 Task: Find connections with filter location Rijeka with filter topic #machinelearningwith filter profile language German with filter current company Hero MotoCorp with filter school NIT Jalandhar with filter industry Wholesale Motor Vehicles and Parts with filter service category Headshot Photography with filter keywords title Manager
Action: Mouse moved to (571, 74)
Screenshot: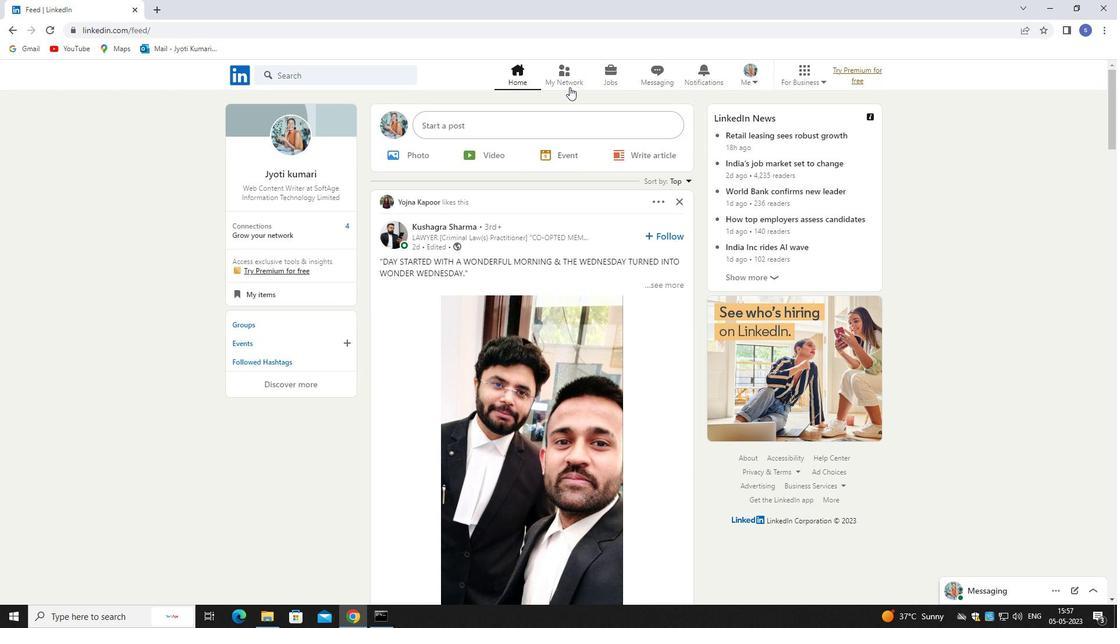 
Action: Mouse pressed left at (571, 74)
Screenshot: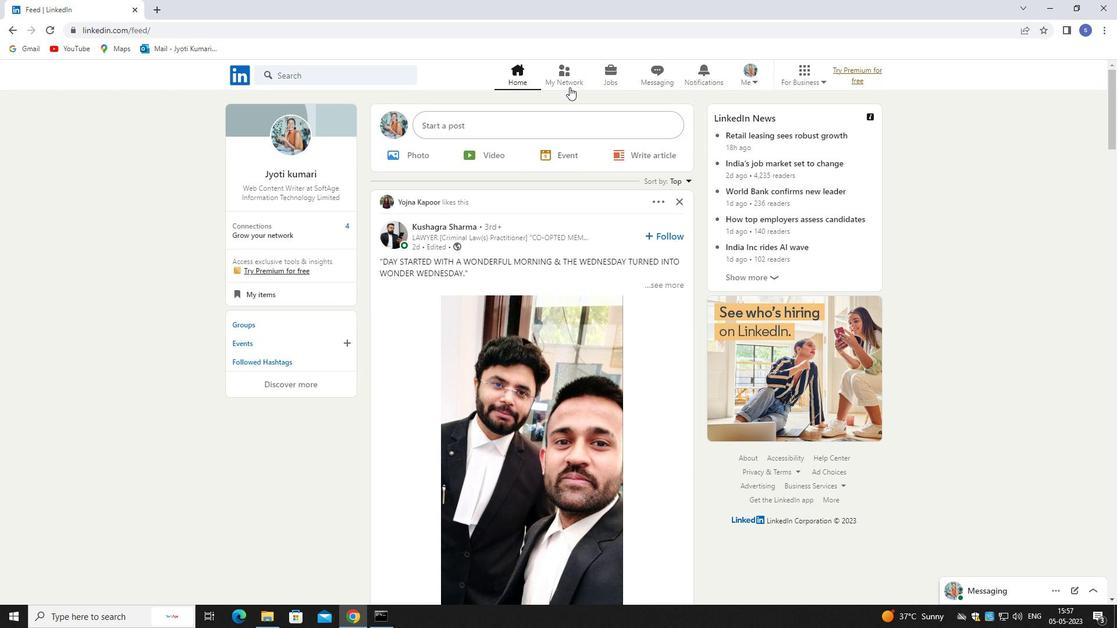 
Action: Mouse pressed left at (571, 74)
Screenshot: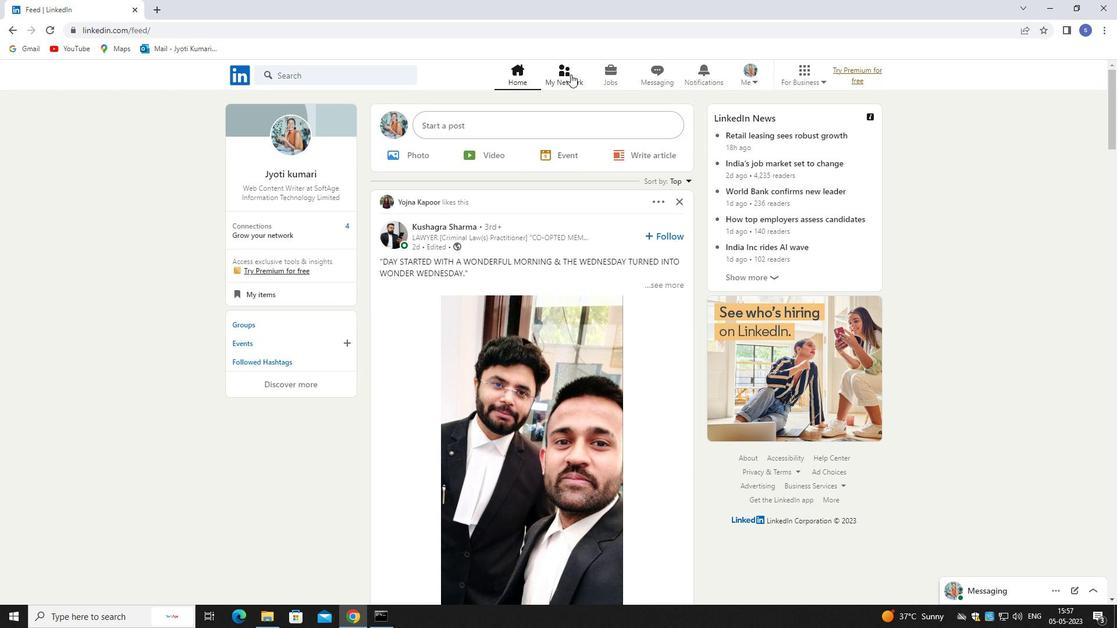 
Action: Mouse moved to (316, 147)
Screenshot: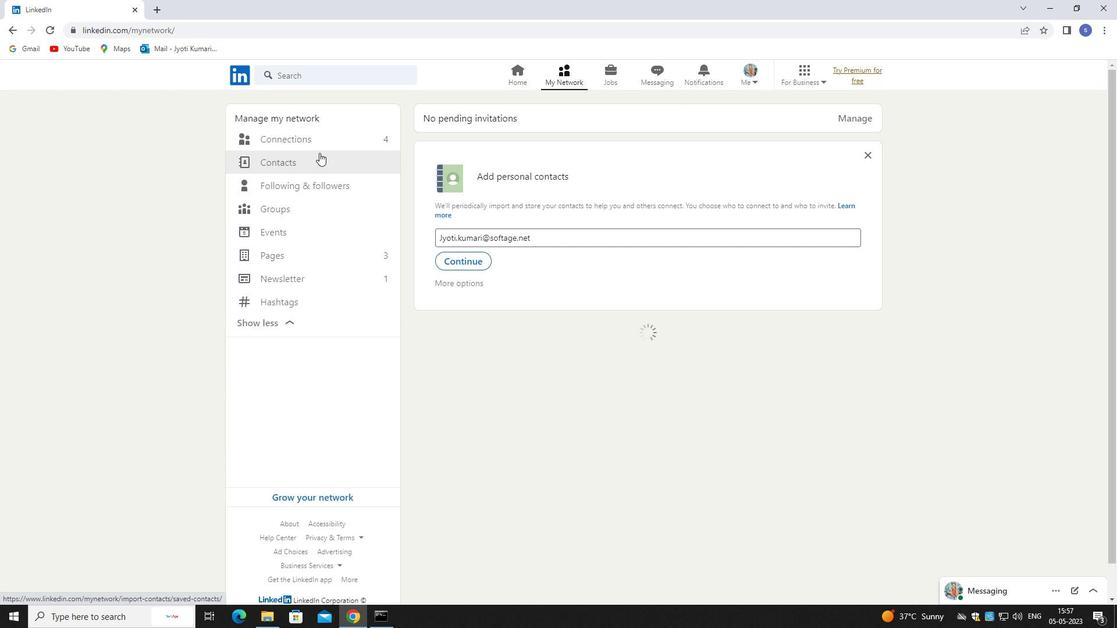 
Action: Mouse pressed left at (316, 147)
Screenshot: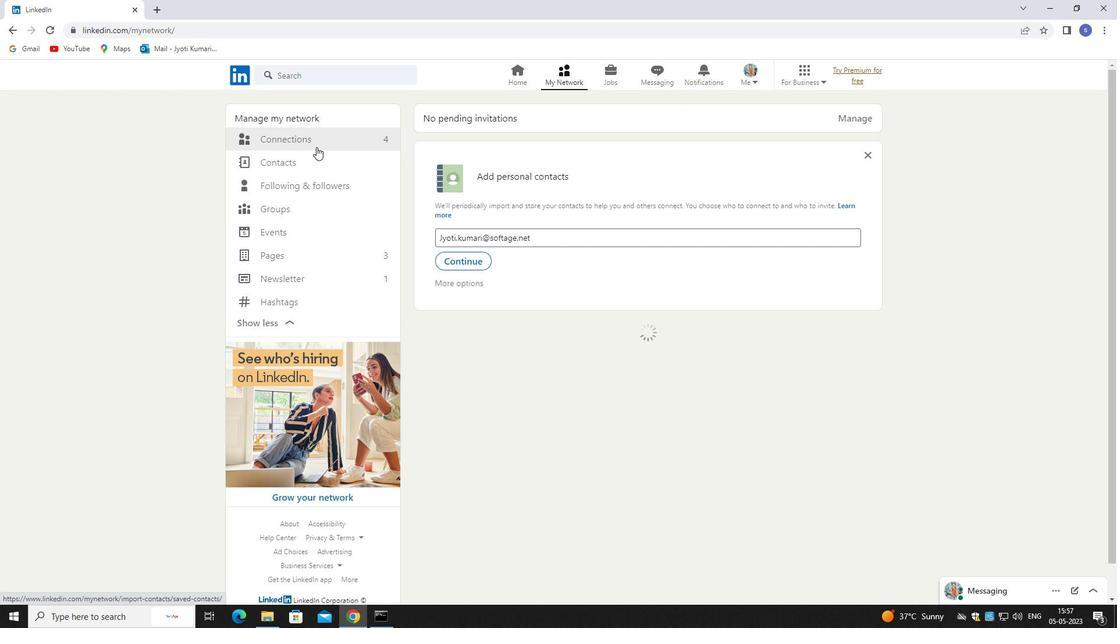 
Action: Mouse pressed left at (316, 147)
Screenshot: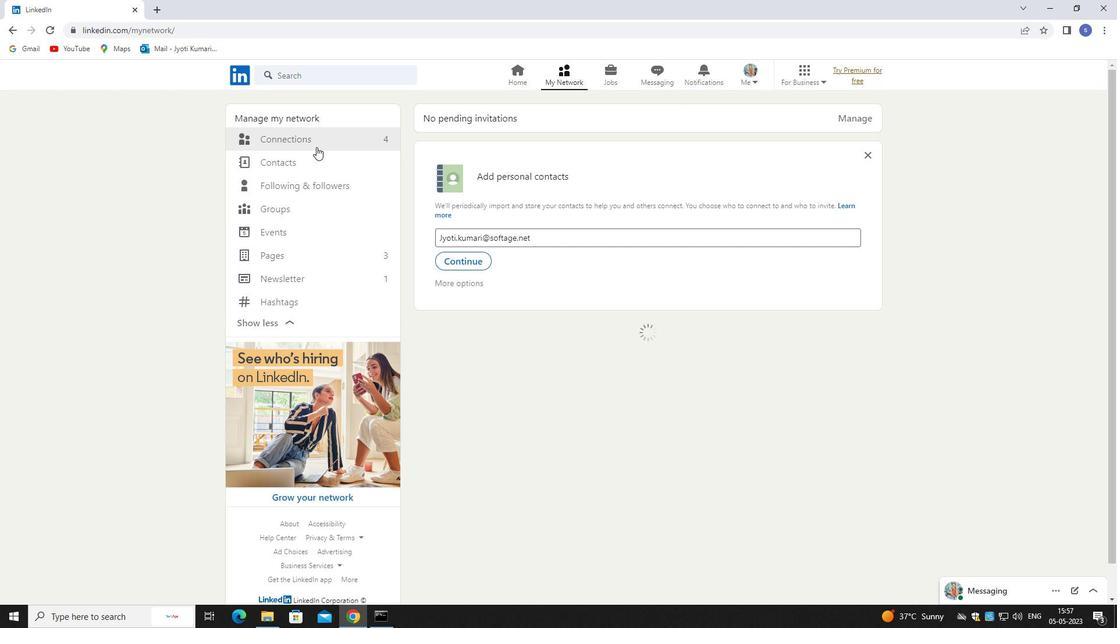 
Action: Mouse moved to (324, 140)
Screenshot: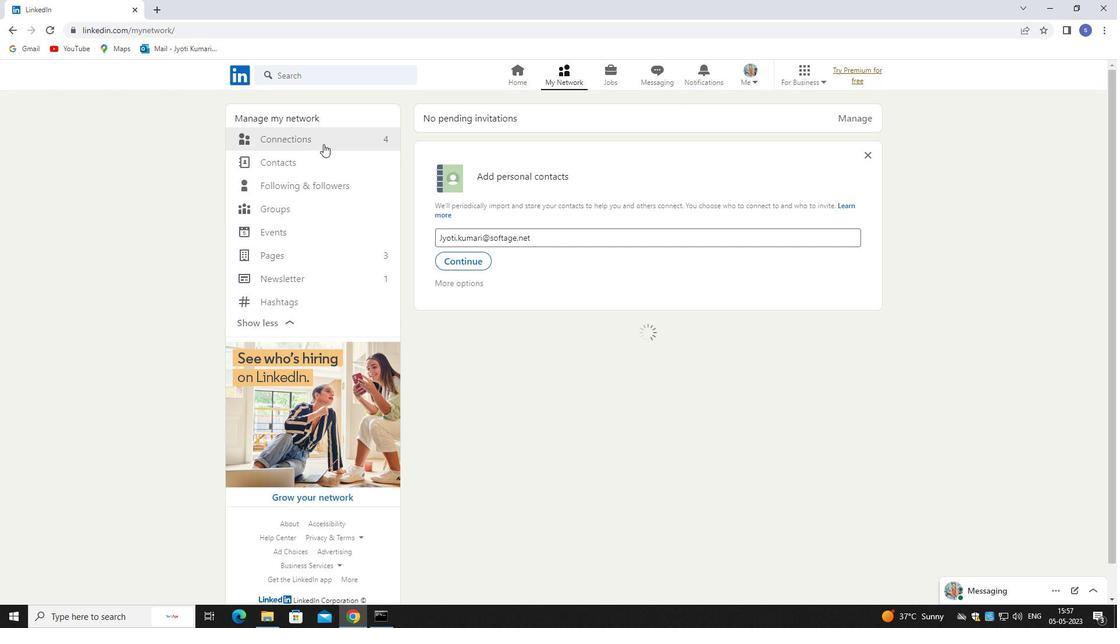 
Action: Mouse pressed left at (324, 140)
Screenshot: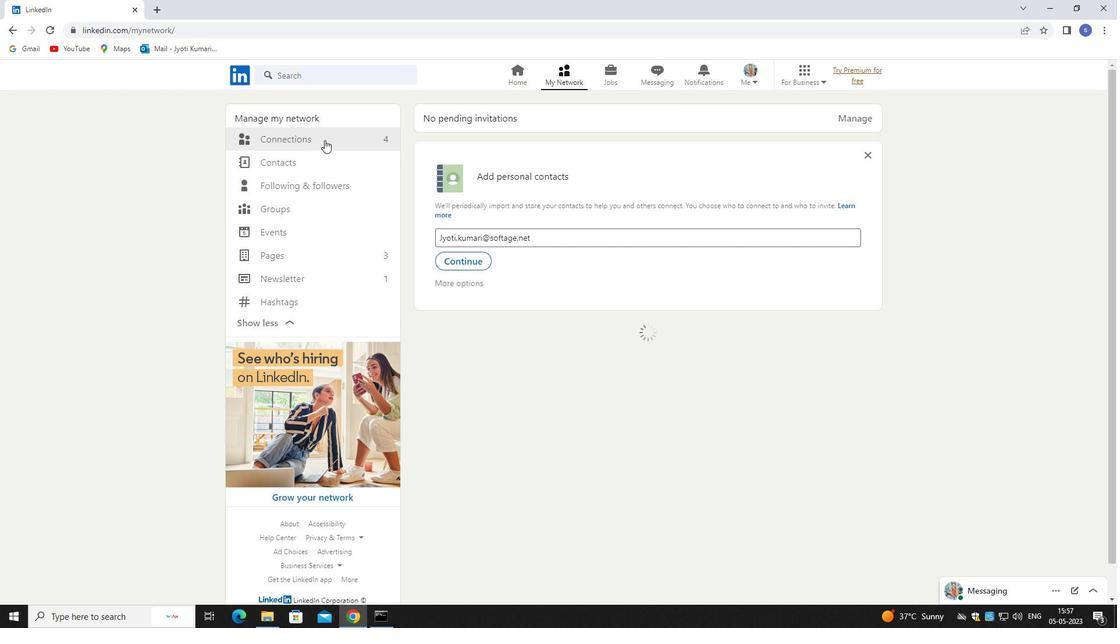 
Action: Mouse pressed left at (324, 140)
Screenshot: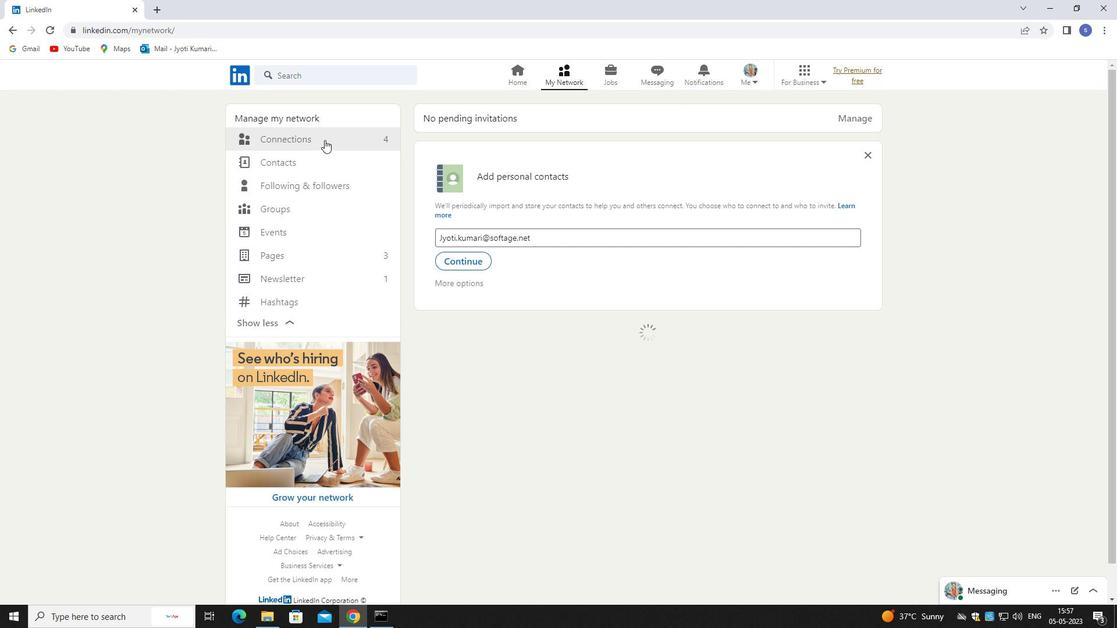 
Action: Mouse moved to (653, 142)
Screenshot: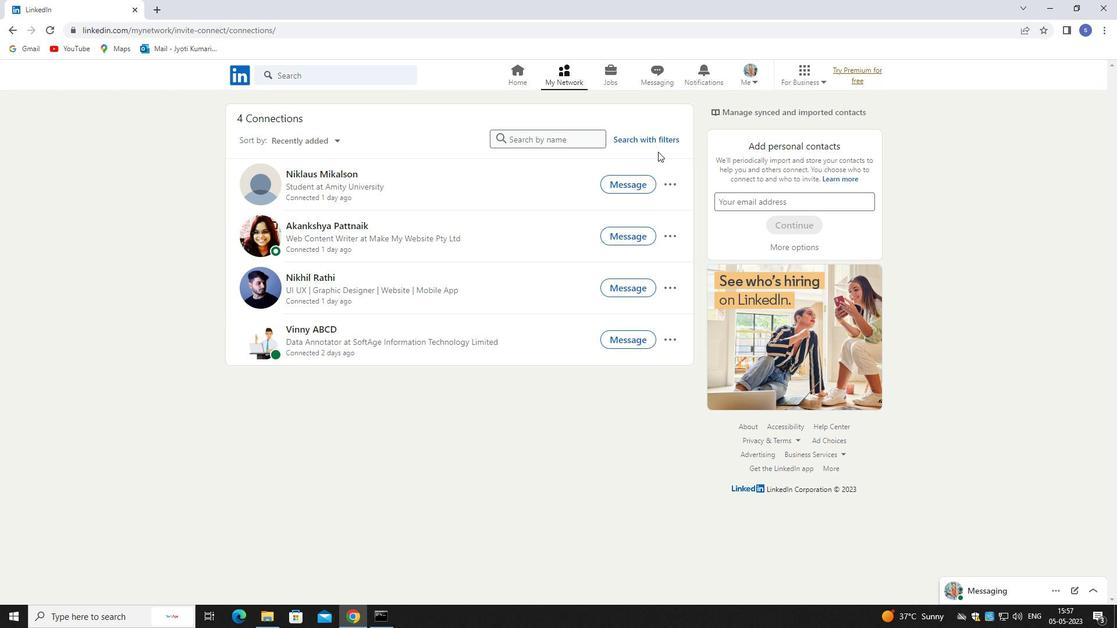 
Action: Mouse pressed left at (653, 142)
Screenshot: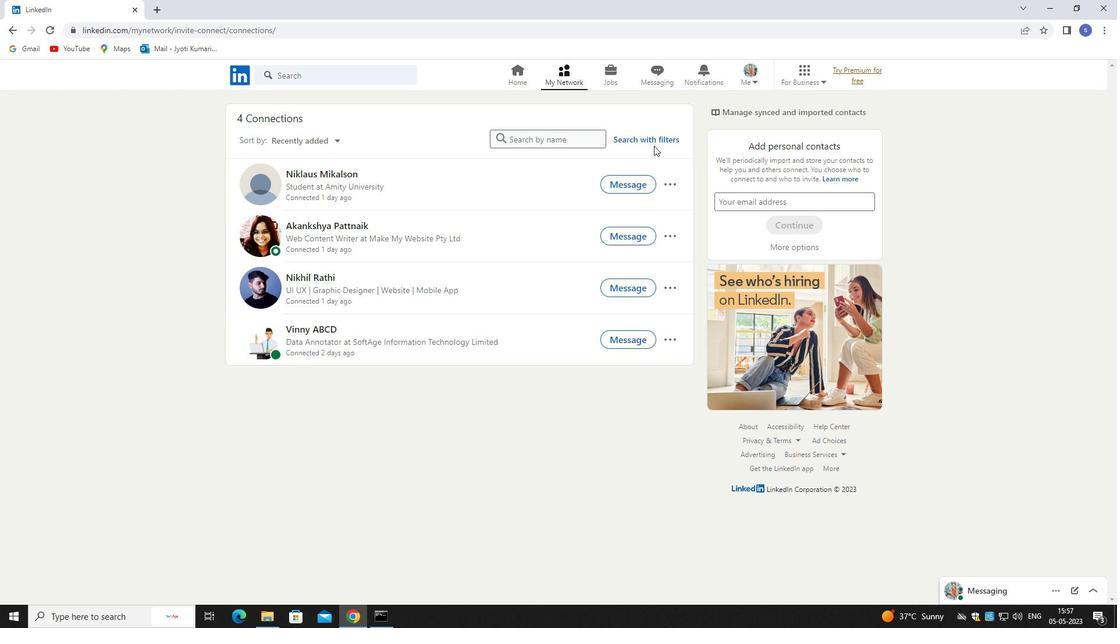 
Action: Mouse moved to (587, 105)
Screenshot: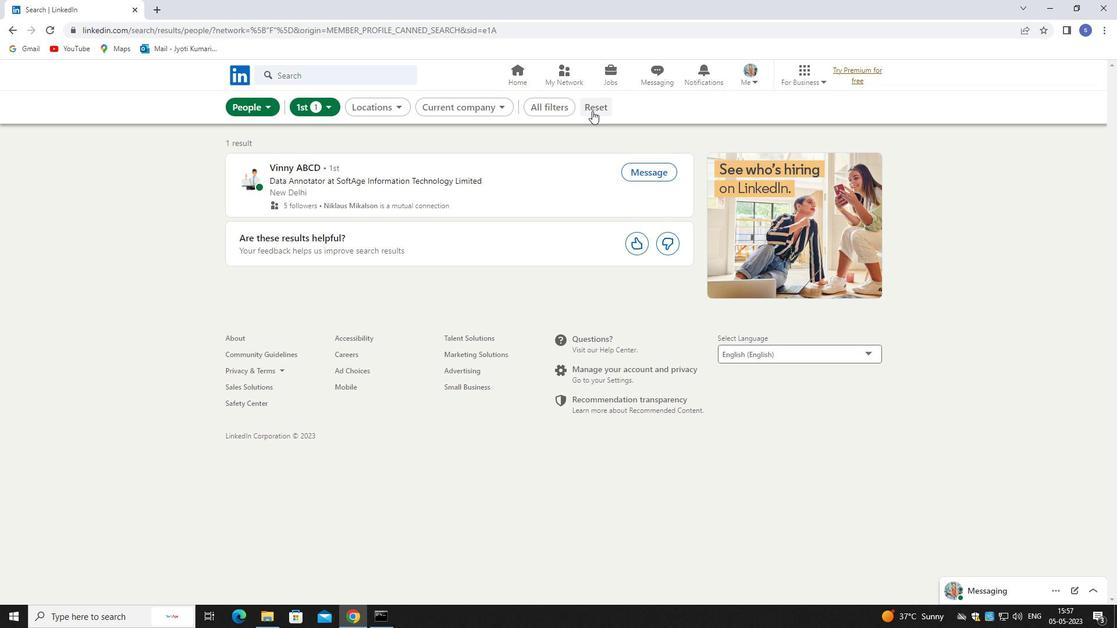 
Action: Mouse pressed left at (587, 105)
Screenshot: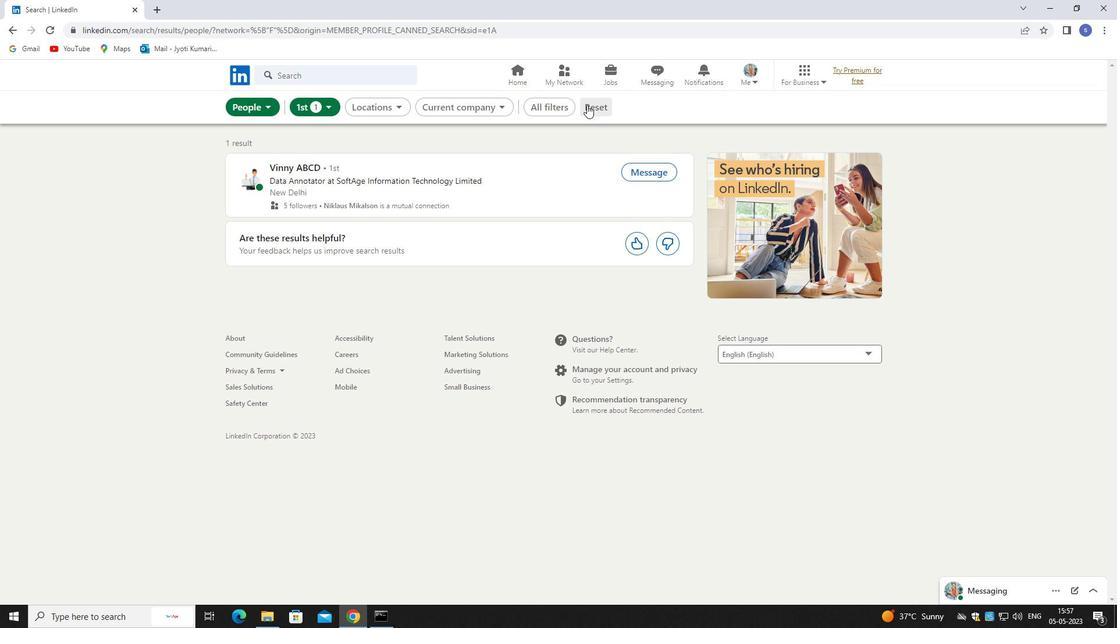 
Action: Mouse moved to (565, 104)
Screenshot: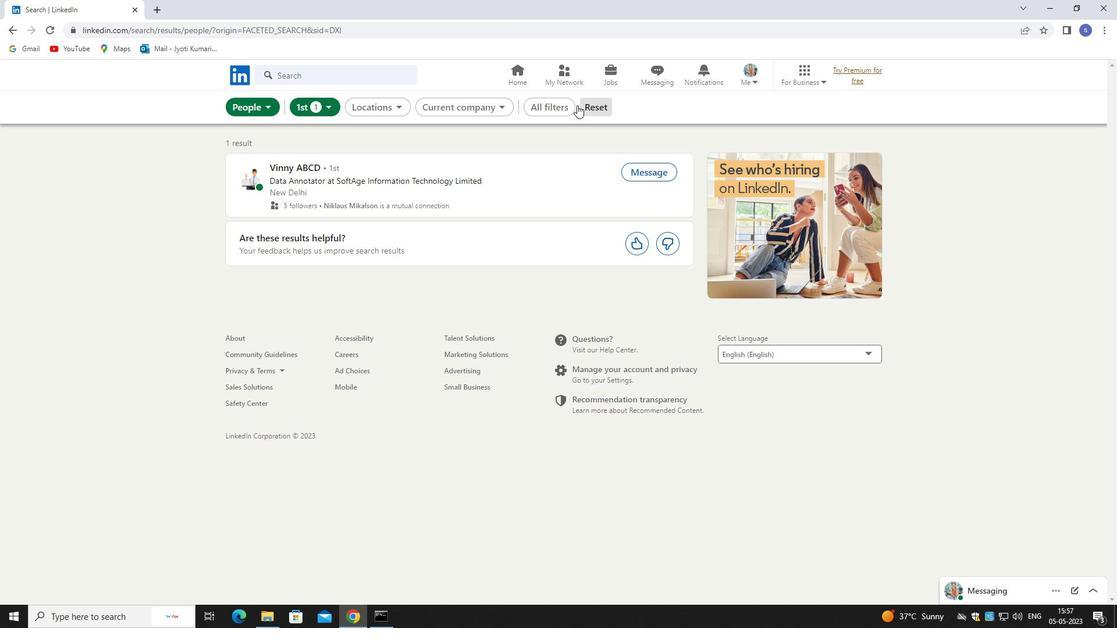 
Action: Mouse pressed left at (565, 104)
Screenshot: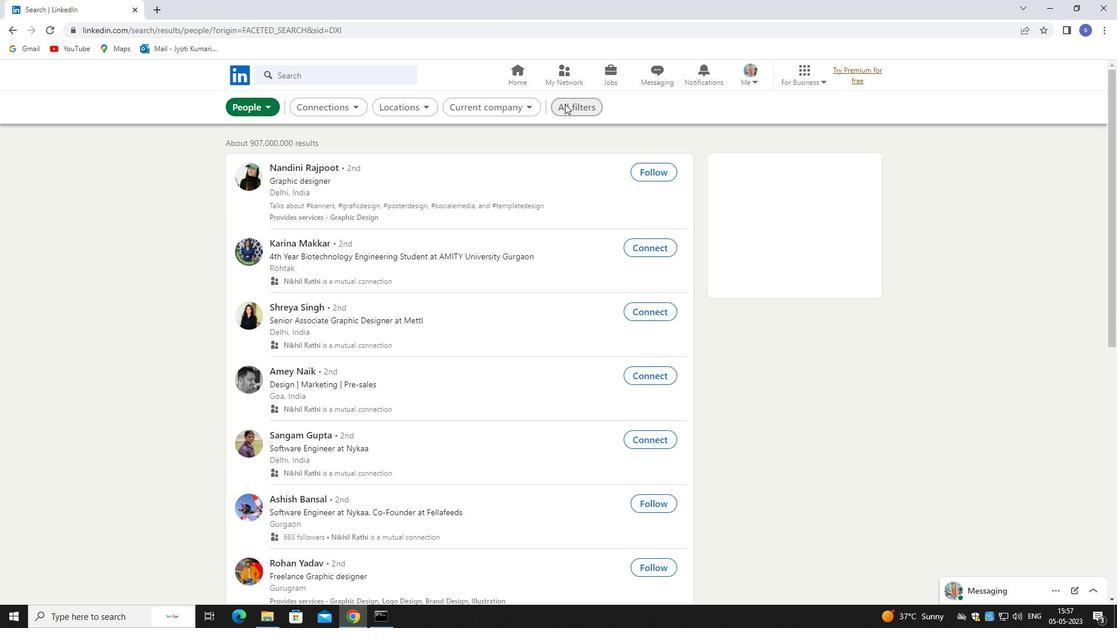 
Action: Mouse moved to (1018, 455)
Screenshot: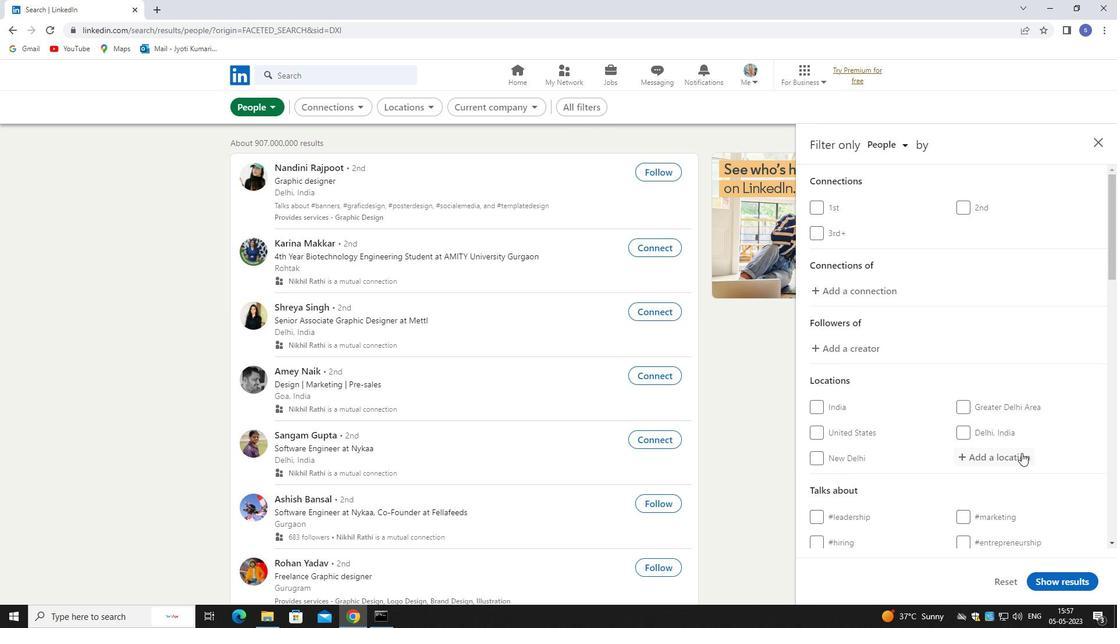 
Action: Mouse pressed left at (1018, 455)
Screenshot: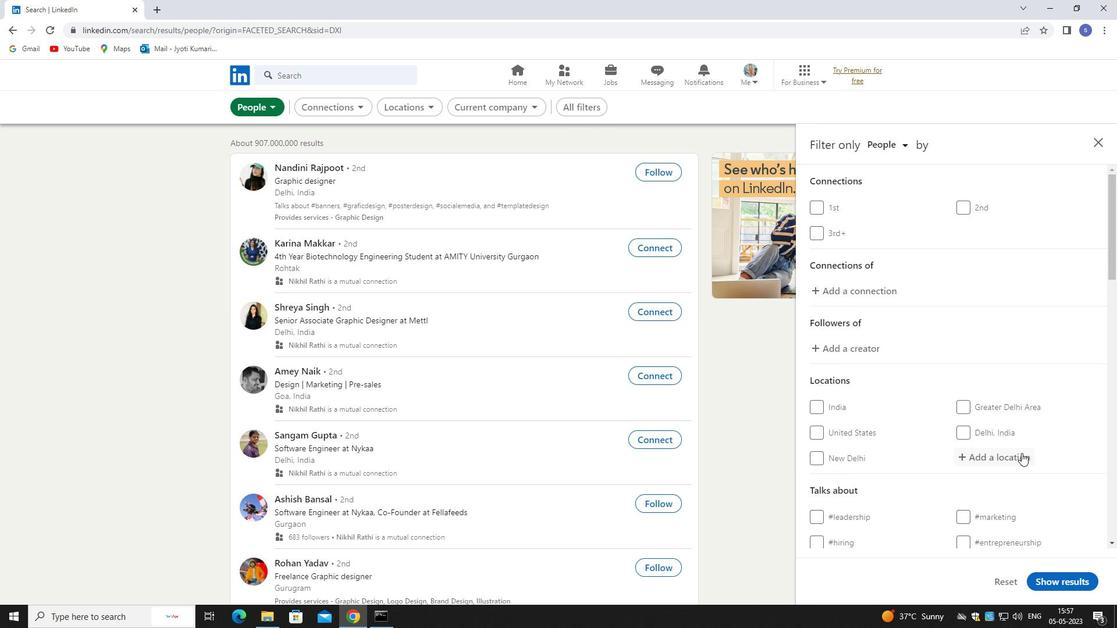 
Action: Mouse moved to (1015, 457)
Screenshot: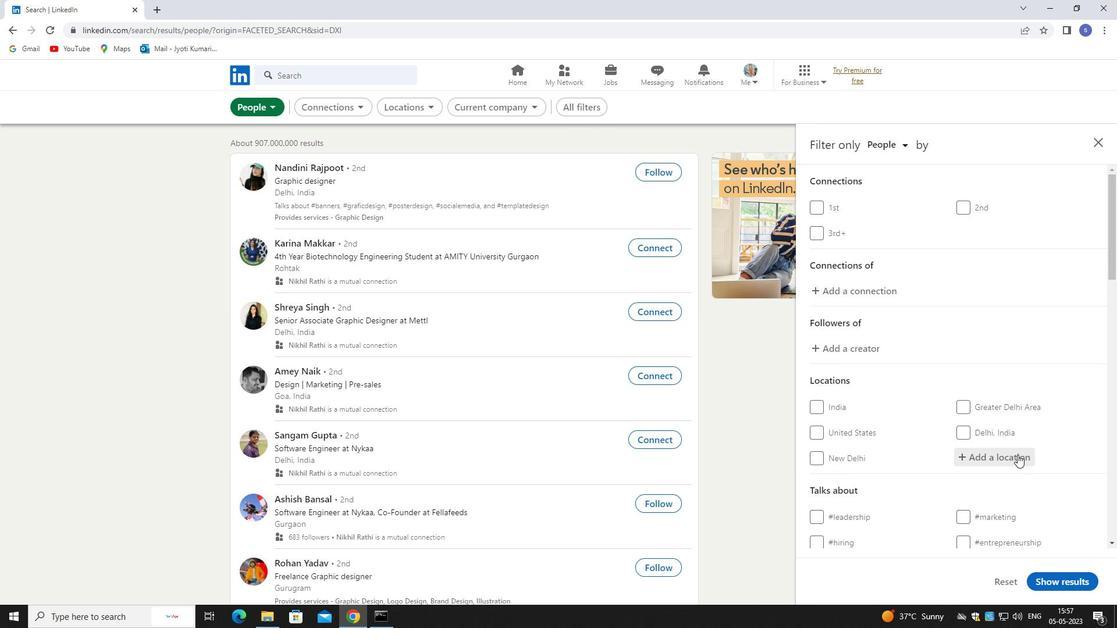 
Action: Key pressed rijeka
Screenshot: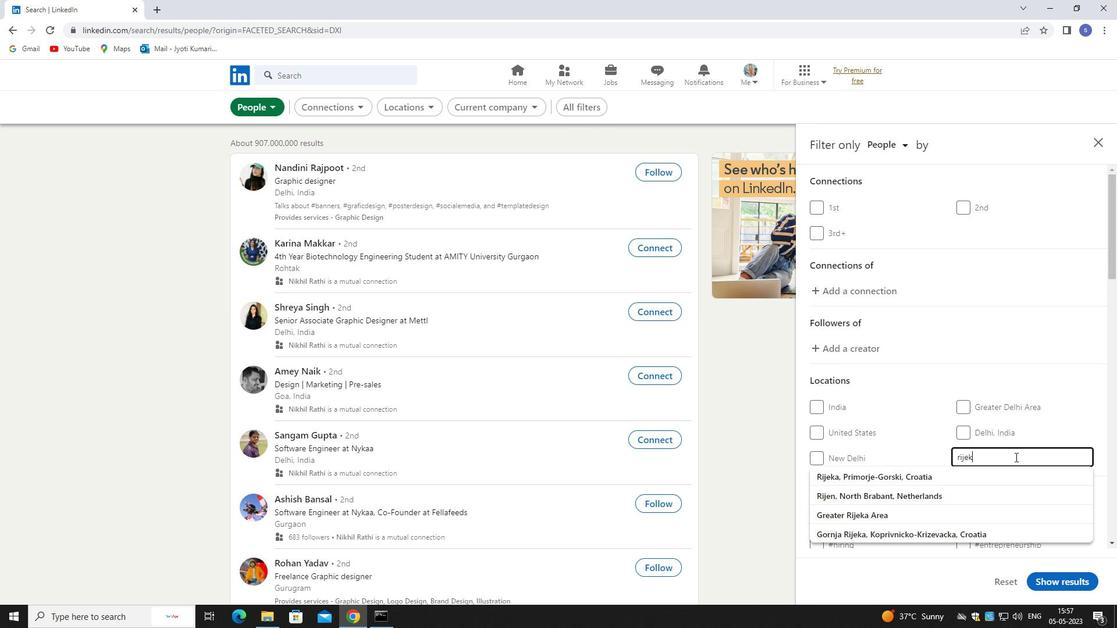 
Action: Mouse moved to (982, 477)
Screenshot: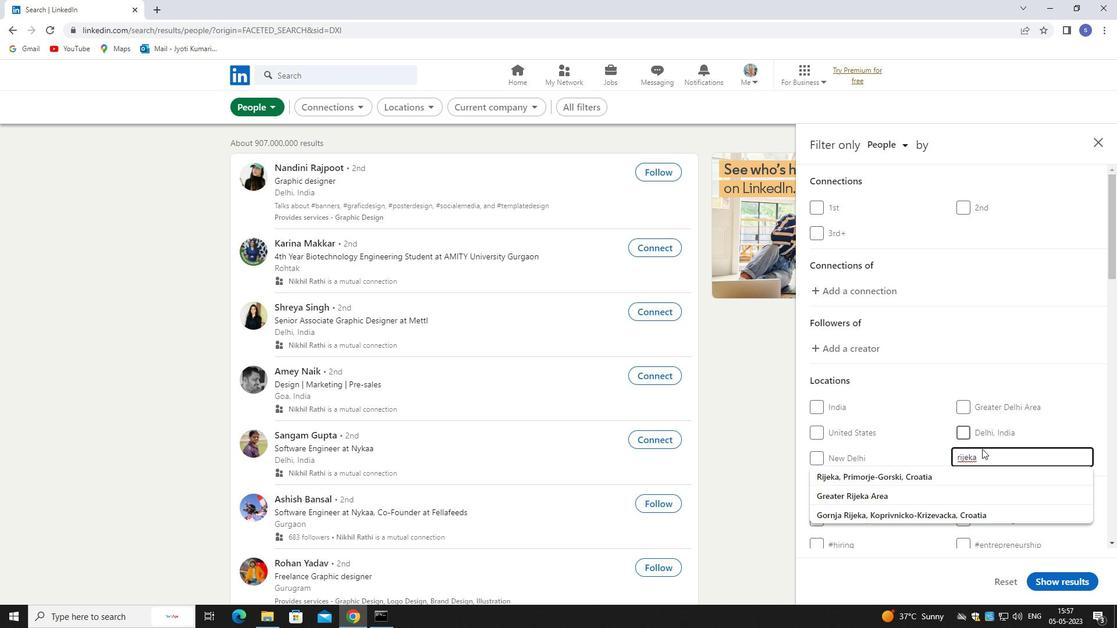 
Action: Mouse pressed left at (982, 477)
Screenshot: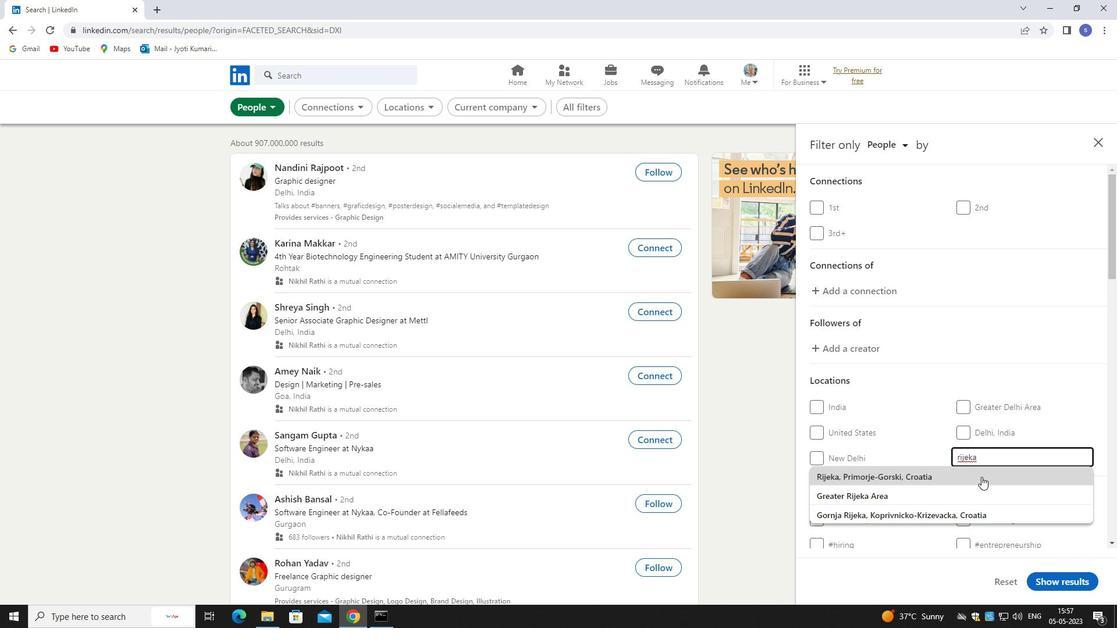
Action: Mouse moved to (980, 477)
Screenshot: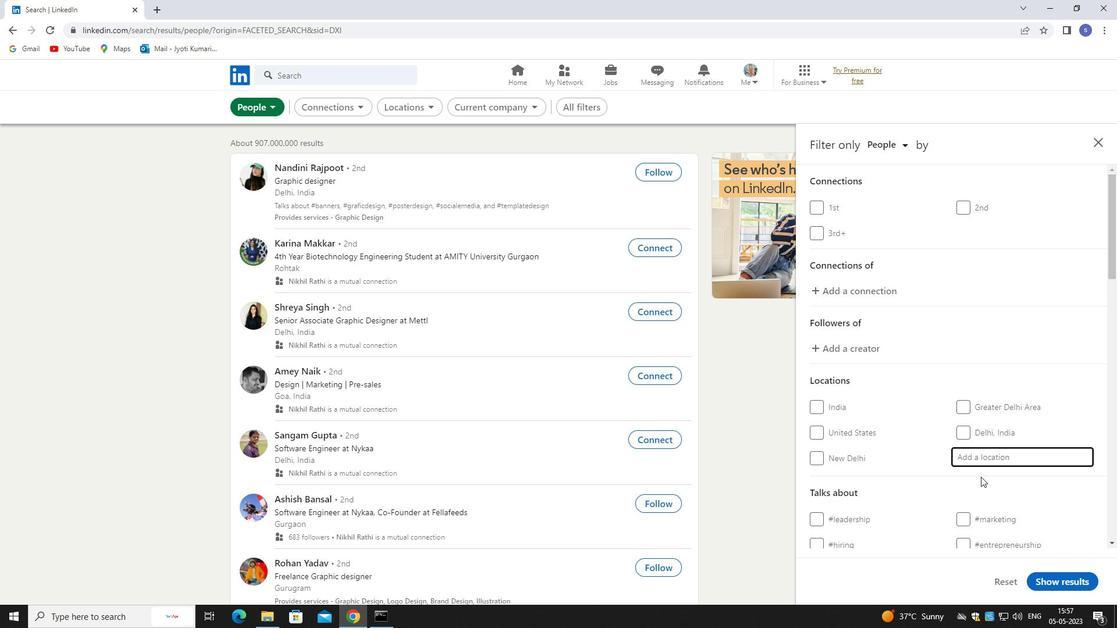 
Action: Mouse scrolled (980, 476) with delta (0, 0)
Screenshot: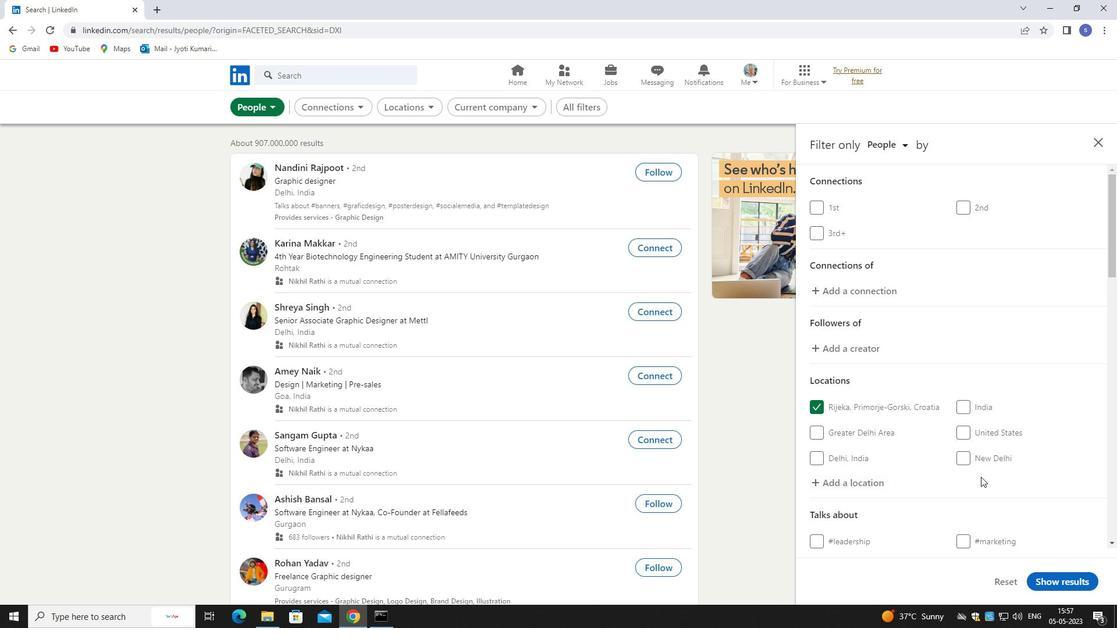 
Action: Mouse scrolled (980, 476) with delta (0, 0)
Screenshot: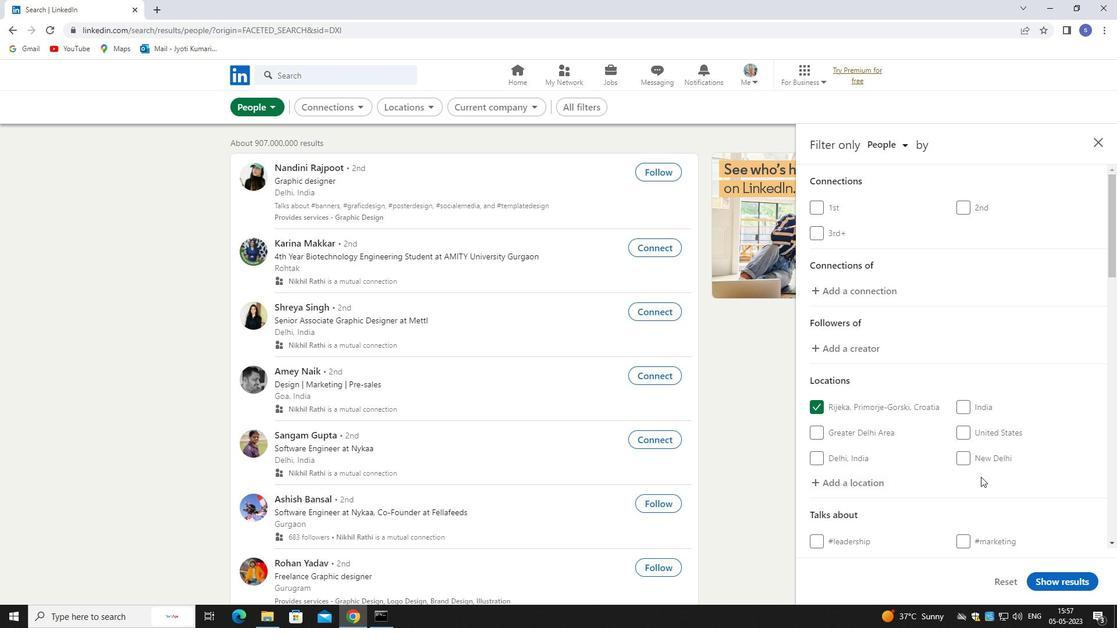 
Action: Mouse scrolled (980, 476) with delta (0, 0)
Screenshot: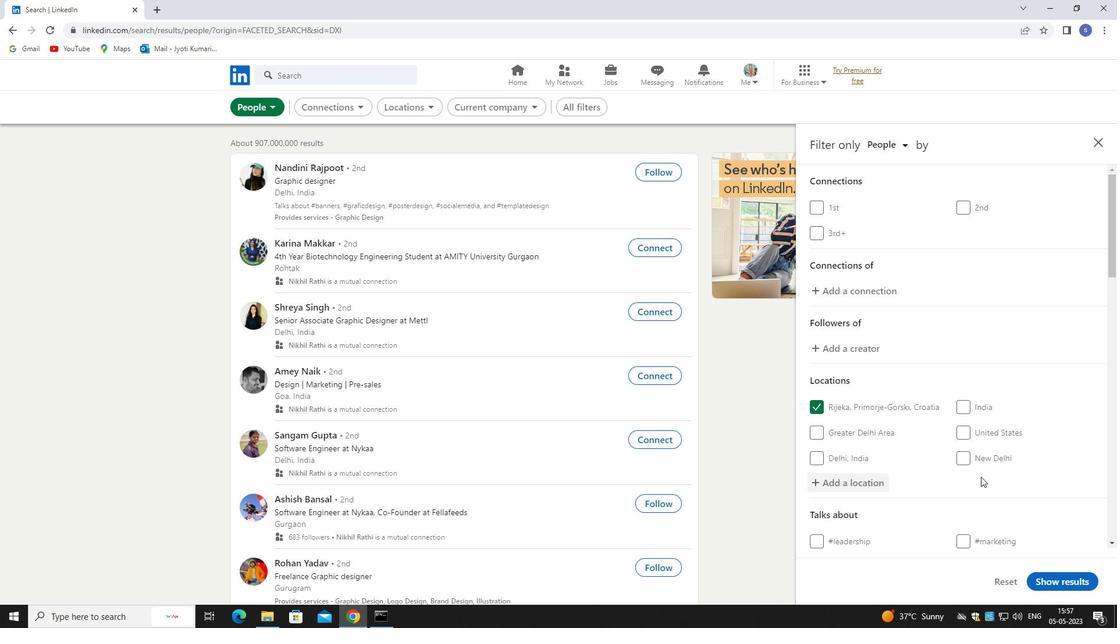 
Action: Mouse scrolled (980, 476) with delta (0, 0)
Screenshot: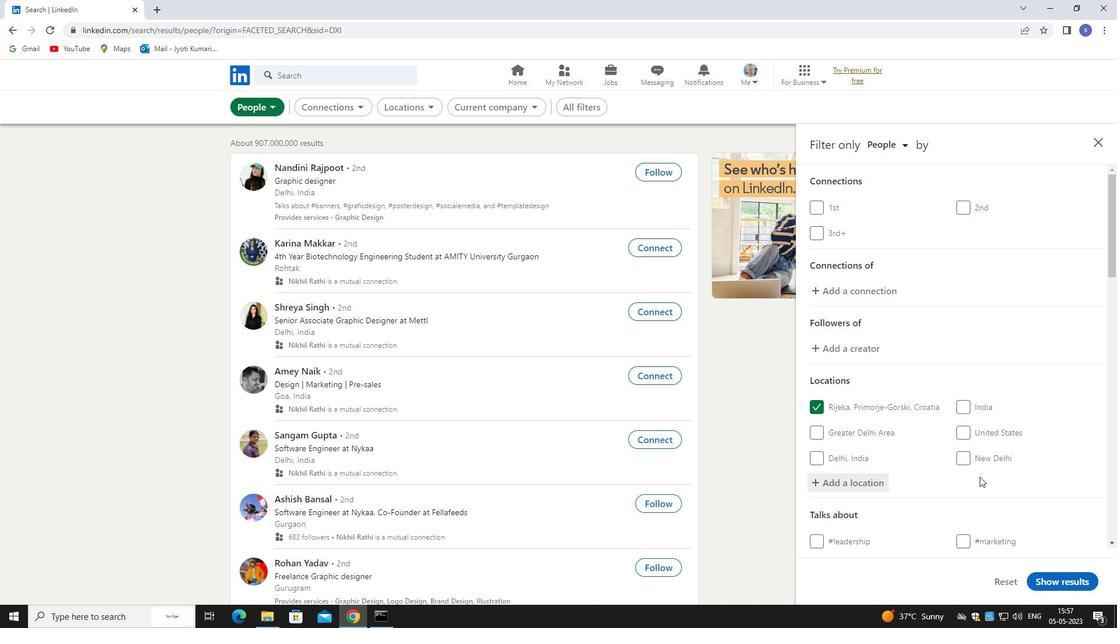 
Action: Mouse moved to (985, 363)
Screenshot: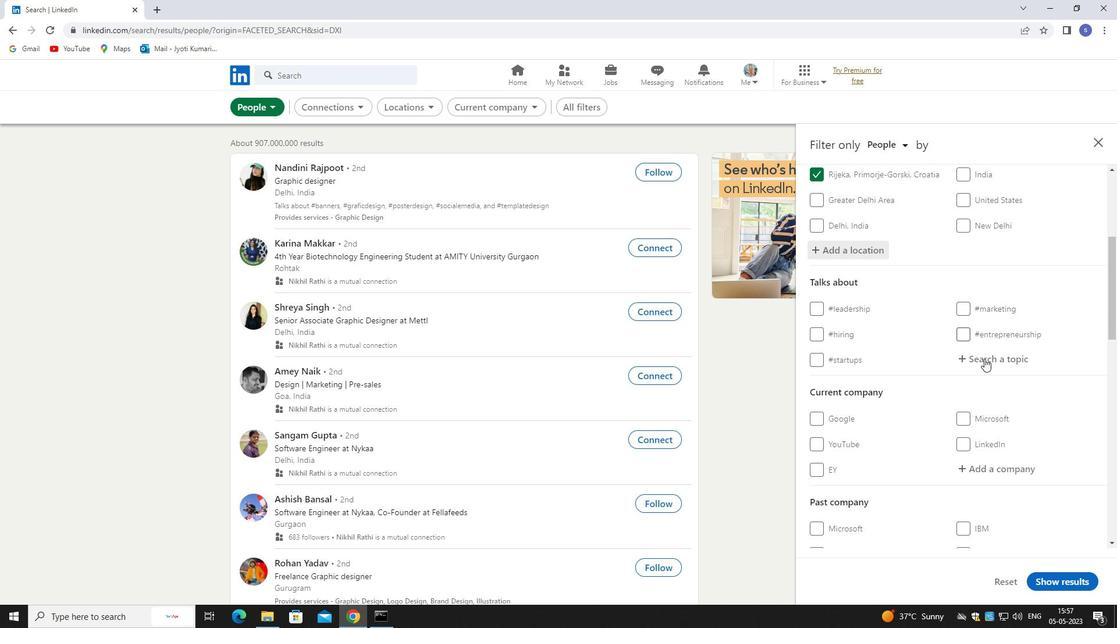 
Action: Mouse pressed left at (985, 363)
Screenshot: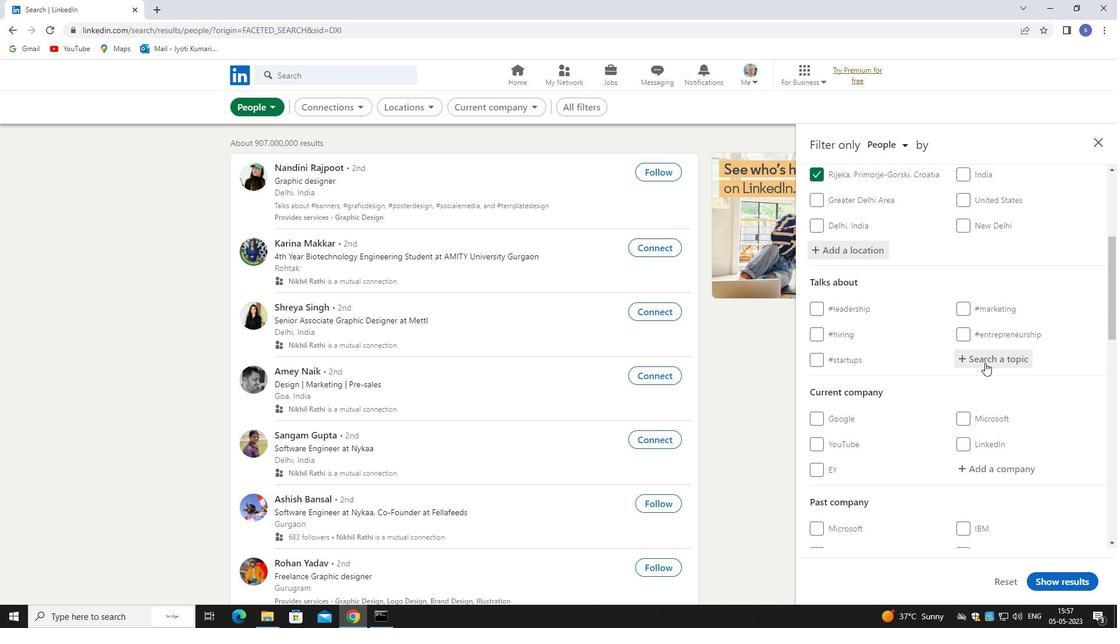 
Action: Mouse moved to (987, 364)
Screenshot: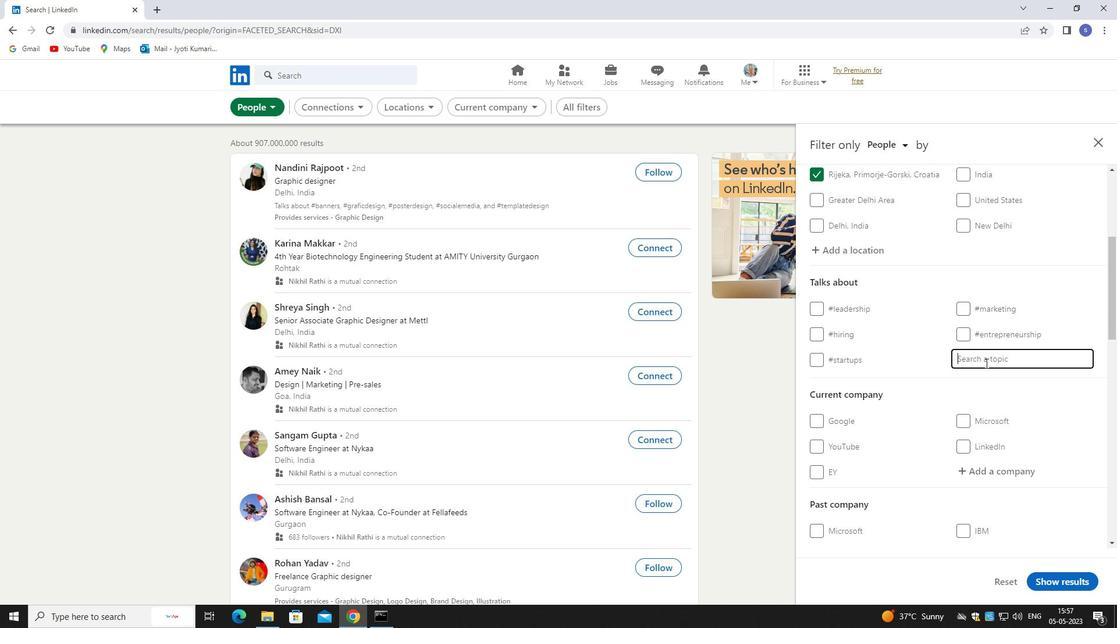 
Action: Key pressed machinelea
Screenshot: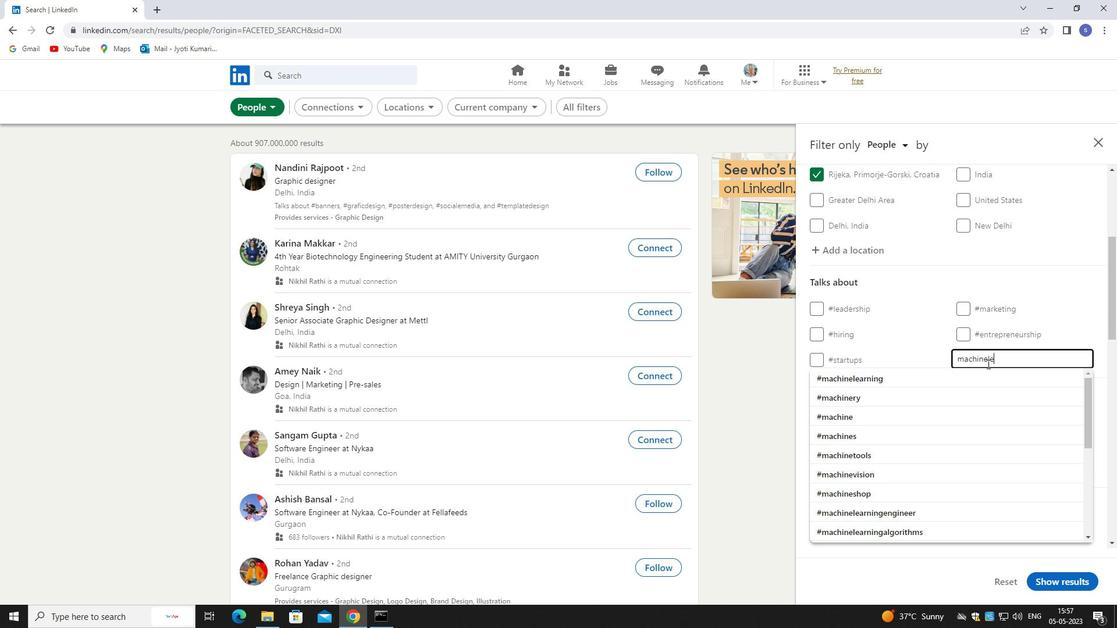 
Action: Mouse moved to (995, 372)
Screenshot: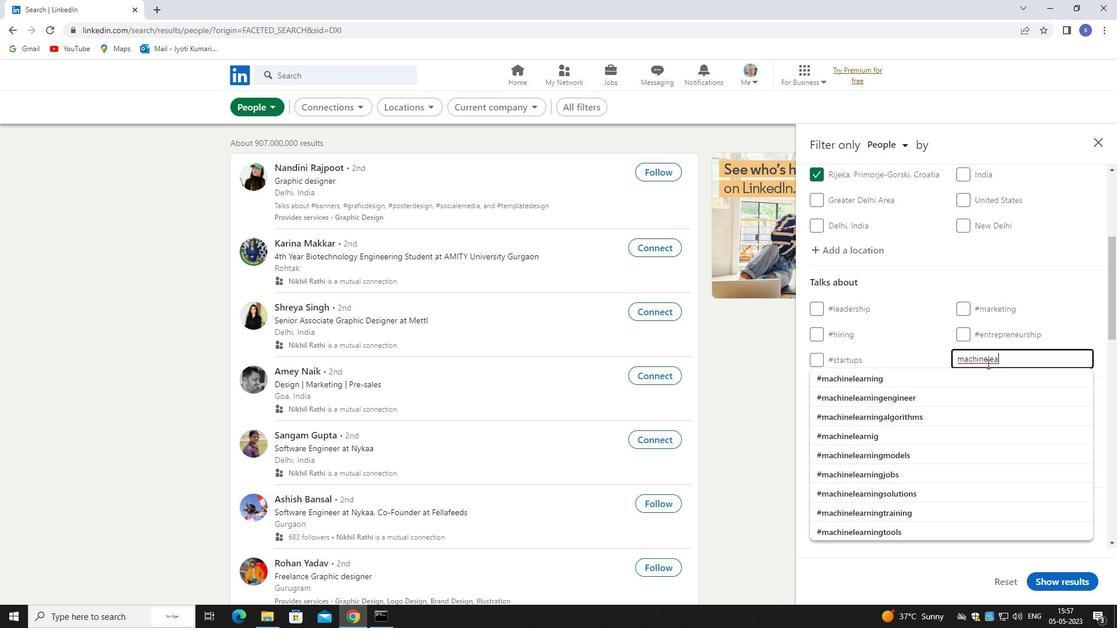 
Action: Mouse pressed left at (995, 372)
Screenshot: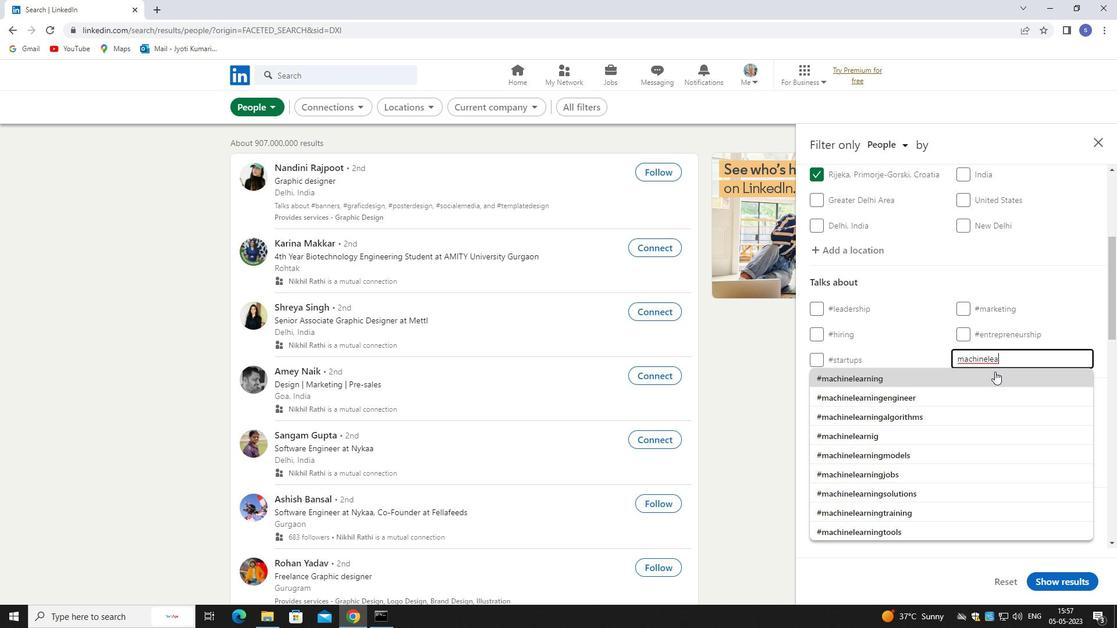
Action: Mouse moved to (997, 373)
Screenshot: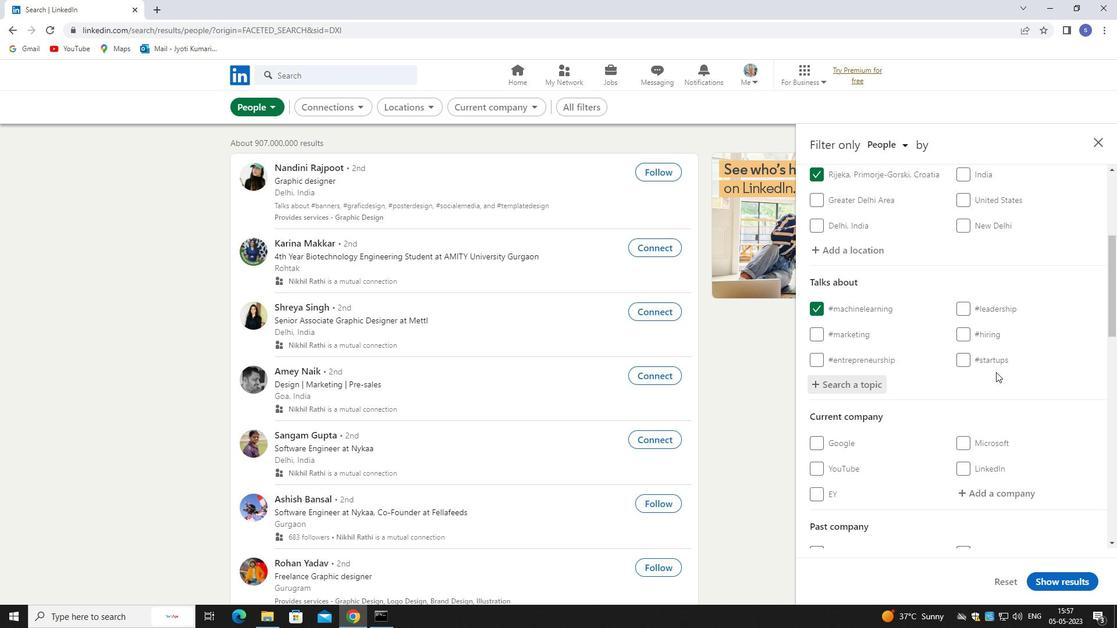 
Action: Mouse scrolled (997, 372) with delta (0, 0)
Screenshot: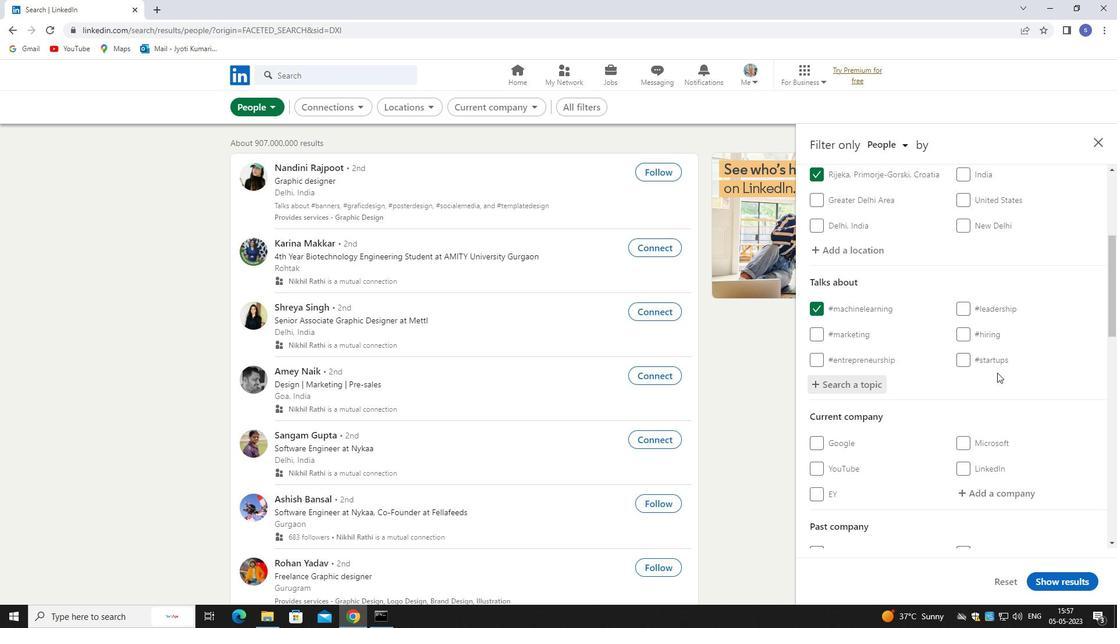 
Action: Mouse moved to (998, 373)
Screenshot: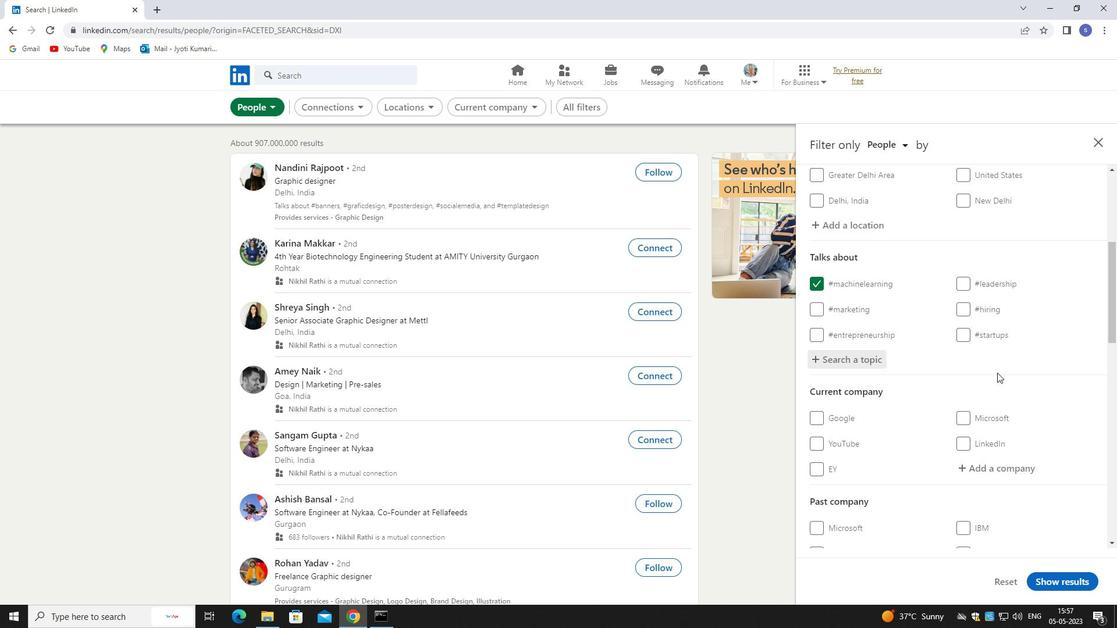 
Action: Mouse scrolled (998, 373) with delta (0, 0)
Screenshot: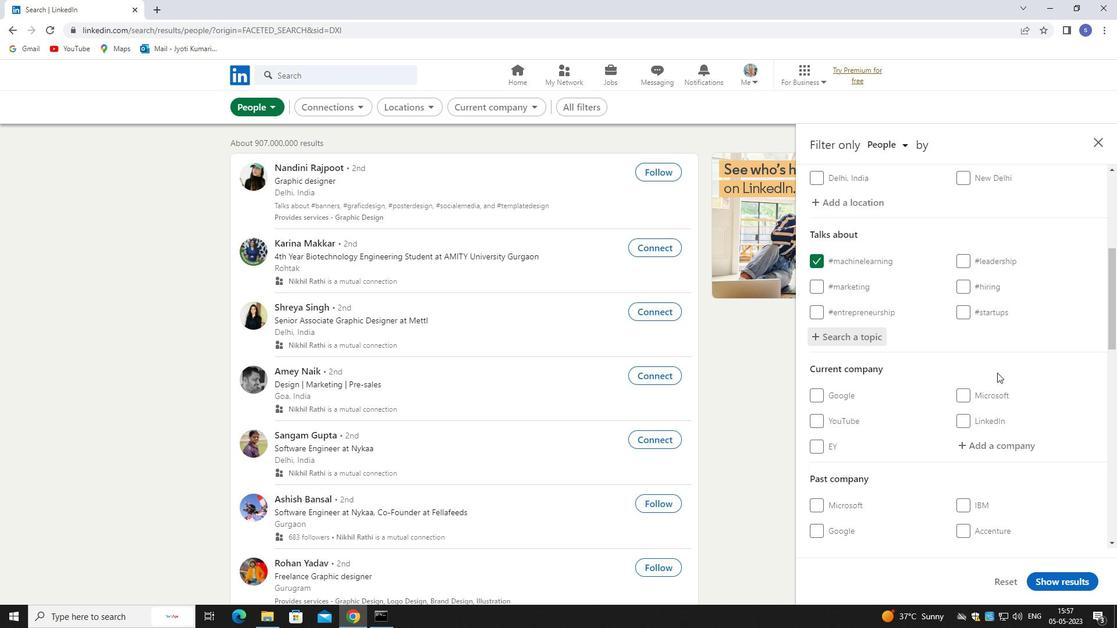 
Action: Mouse scrolled (998, 373) with delta (0, 0)
Screenshot: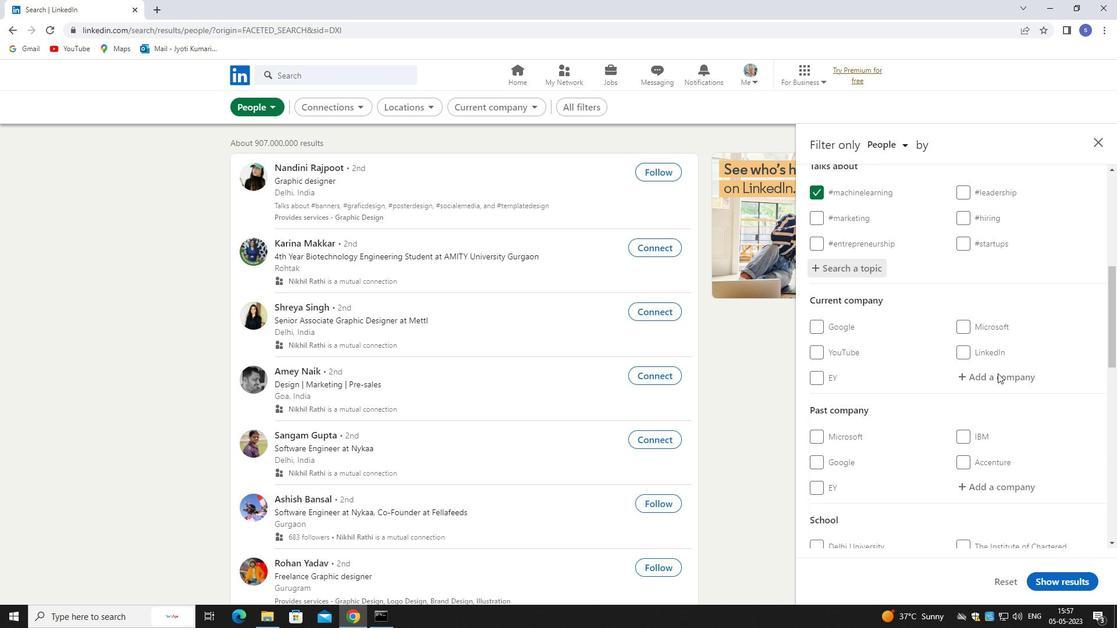 
Action: Mouse scrolled (998, 373) with delta (0, 0)
Screenshot: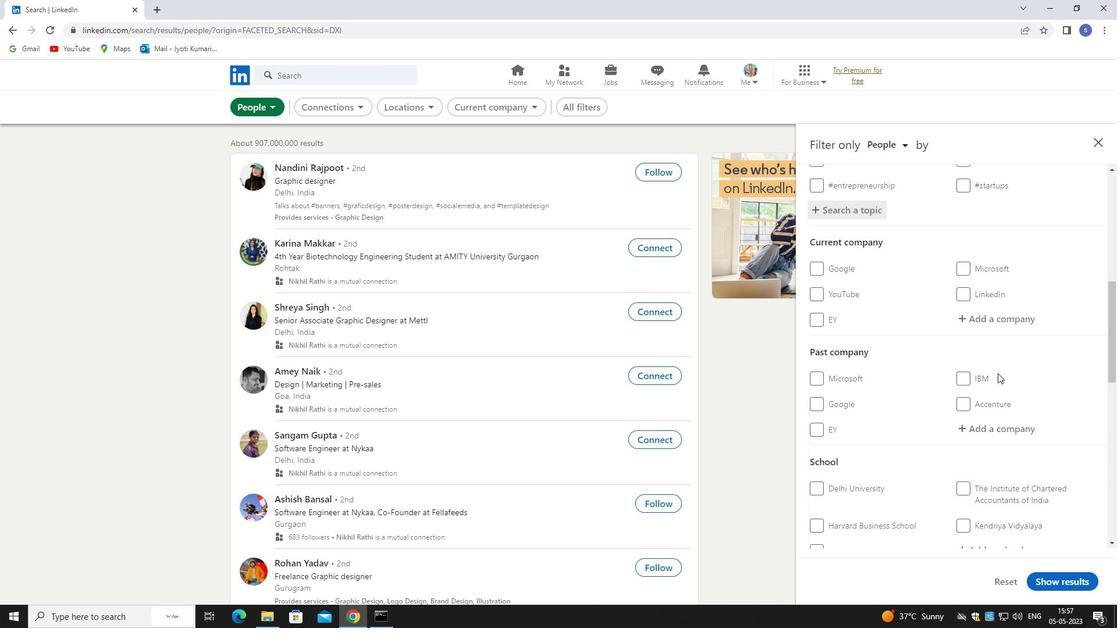 
Action: Mouse pressed left at (998, 373)
Screenshot: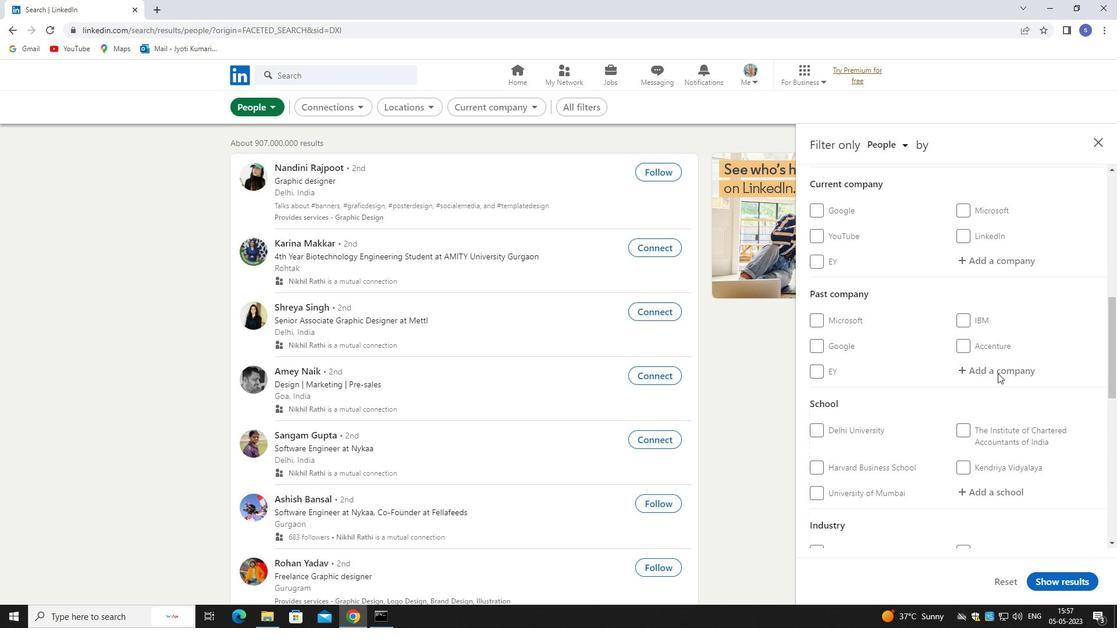 
Action: Mouse moved to (1019, 248)
Screenshot: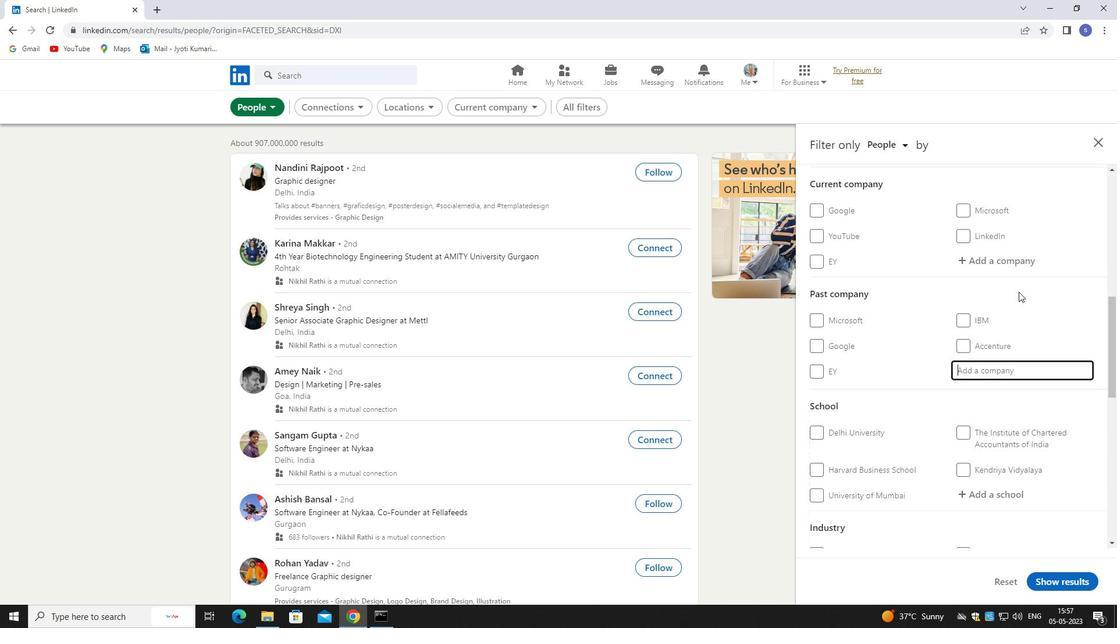 
Action: Mouse pressed left at (1019, 248)
Screenshot: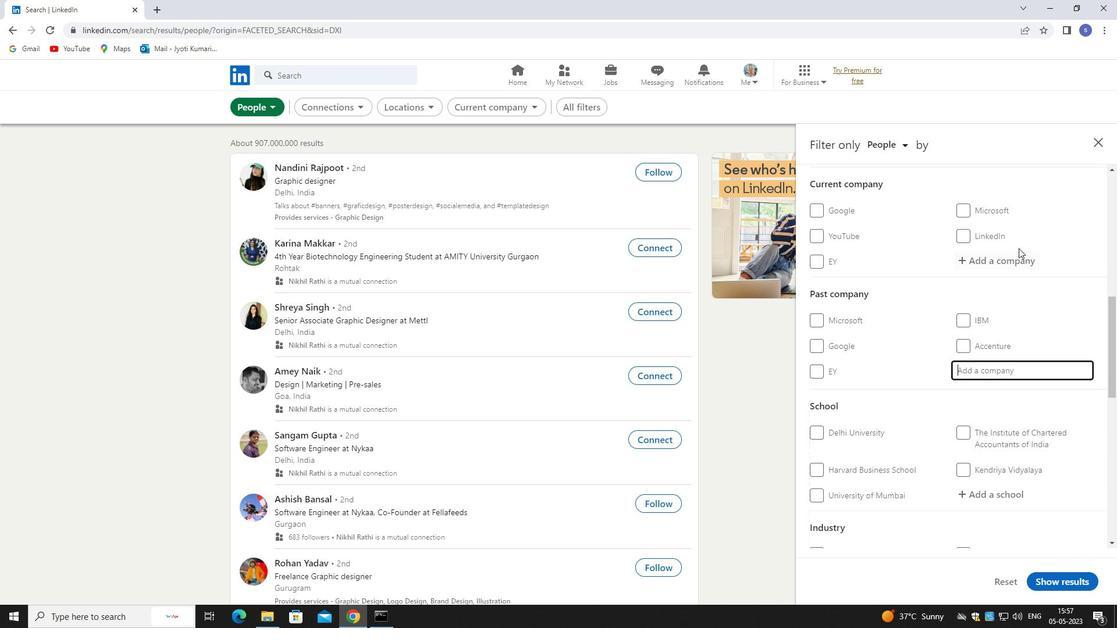 
Action: Mouse moved to (1017, 256)
Screenshot: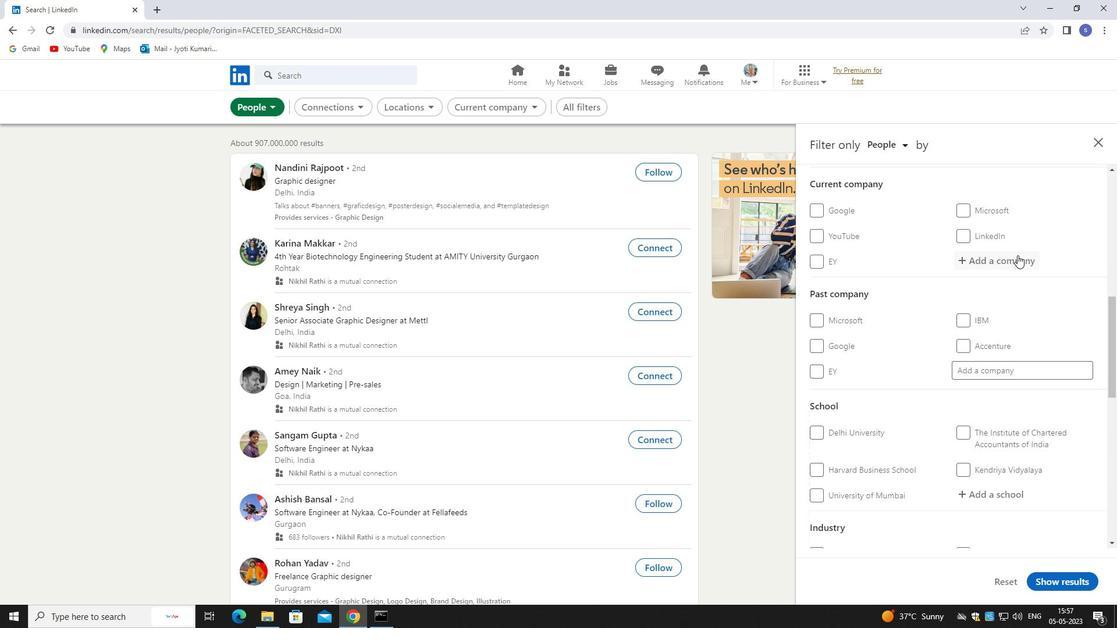 
Action: Mouse pressed left at (1017, 256)
Screenshot: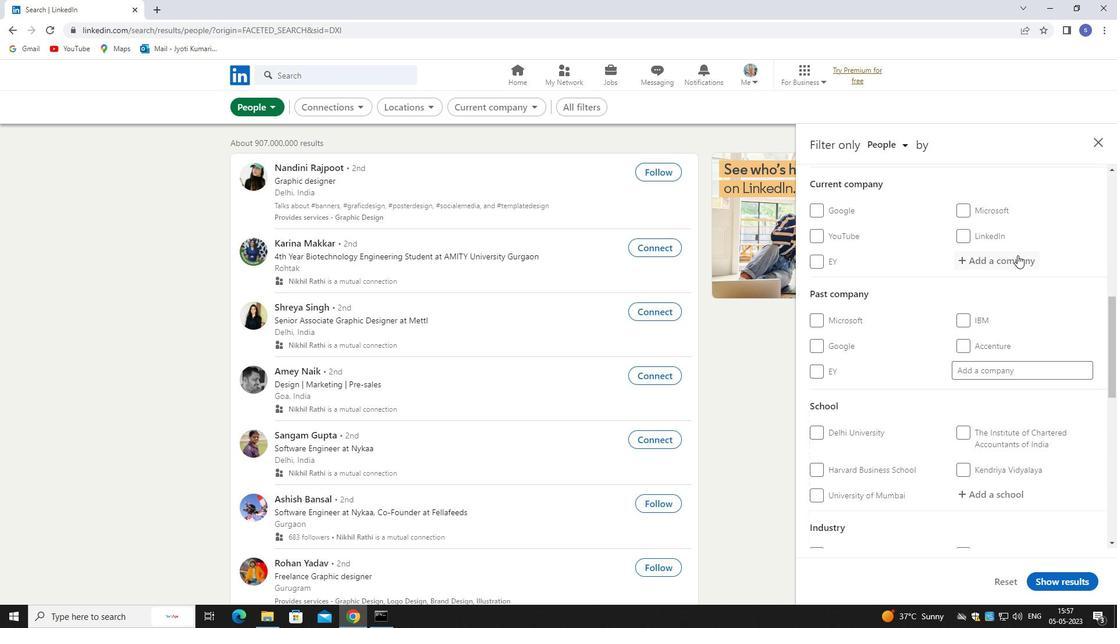 
Action: Key pressed hero
Screenshot: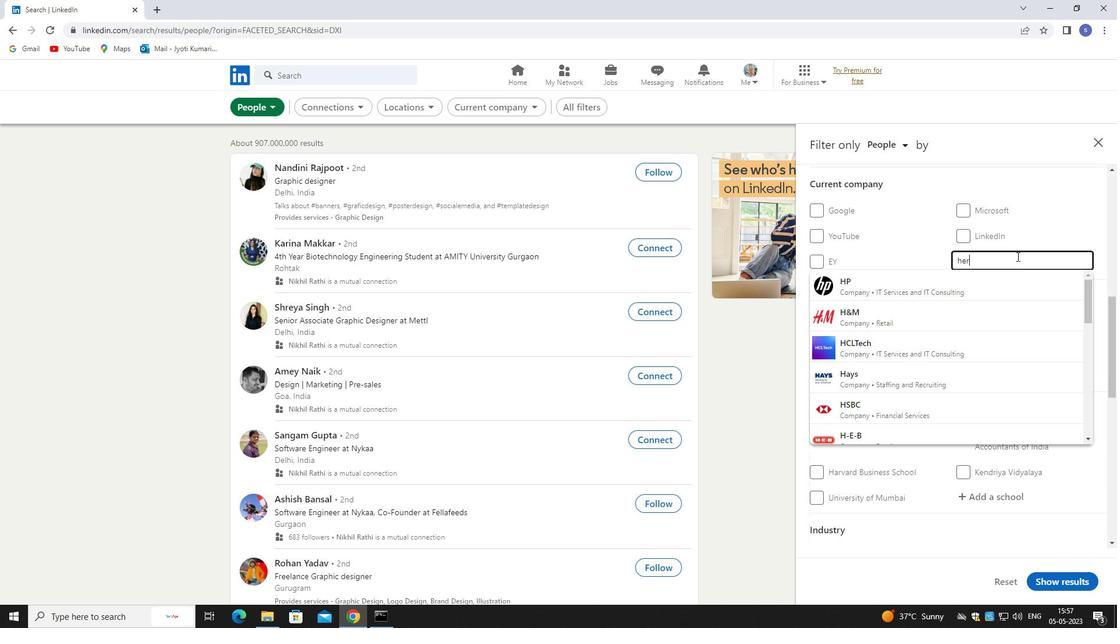 
Action: Mouse moved to (1018, 287)
Screenshot: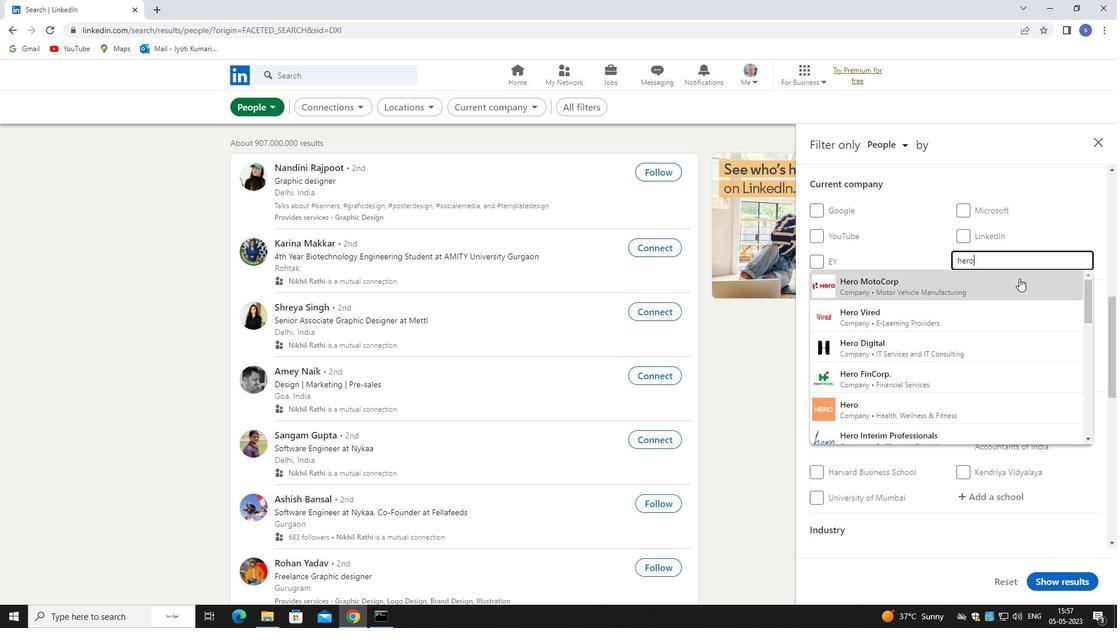 
Action: Mouse pressed left at (1018, 287)
Screenshot: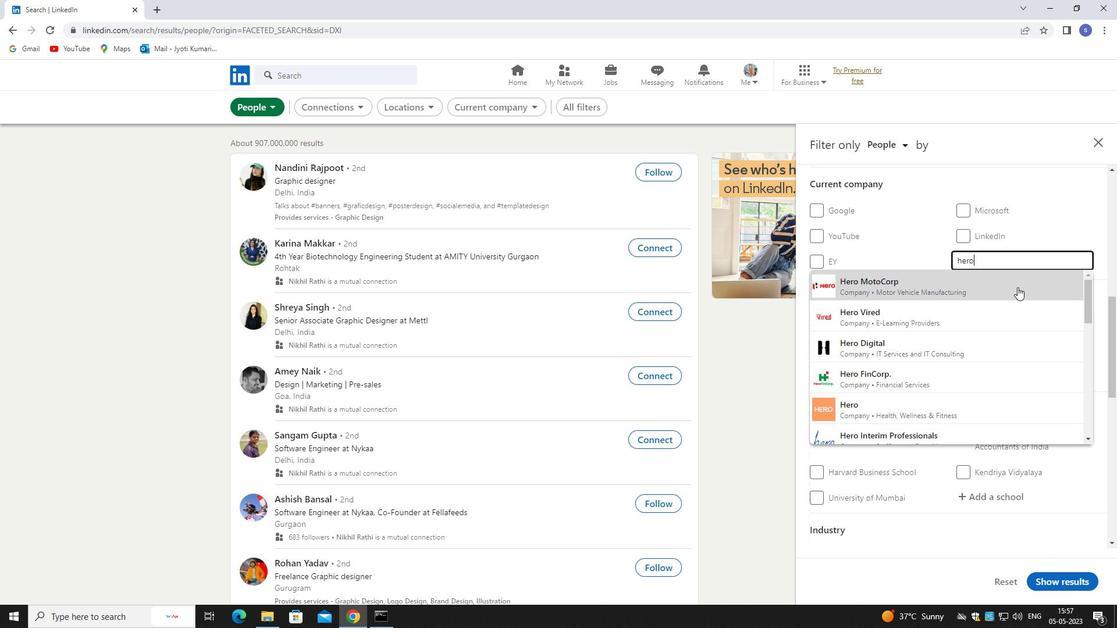 
Action: Mouse moved to (1018, 289)
Screenshot: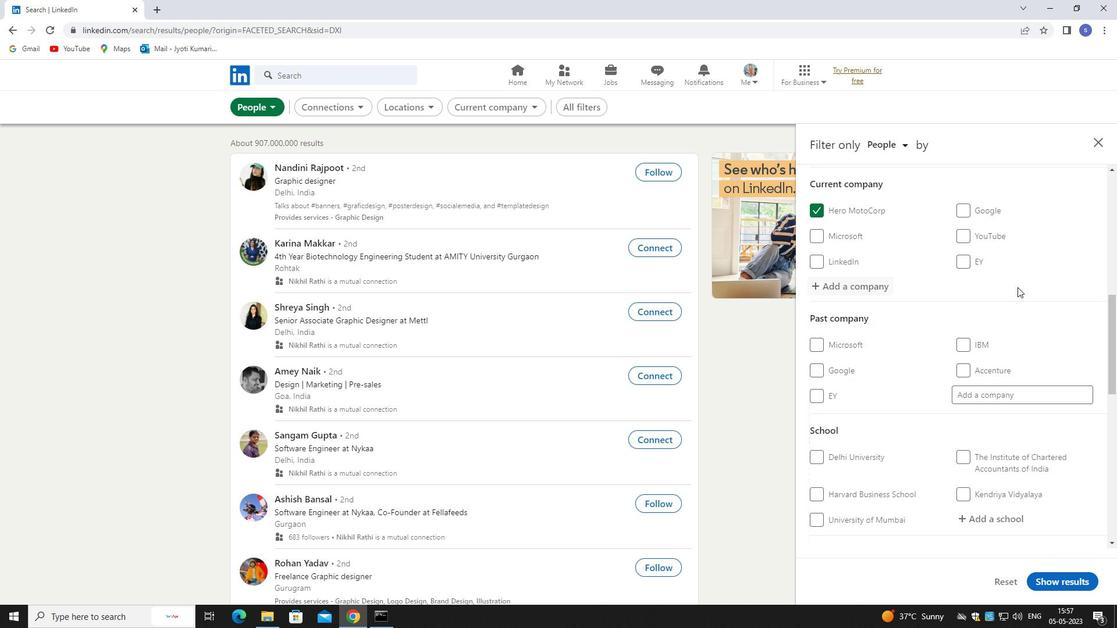
Action: Mouse scrolled (1018, 288) with delta (0, 0)
Screenshot: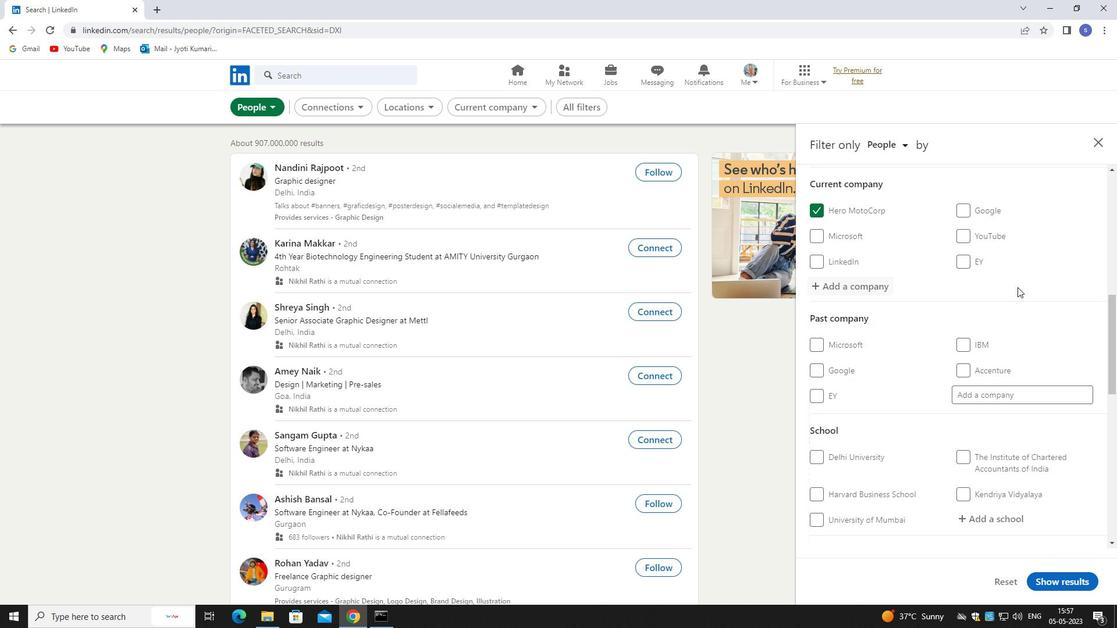 
Action: Mouse moved to (1019, 291)
Screenshot: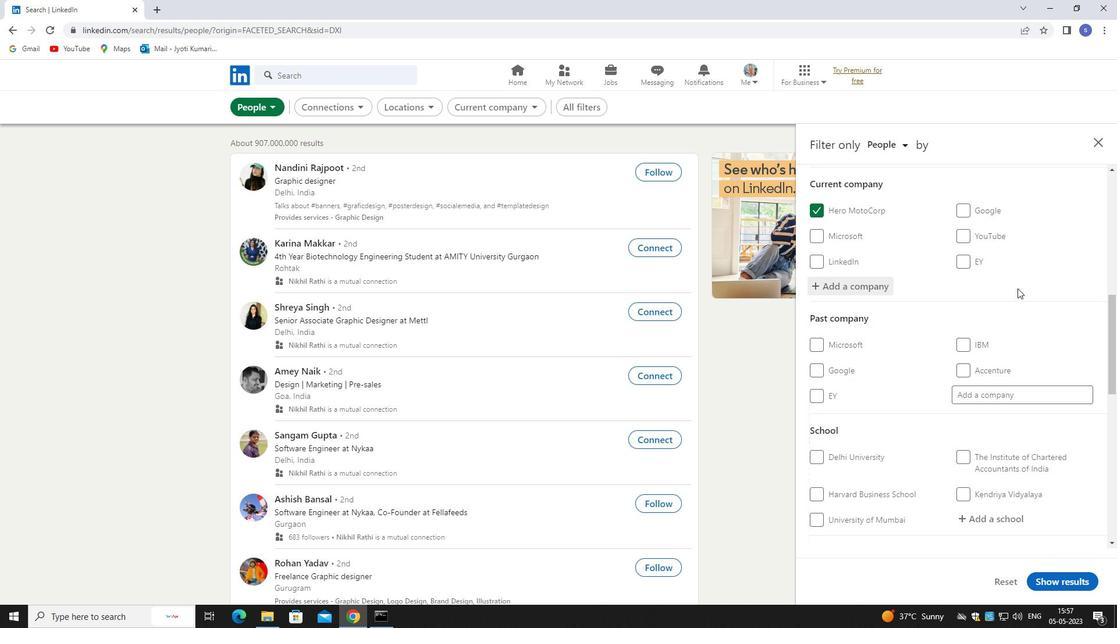 
Action: Mouse scrolled (1019, 290) with delta (0, 0)
Screenshot: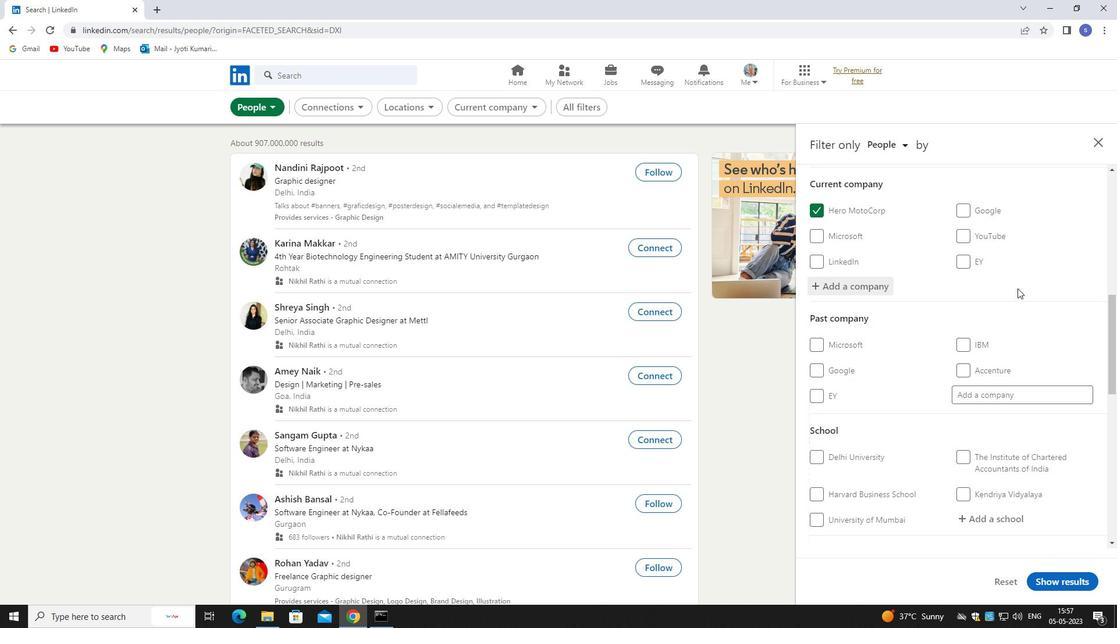 
Action: Mouse moved to (1019, 295)
Screenshot: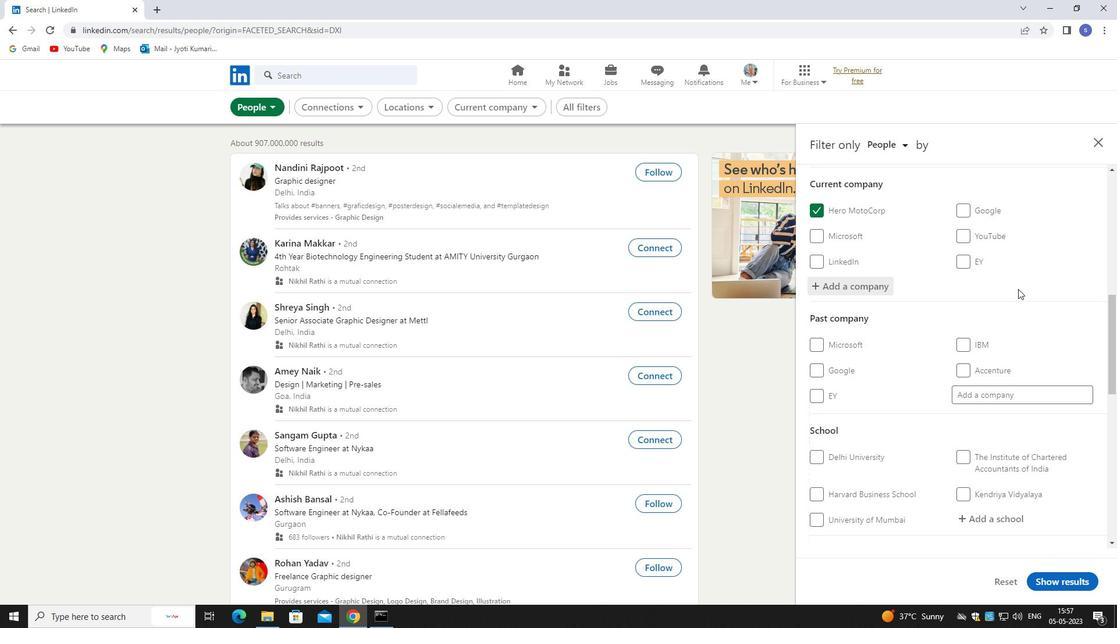 
Action: Mouse scrolled (1019, 295) with delta (0, 0)
Screenshot: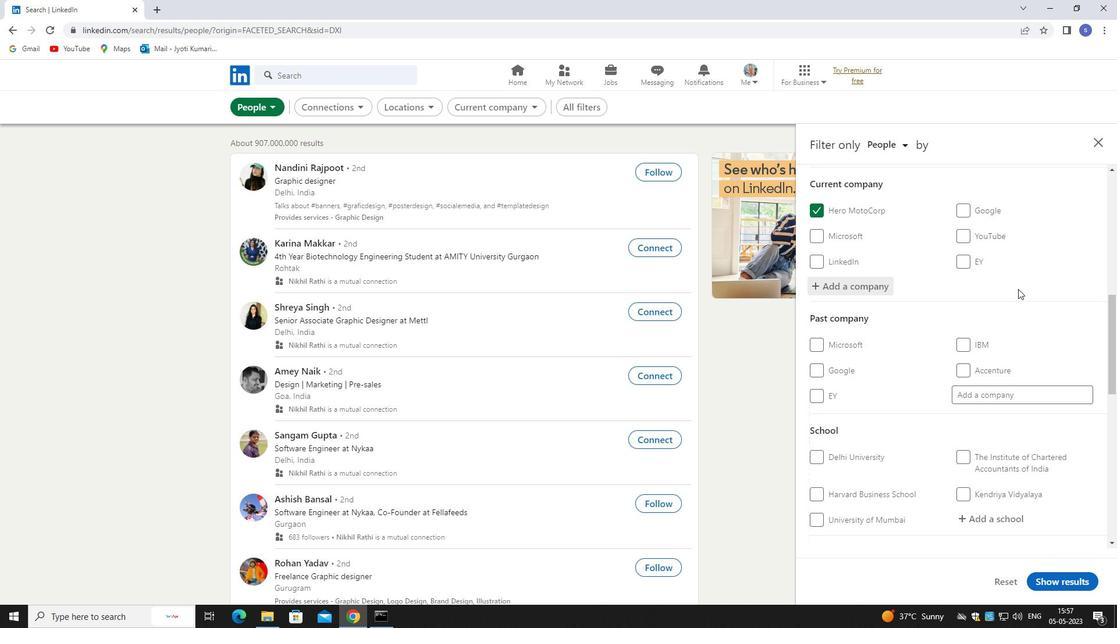
Action: Mouse moved to (1019, 302)
Screenshot: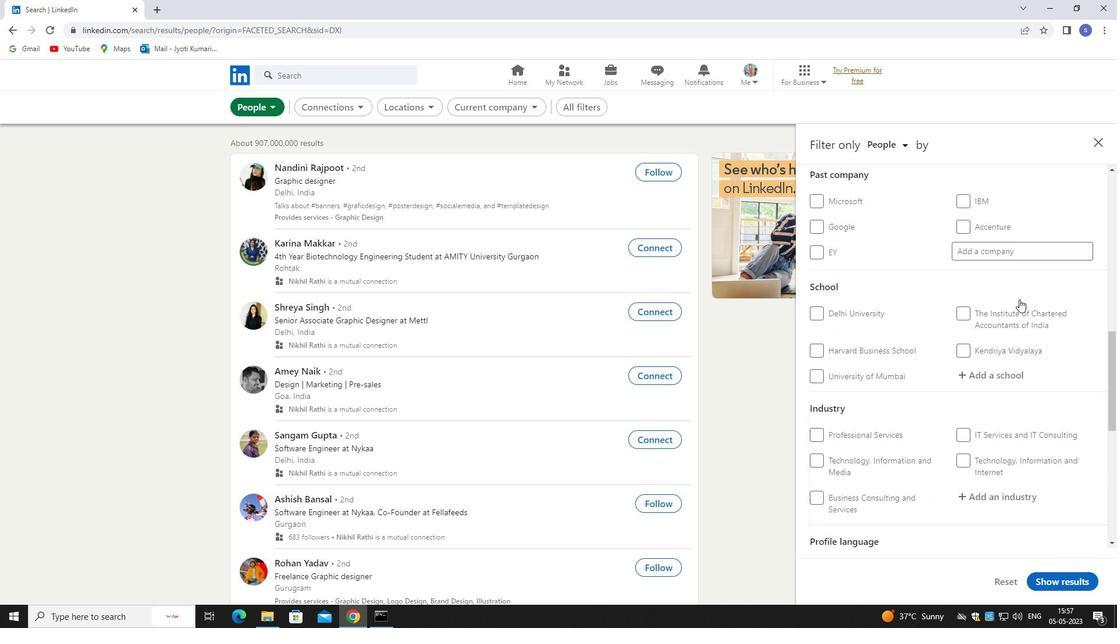 
Action: Mouse scrolled (1019, 301) with delta (0, 0)
Screenshot: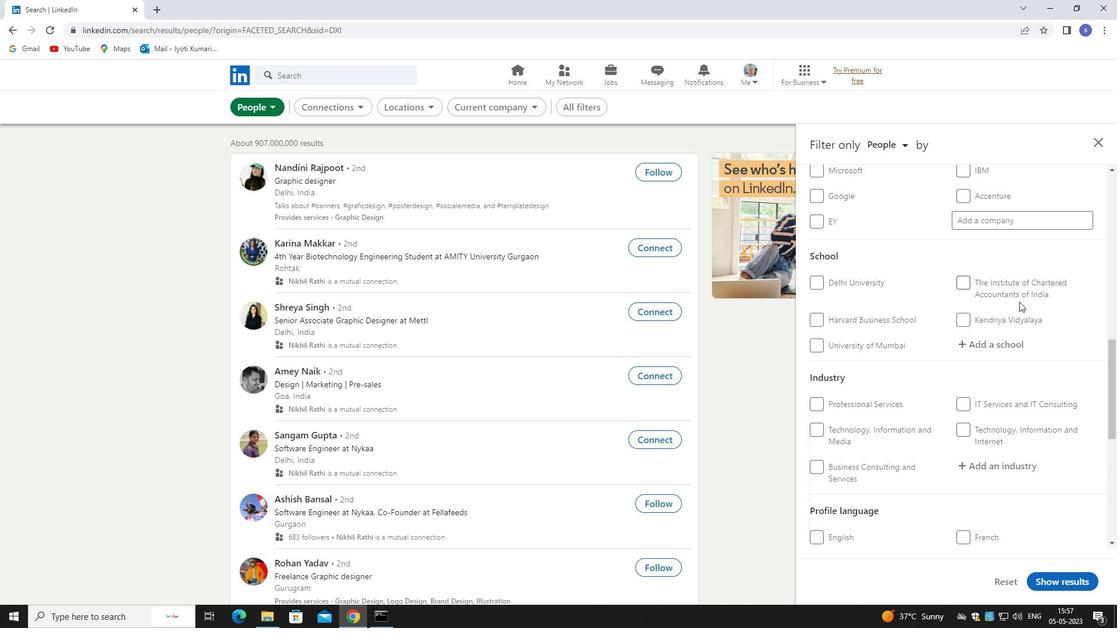 
Action: Mouse moved to (1008, 291)
Screenshot: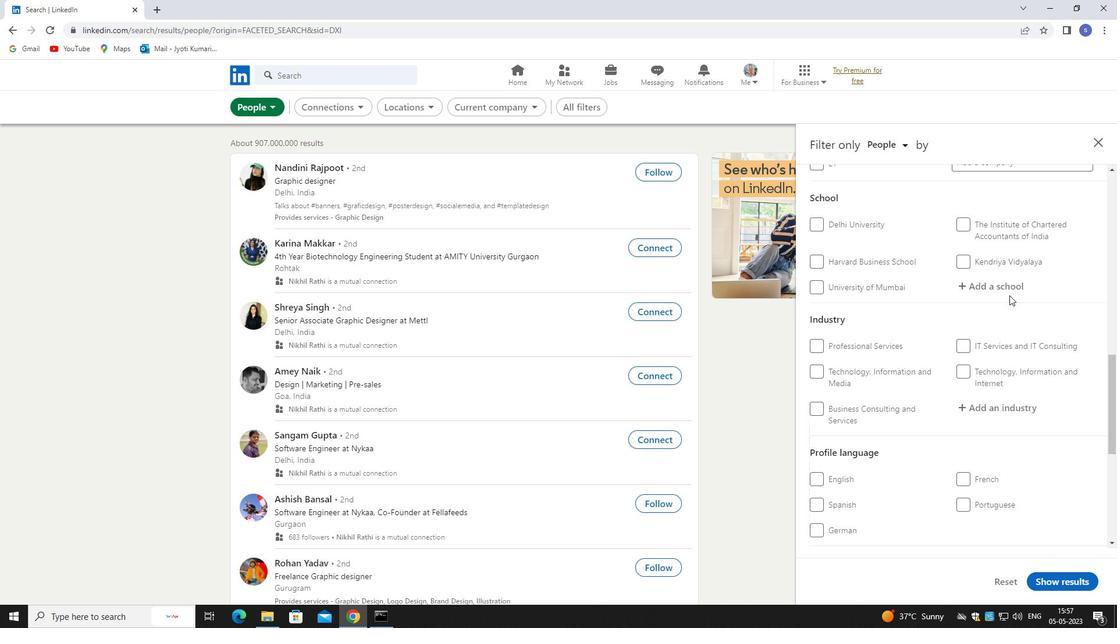 
Action: Mouse pressed left at (1008, 291)
Screenshot: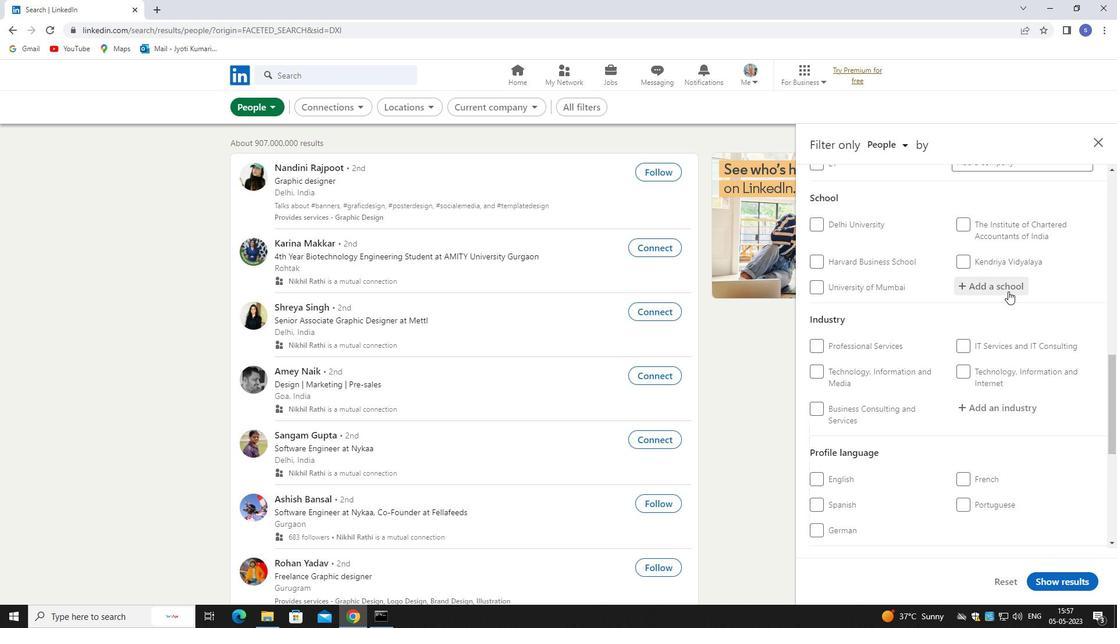 
Action: Mouse moved to (1008, 290)
Screenshot: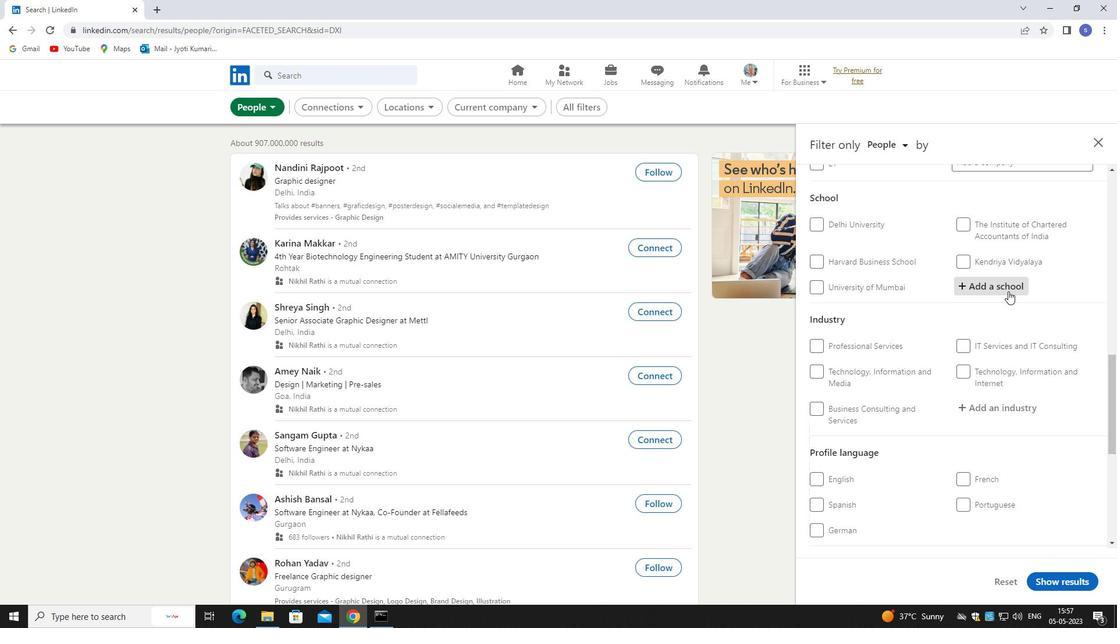
Action: Key pressed nit<Key.space>jala
Screenshot: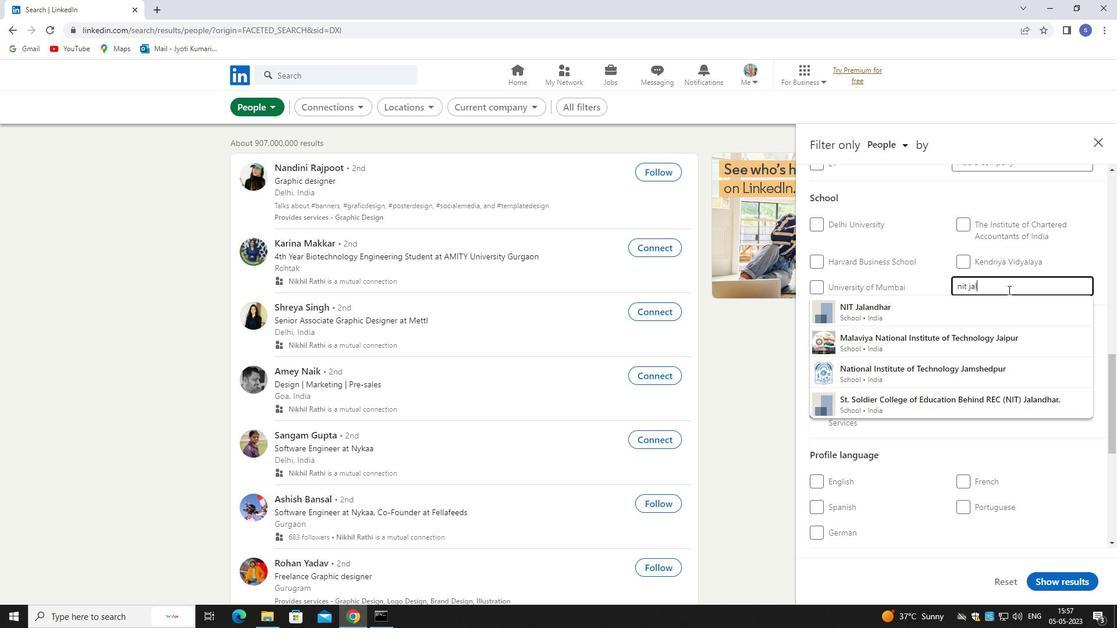 
Action: Mouse moved to (1000, 317)
Screenshot: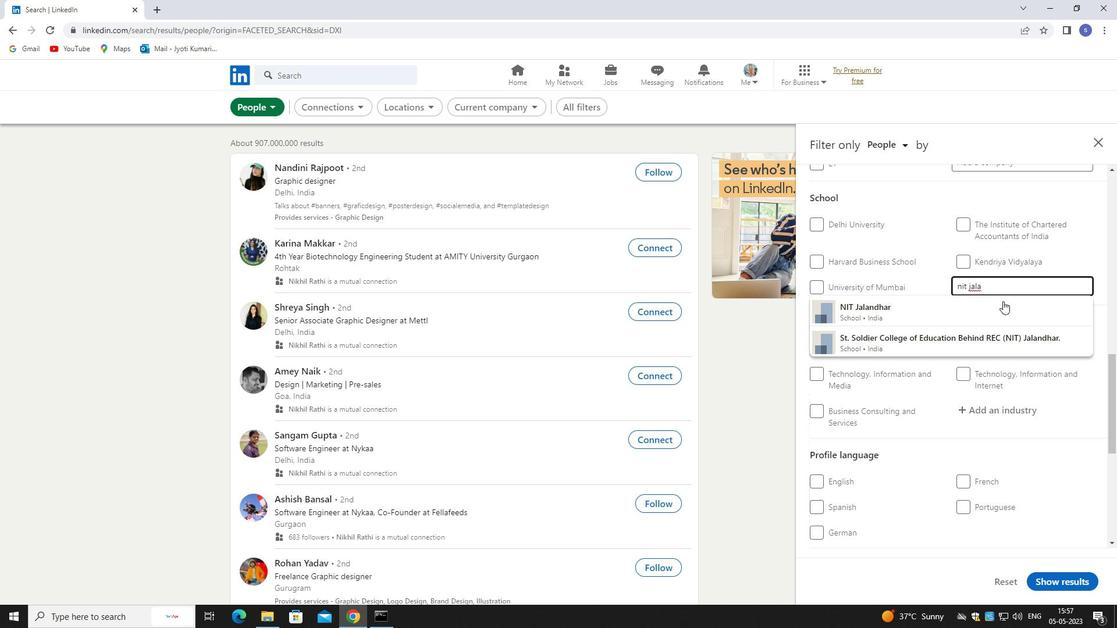
Action: Mouse pressed left at (1000, 317)
Screenshot: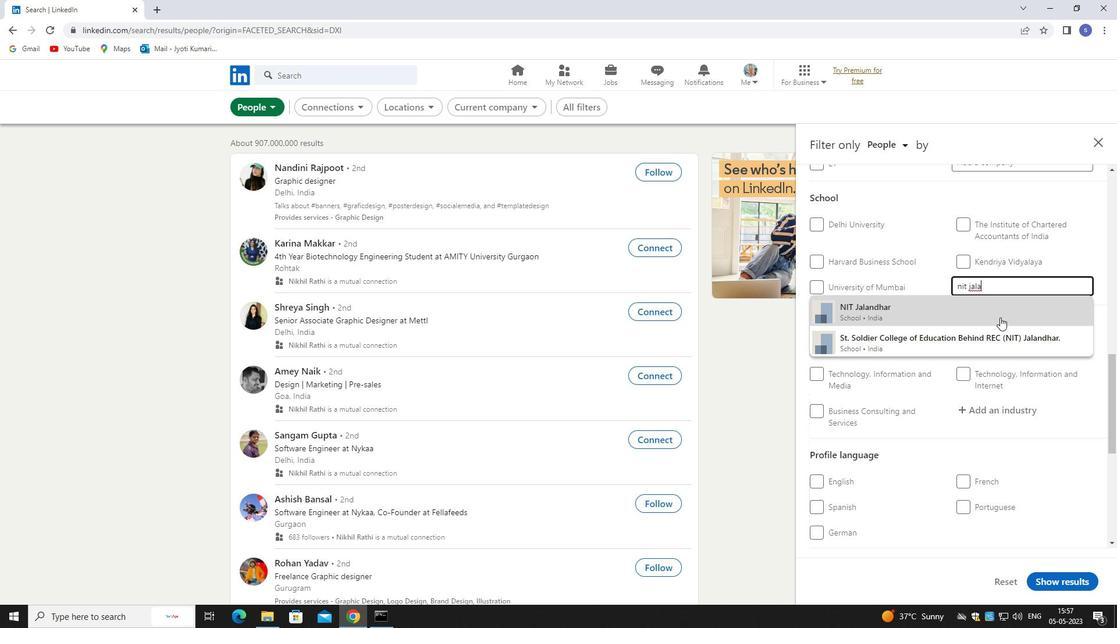 
Action: Mouse moved to (1000, 321)
Screenshot: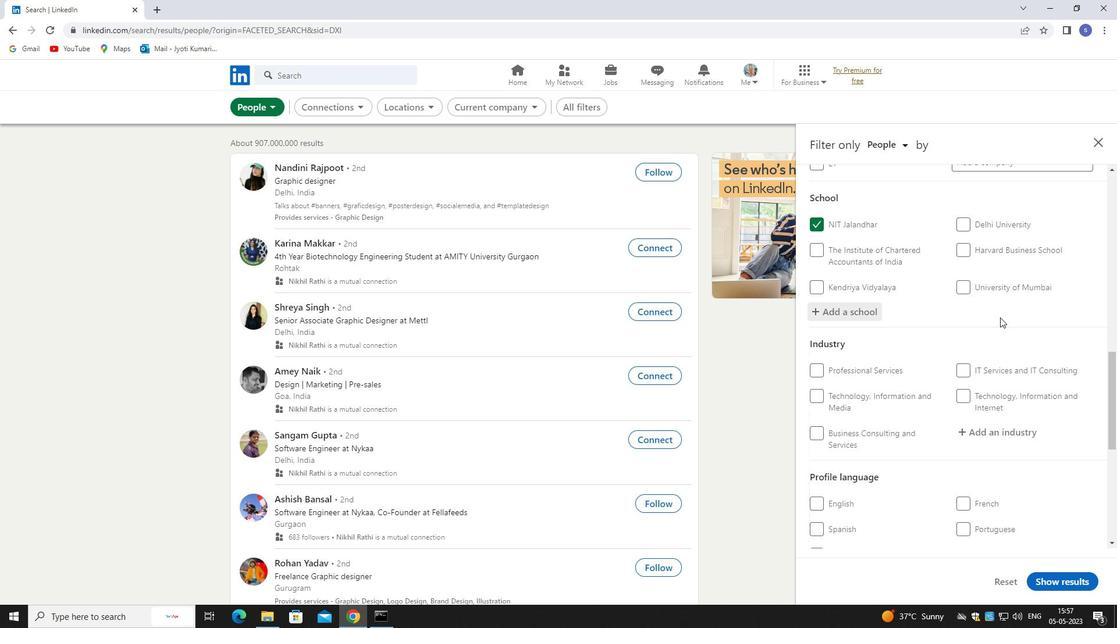 
Action: Mouse scrolled (1000, 320) with delta (0, 0)
Screenshot: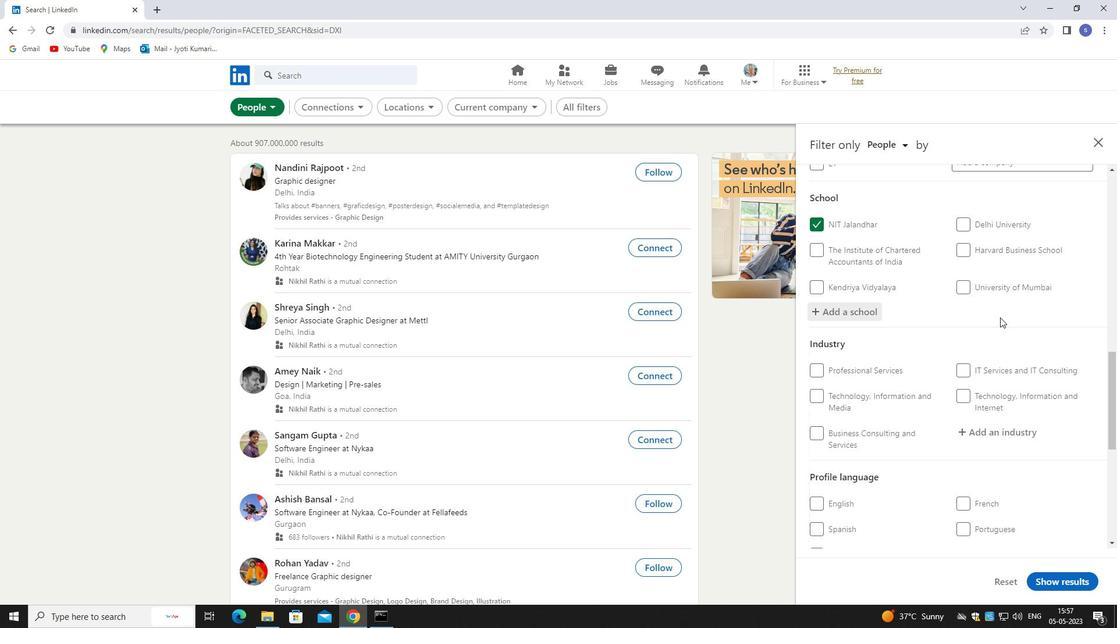 
Action: Mouse moved to (1000, 326)
Screenshot: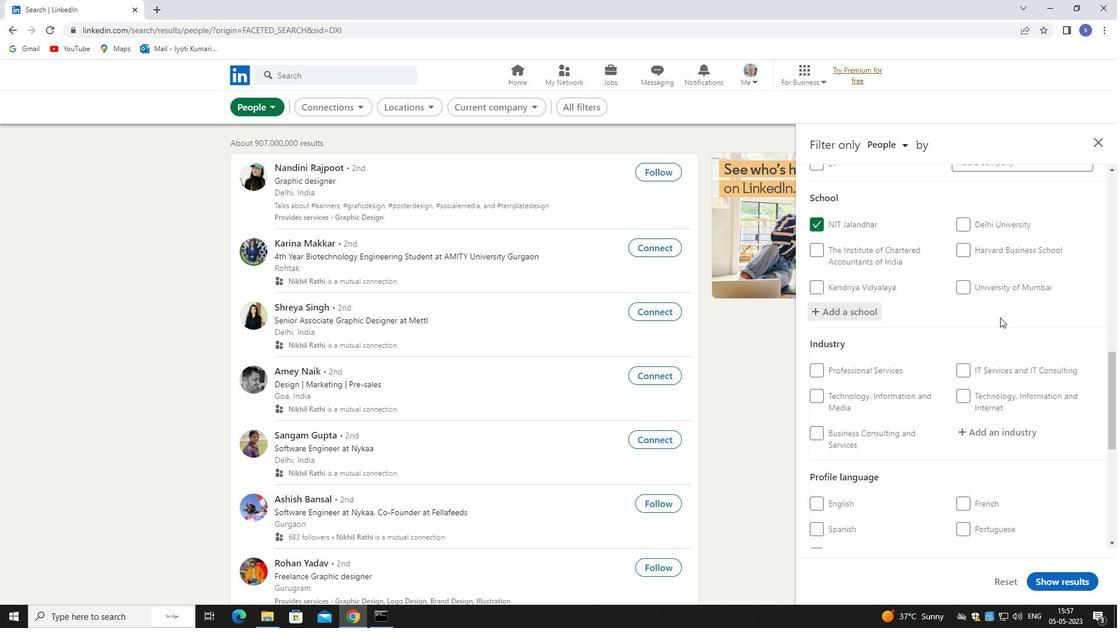
Action: Mouse scrolled (1000, 326) with delta (0, 0)
Screenshot: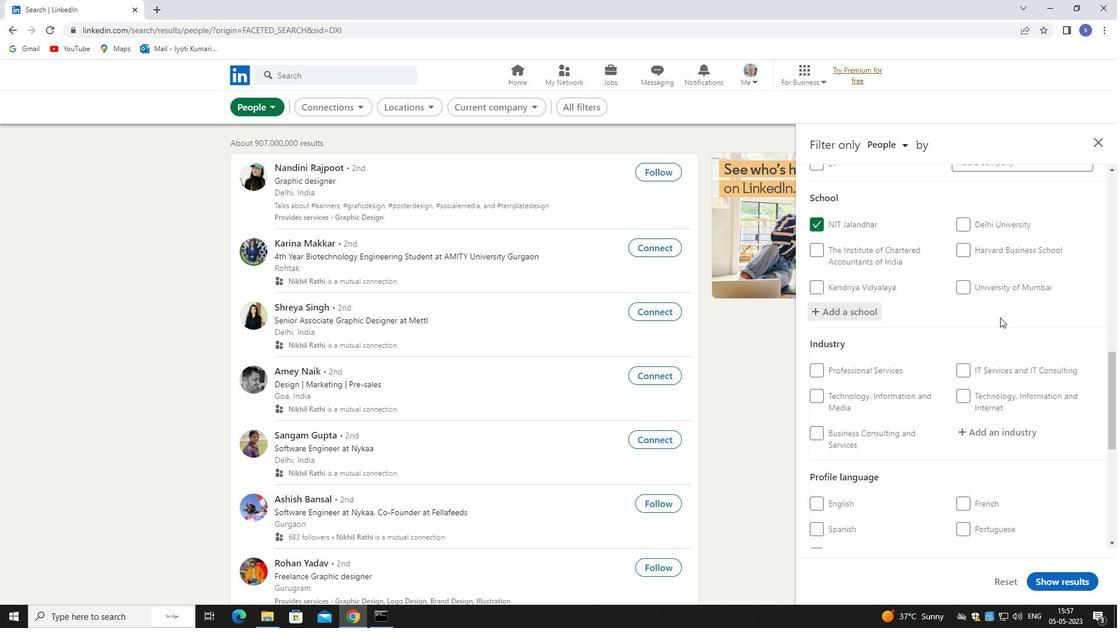
Action: Mouse moved to (1000, 329)
Screenshot: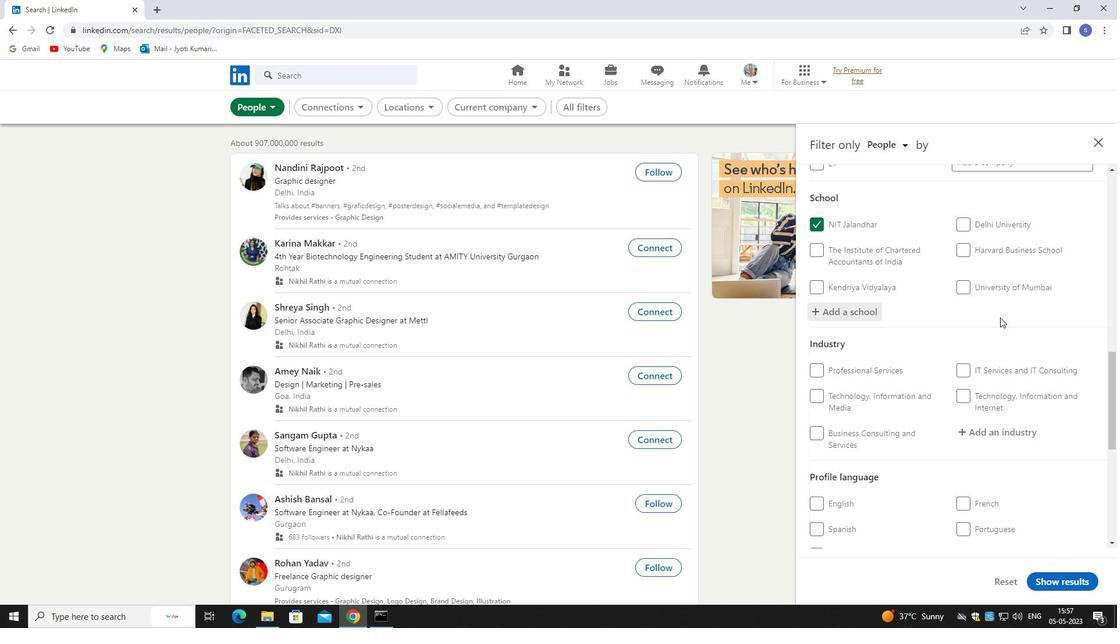 
Action: Mouse scrolled (1000, 328) with delta (0, 0)
Screenshot: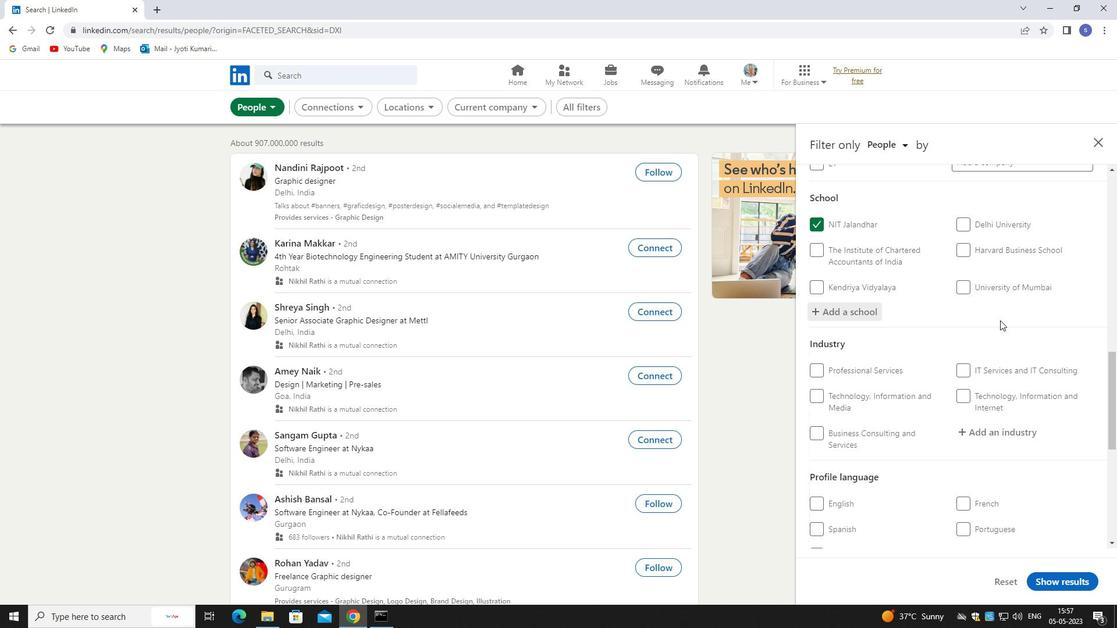 
Action: Mouse moved to (1007, 253)
Screenshot: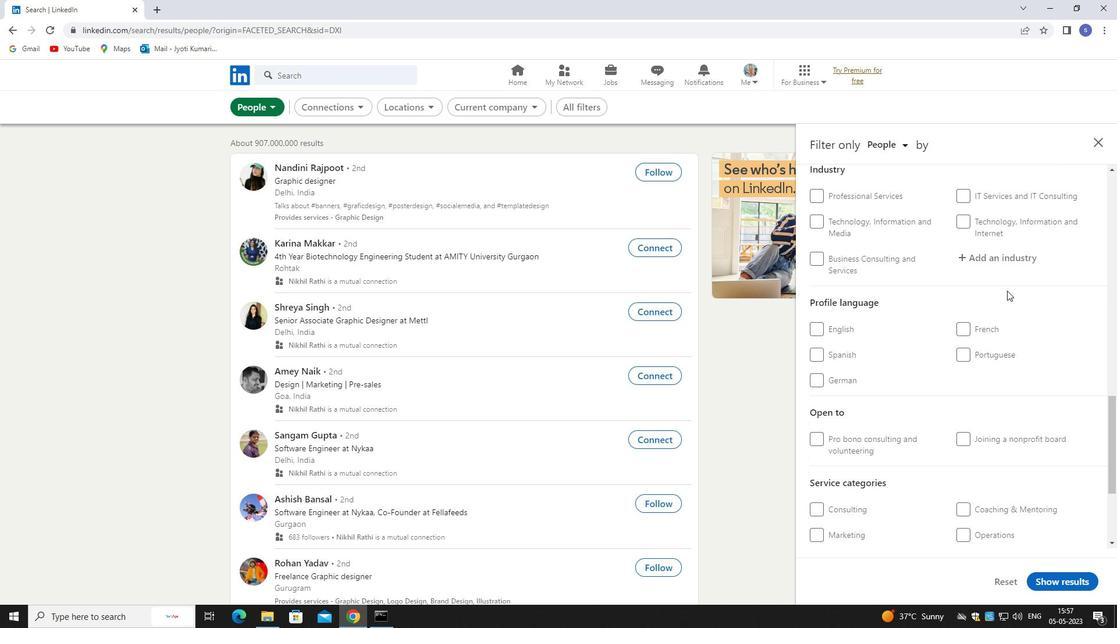 
Action: Mouse pressed left at (1007, 253)
Screenshot: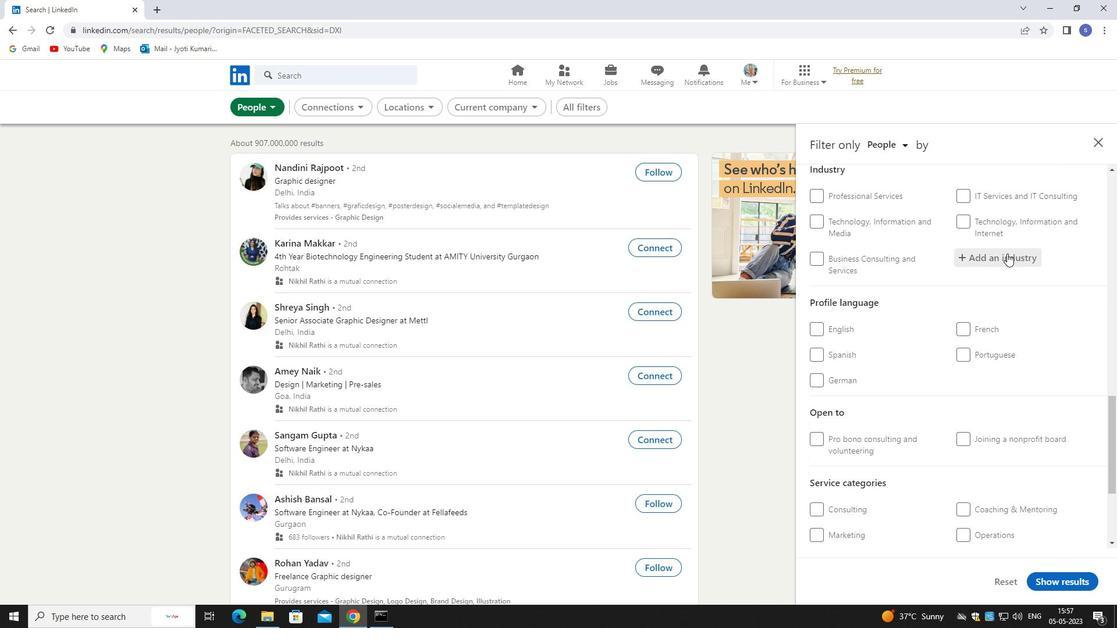 
Action: Key pressed wholesale<Key.space>mo
Screenshot: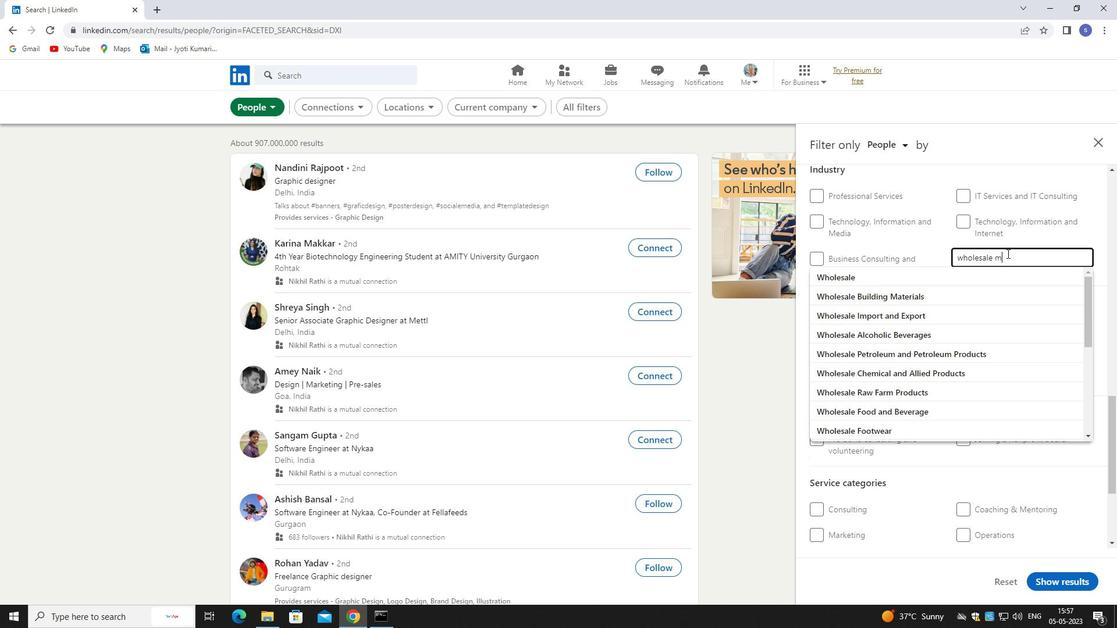
Action: Mouse moved to (1000, 275)
Screenshot: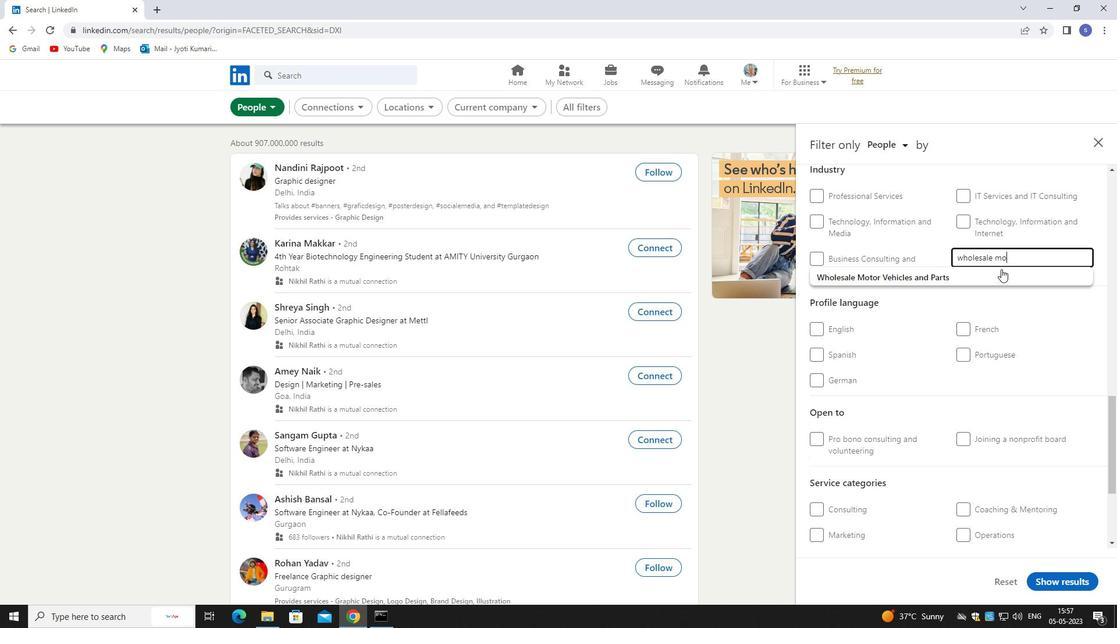 
Action: Mouse pressed left at (1000, 275)
Screenshot: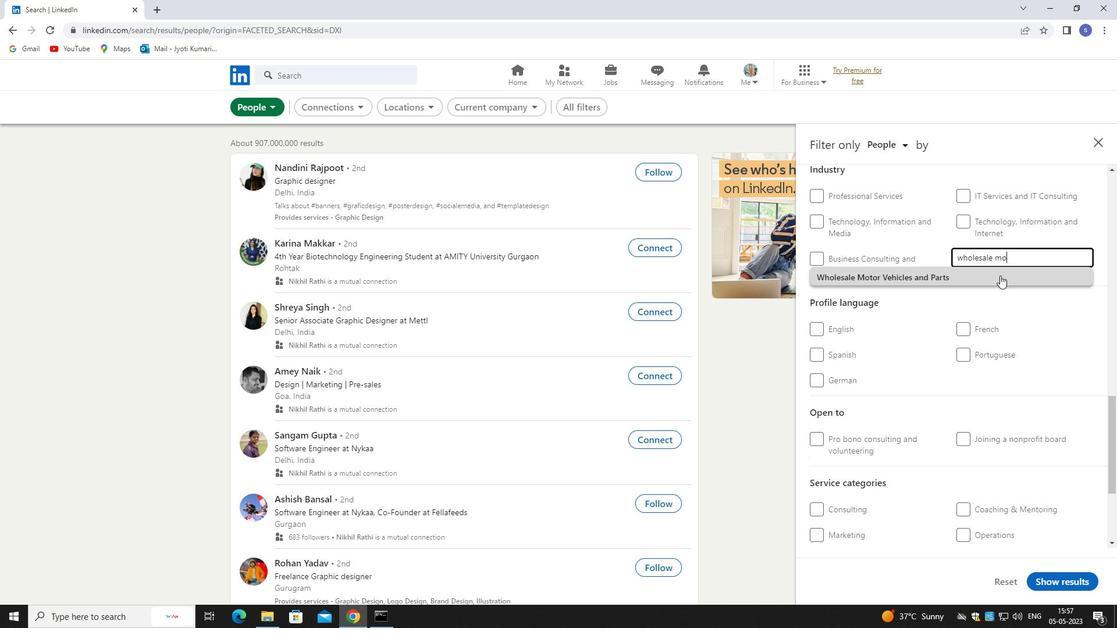 
Action: Mouse moved to (1000, 275)
Screenshot: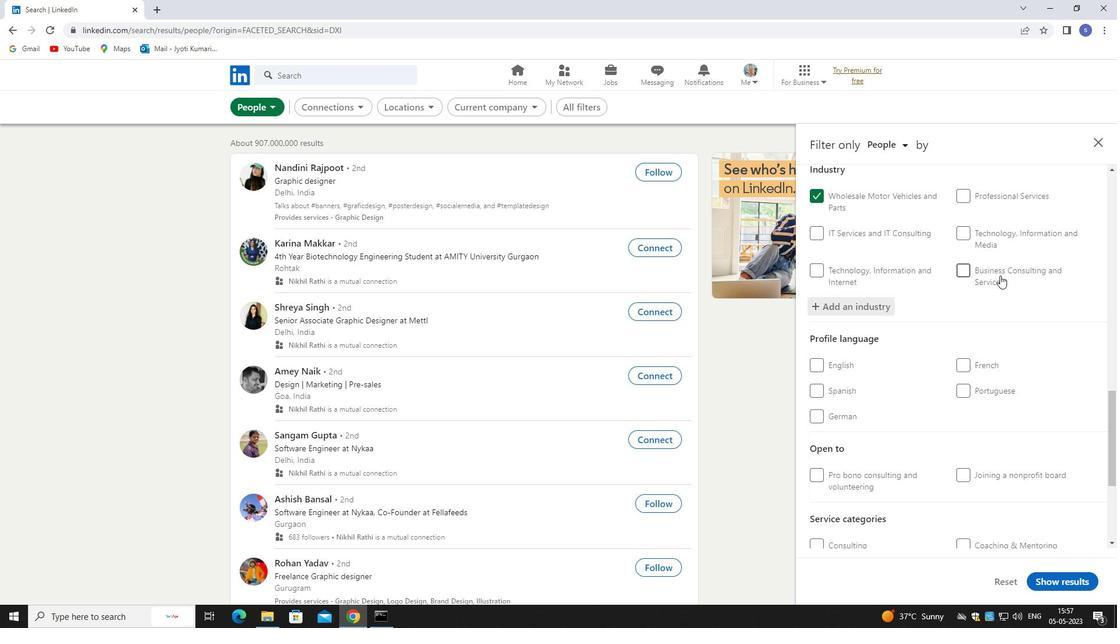 
Action: Mouse scrolled (1000, 275) with delta (0, 0)
Screenshot: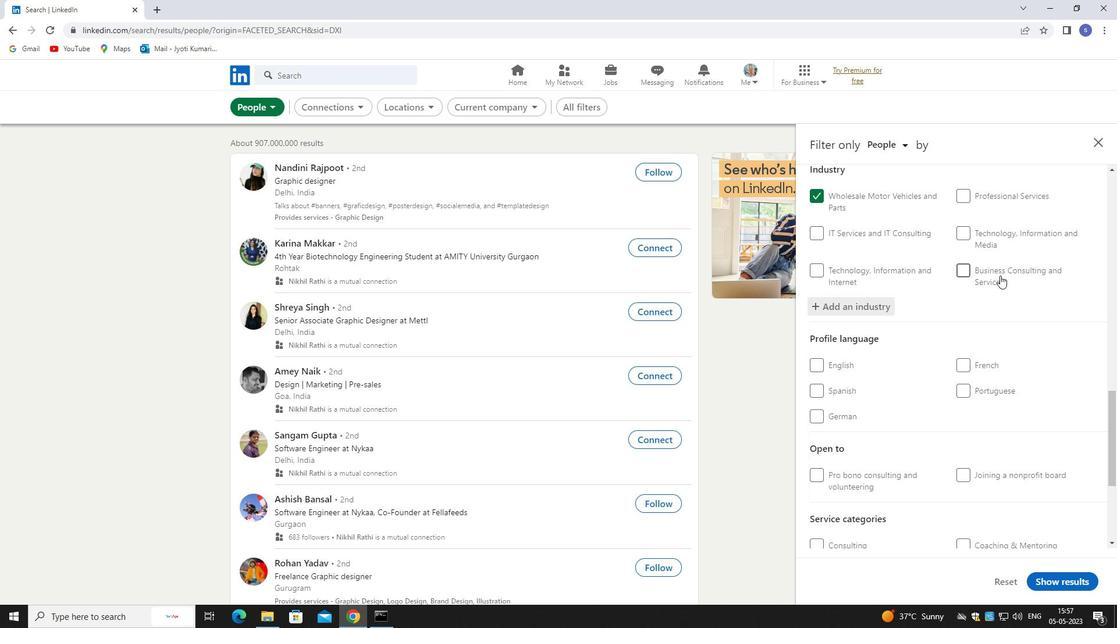 
Action: Mouse scrolled (1000, 275) with delta (0, 0)
Screenshot: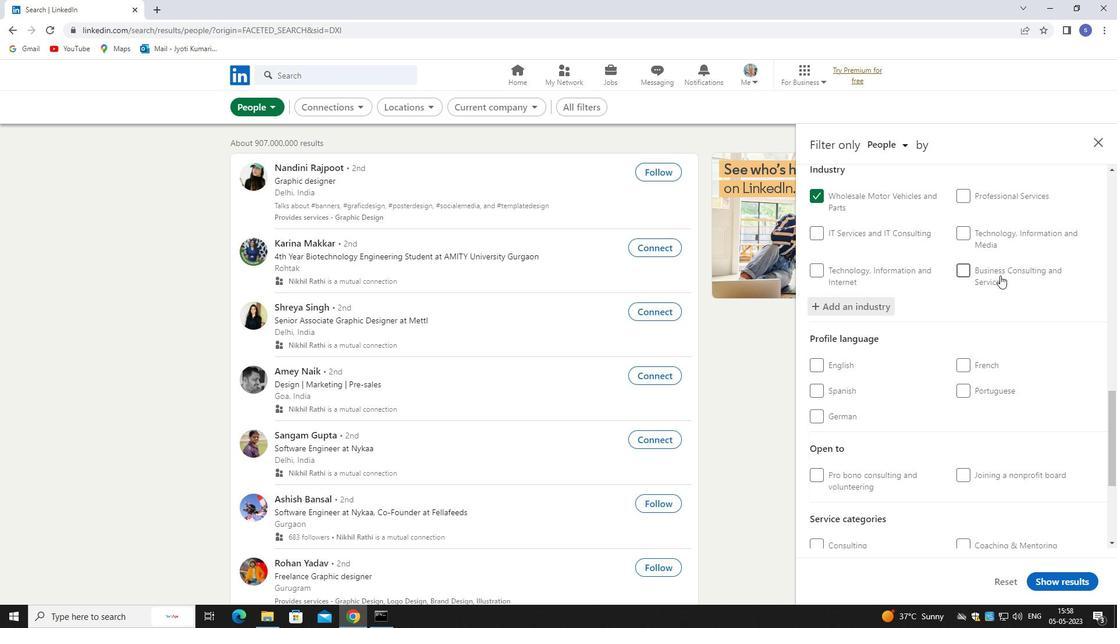 
Action: Mouse moved to (837, 297)
Screenshot: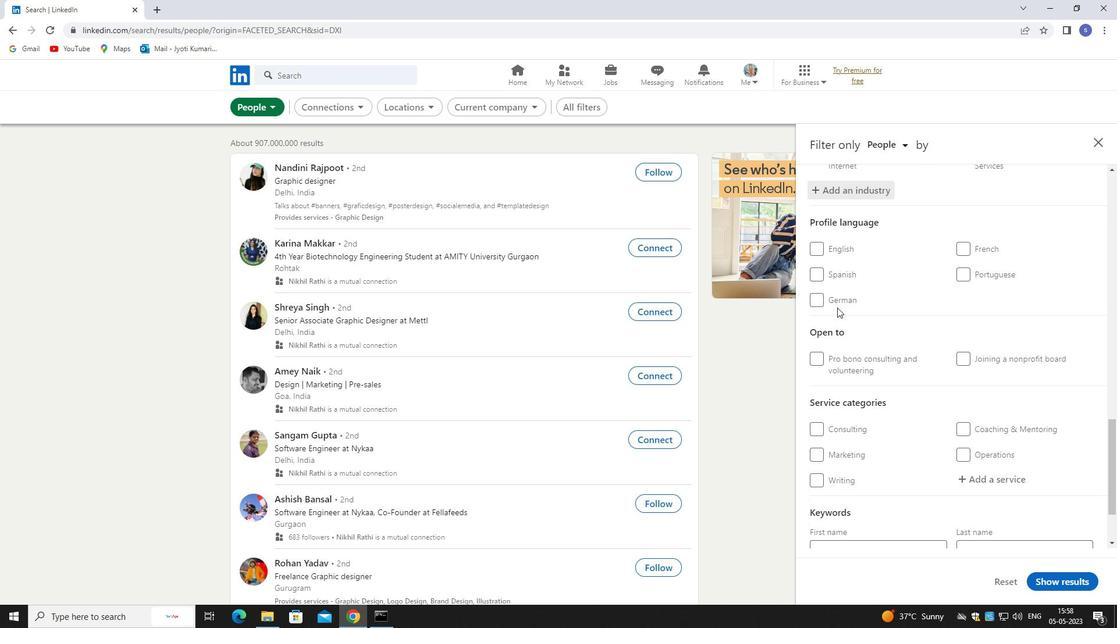 
Action: Mouse pressed left at (837, 297)
Screenshot: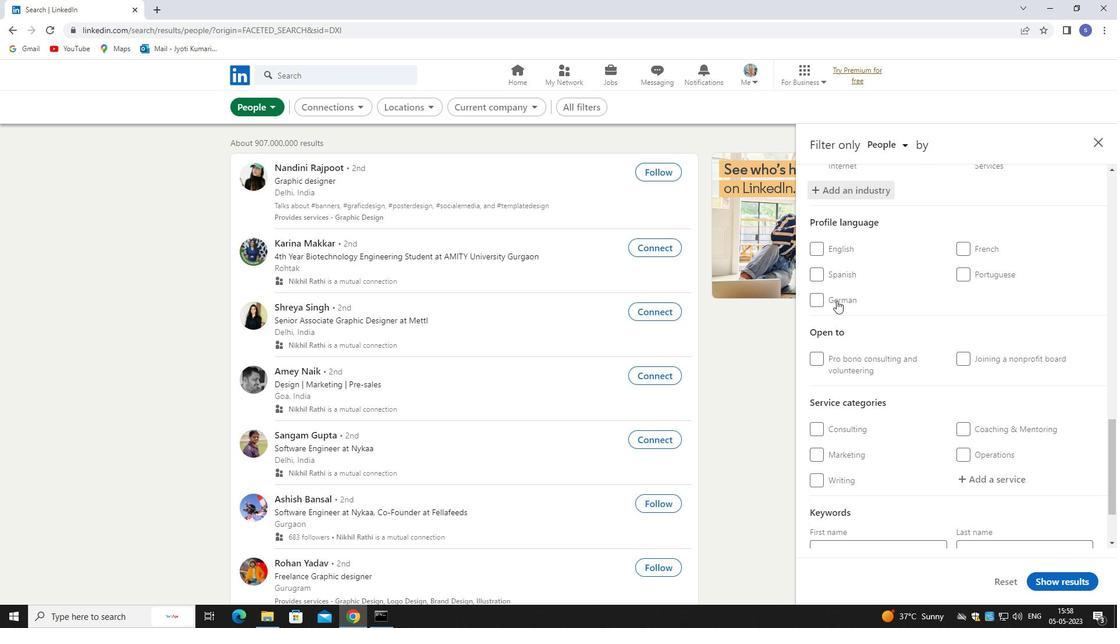 
Action: Mouse moved to (968, 401)
Screenshot: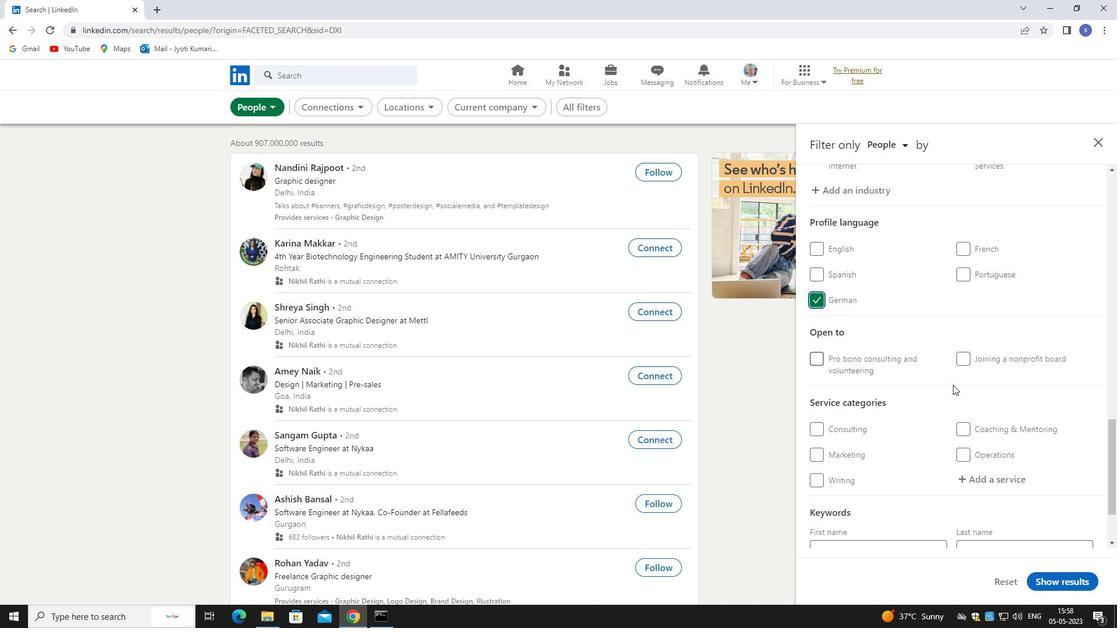 
Action: Mouse scrolled (968, 400) with delta (0, 0)
Screenshot: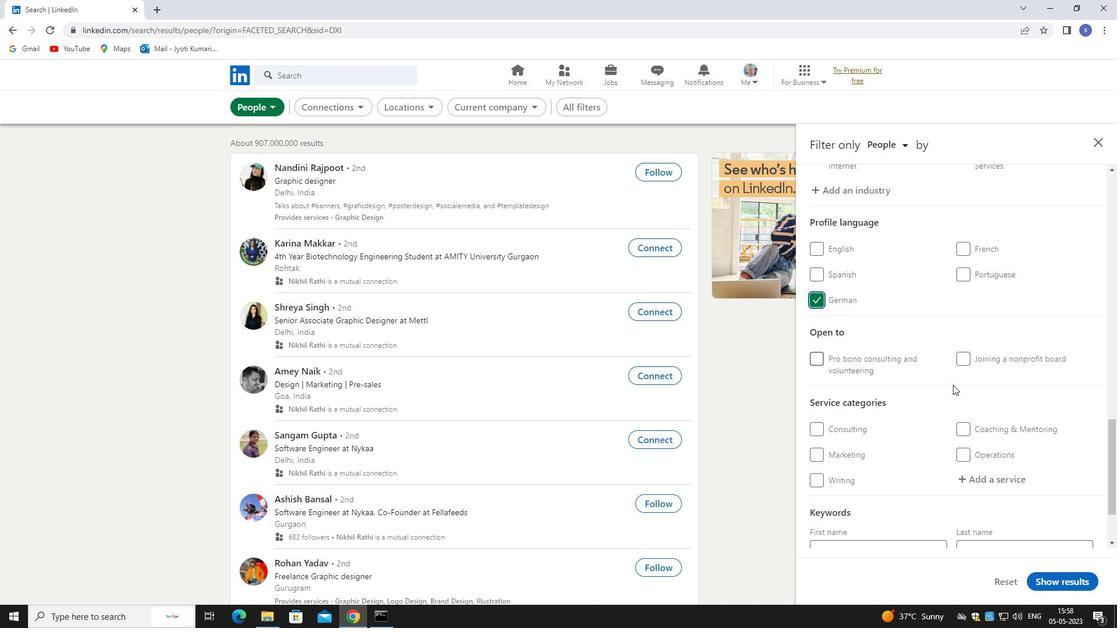 
Action: Mouse moved to (972, 409)
Screenshot: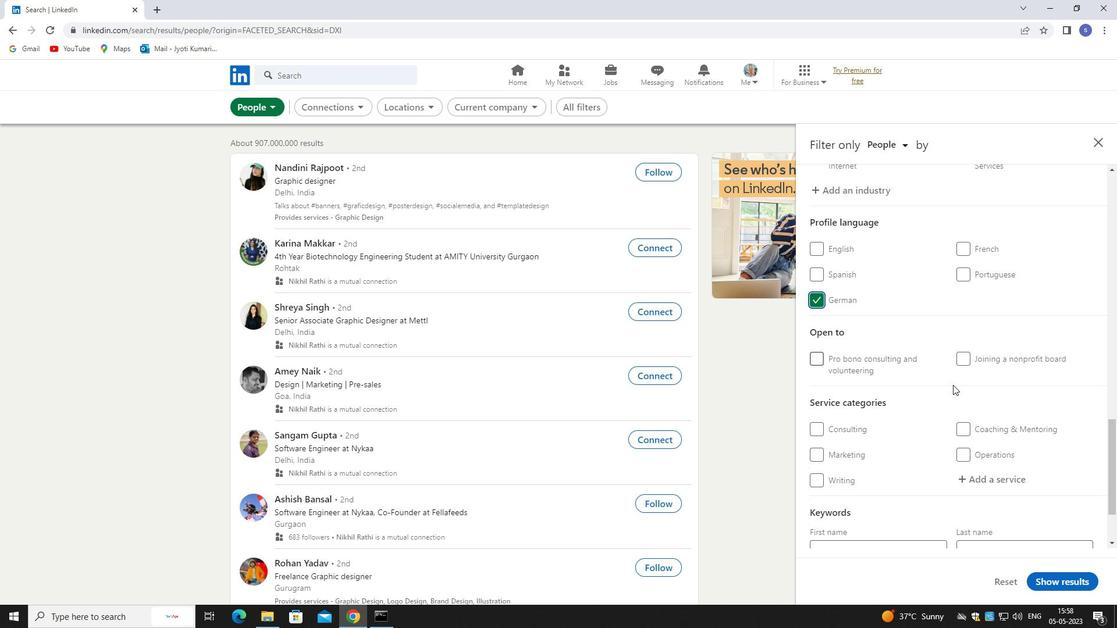 
Action: Mouse scrolled (972, 408) with delta (0, 0)
Screenshot: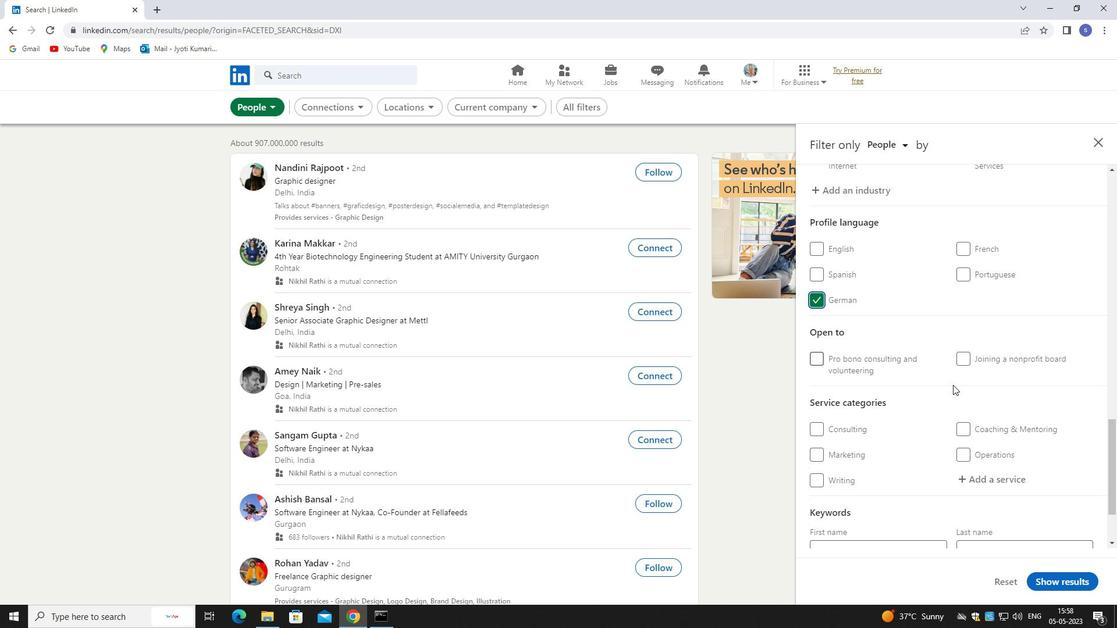 
Action: Mouse moved to (974, 413)
Screenshot: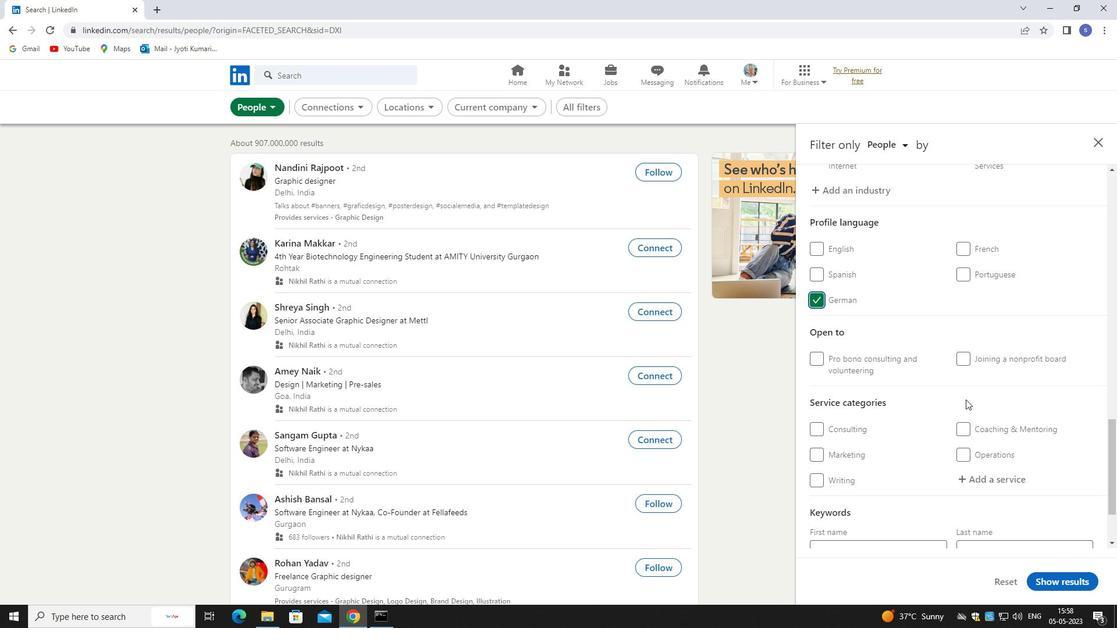 
Action: Mouse scrolled (974, 412) with delta (0, 0)
Screenshot: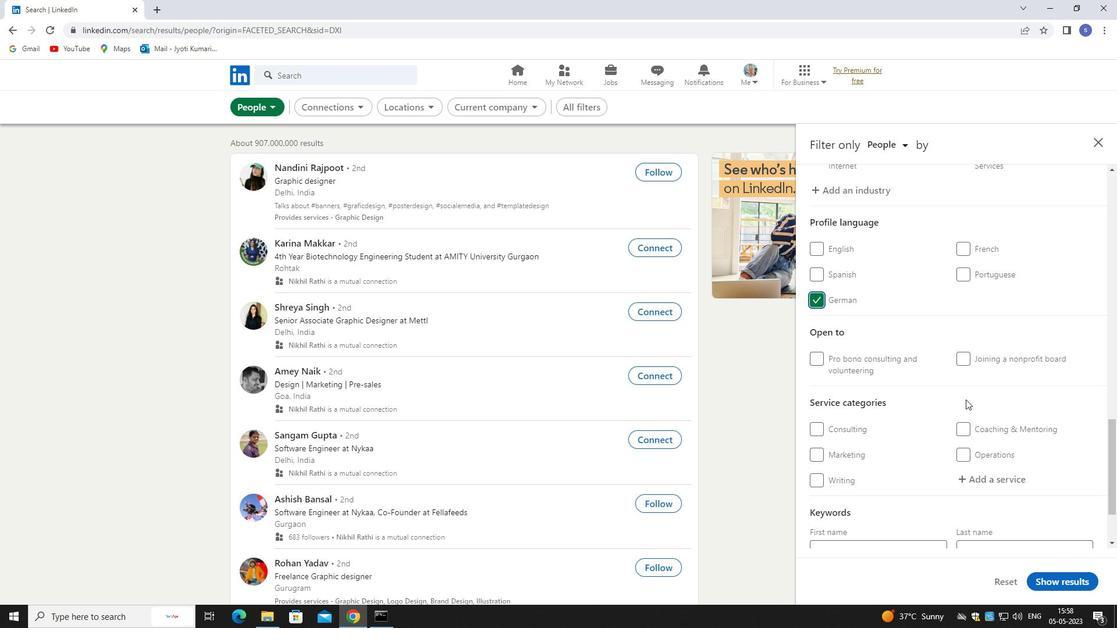 
Action: Mouse moved to (985, 387)
Screenshot: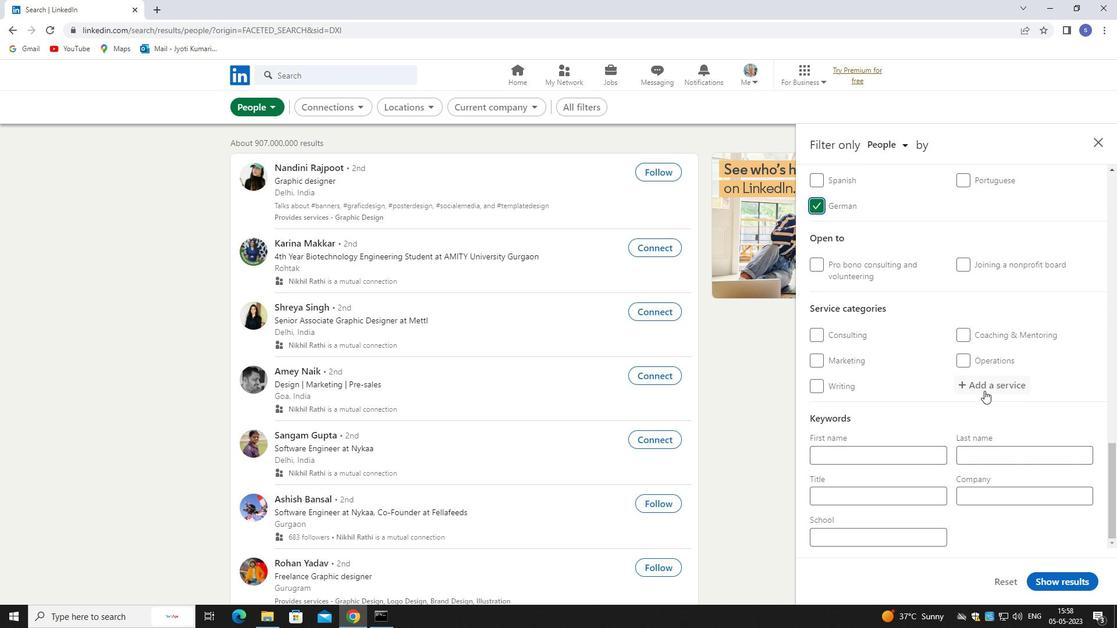 
Action: Mouse pressed left at (985, 387)
Screenshot: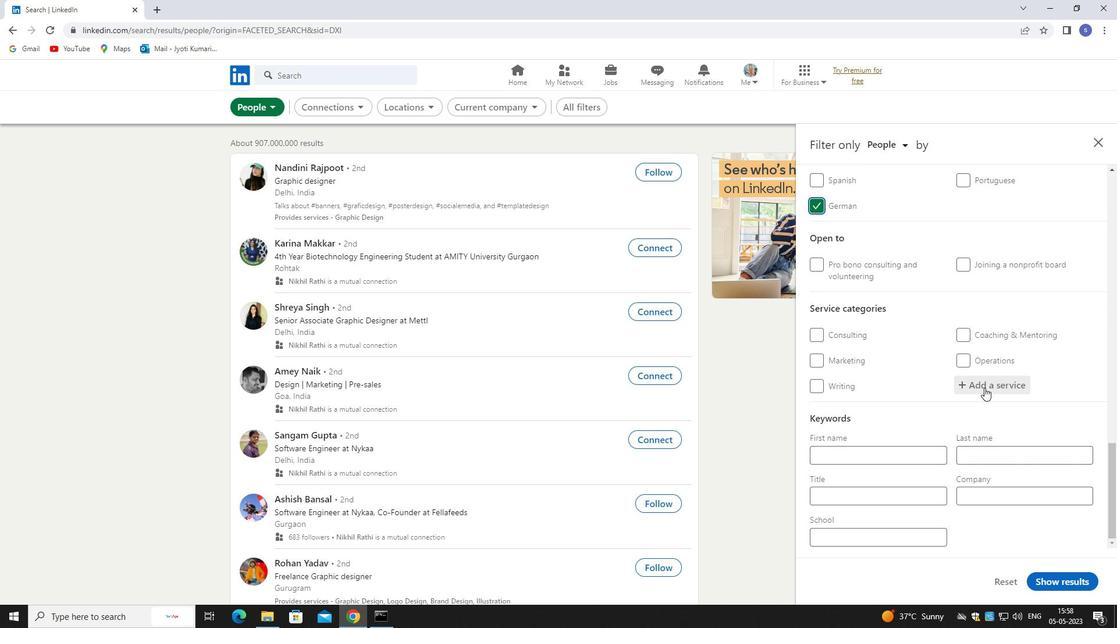 
Action: Mouse moved to (985, 385)
Screenshot: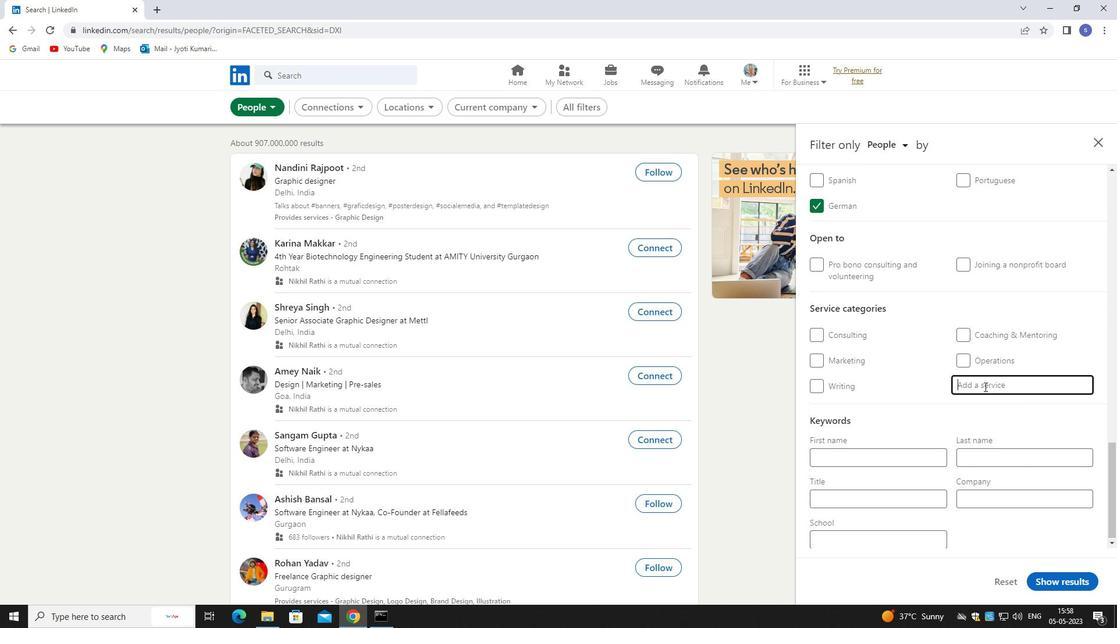 
Action: Key pressed headshot
Screenshot: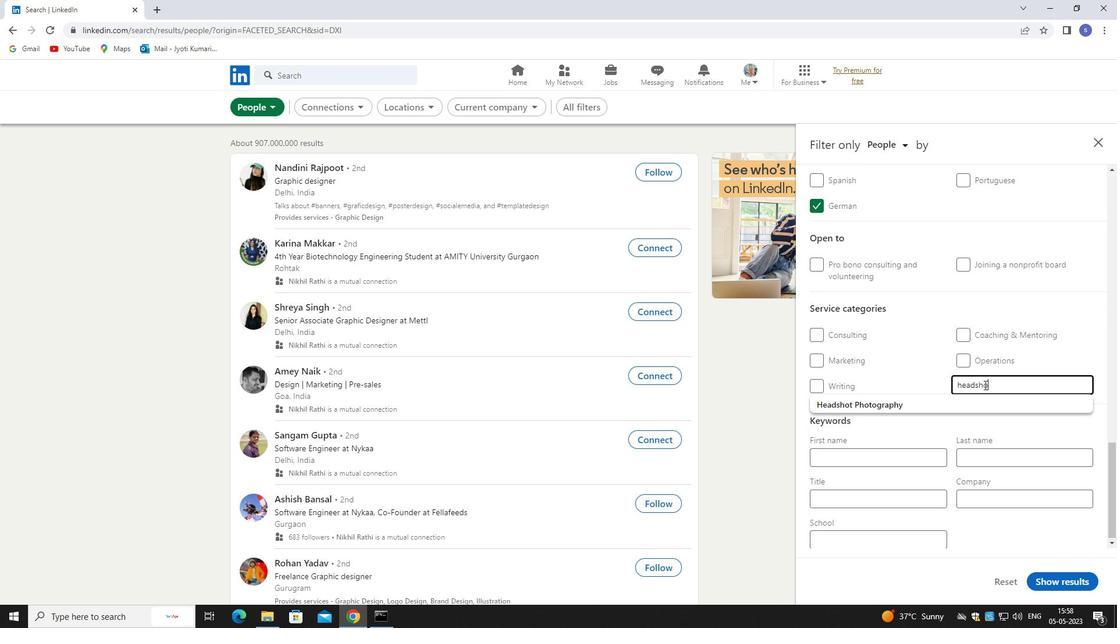 
Action: Mouse moved to (993, 407)
Screenshot: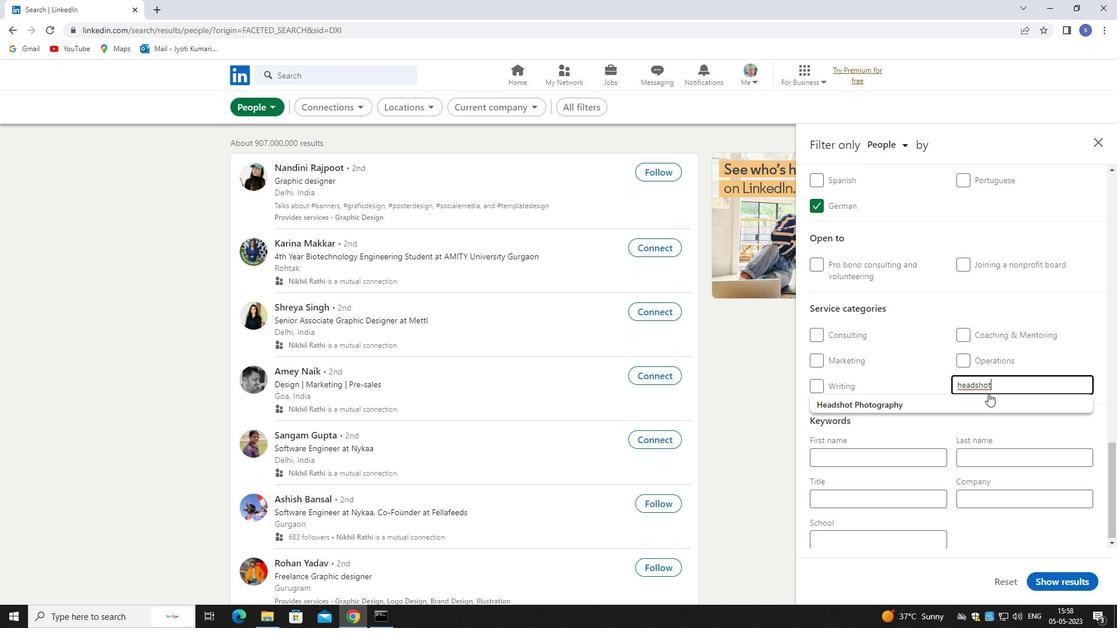 
Action: Mouse pressed left at (993, 407)
Screenshot: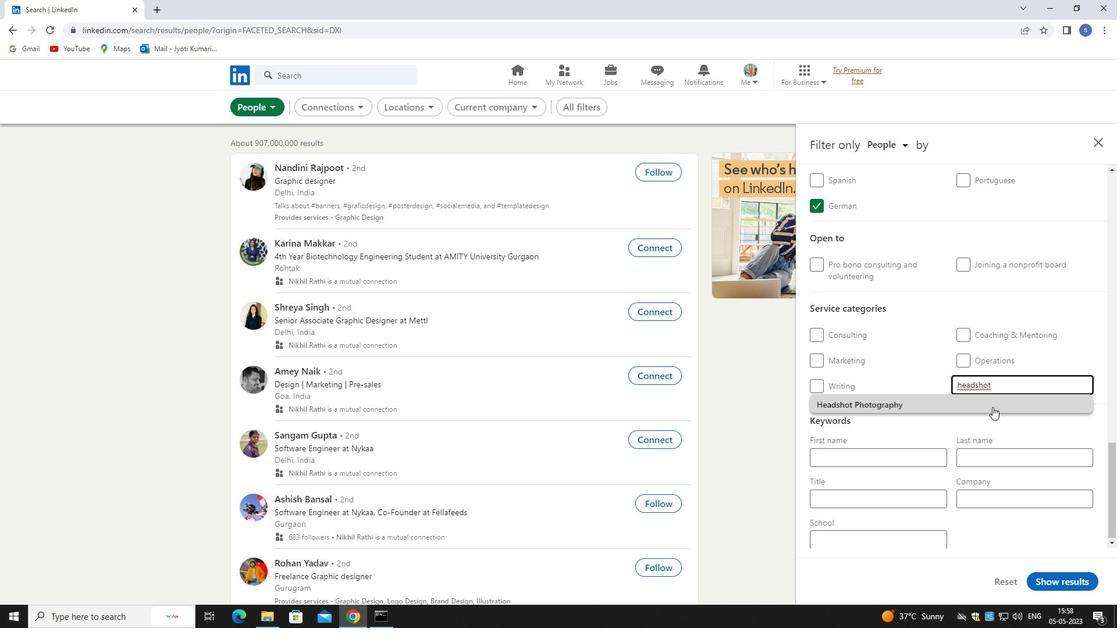 
Action: Mouse moved to (975, 512)
Screenshot: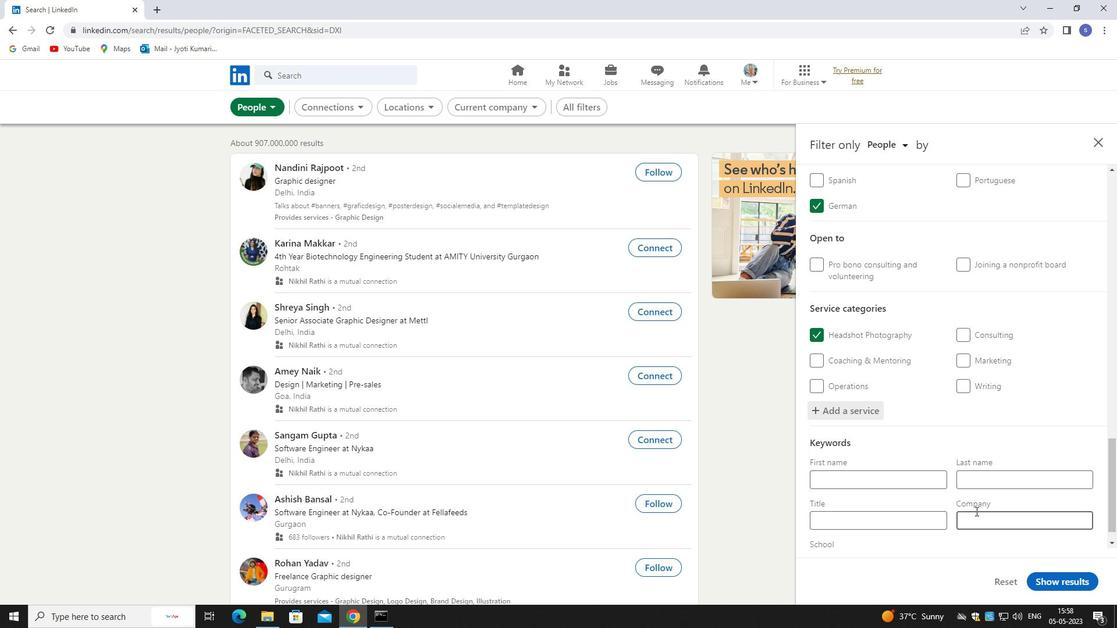 
Action: Mouse scrolled (975, 511) with delta (0, 0)
Screenshot: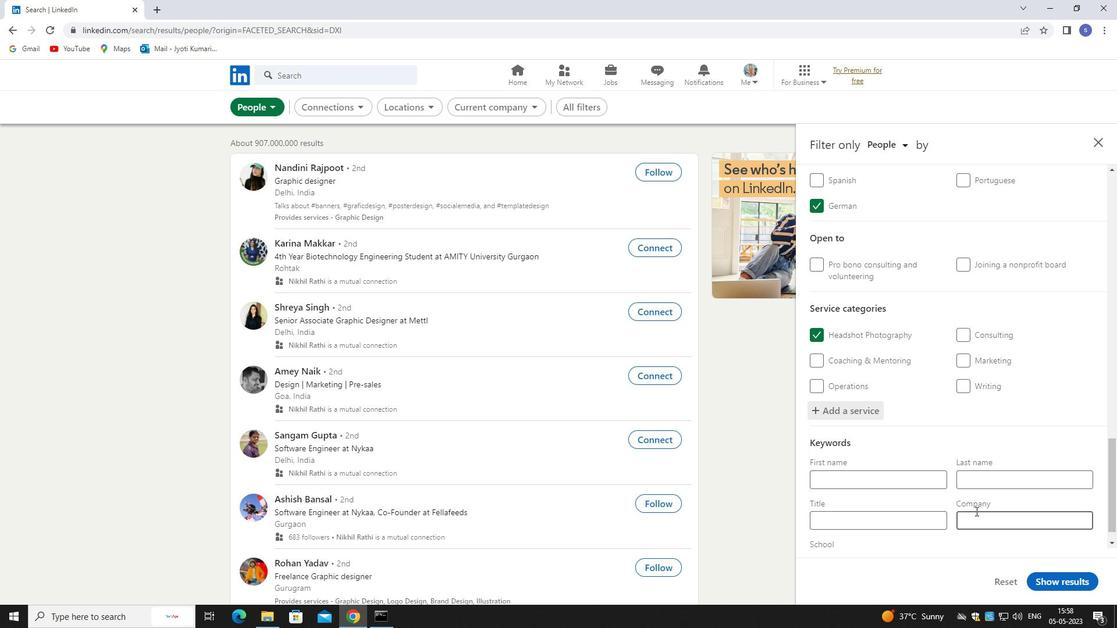 
Action: Mouse moved to (974, 511)
Screenshot: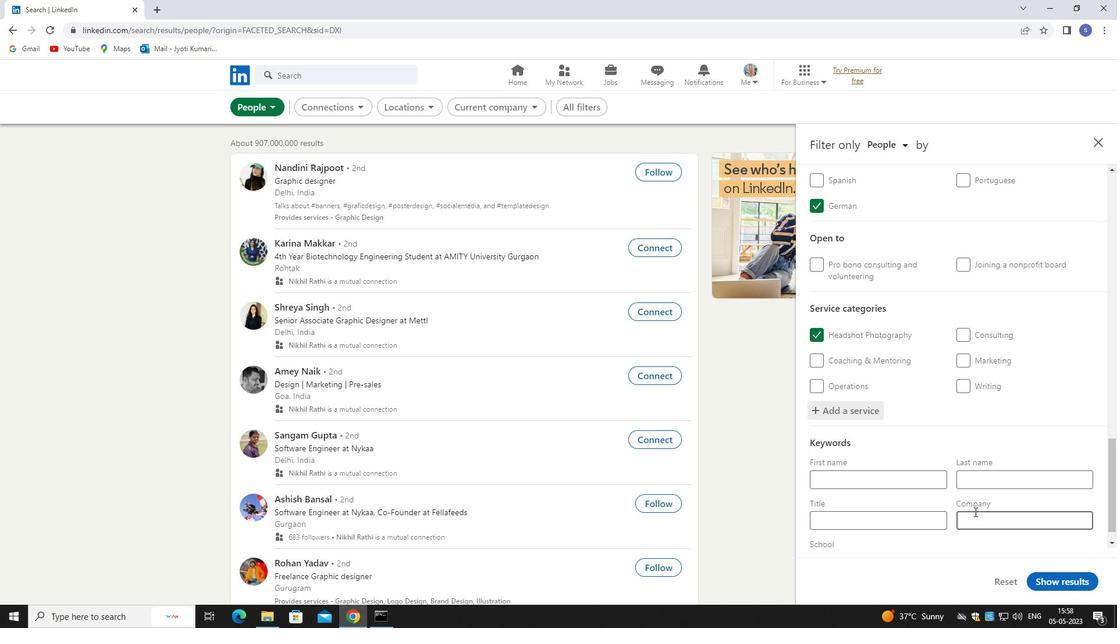 
Action: Mouse scrolled (974, 511) with delta (0, 0)
Screenshot: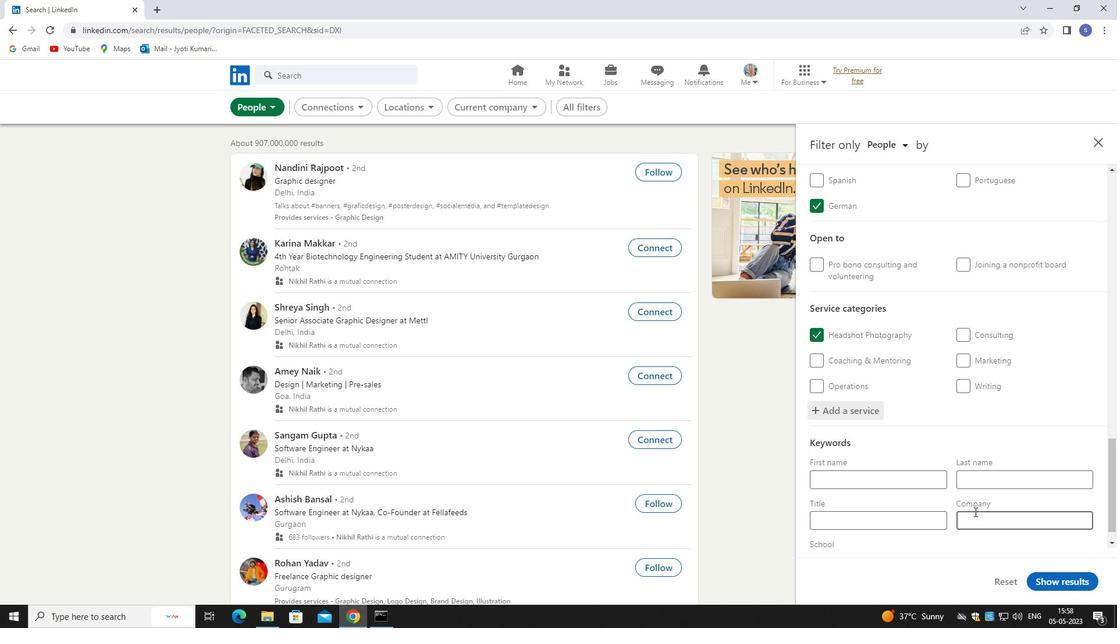 
Action: Mouse moved to (921, 496)
Screenshot: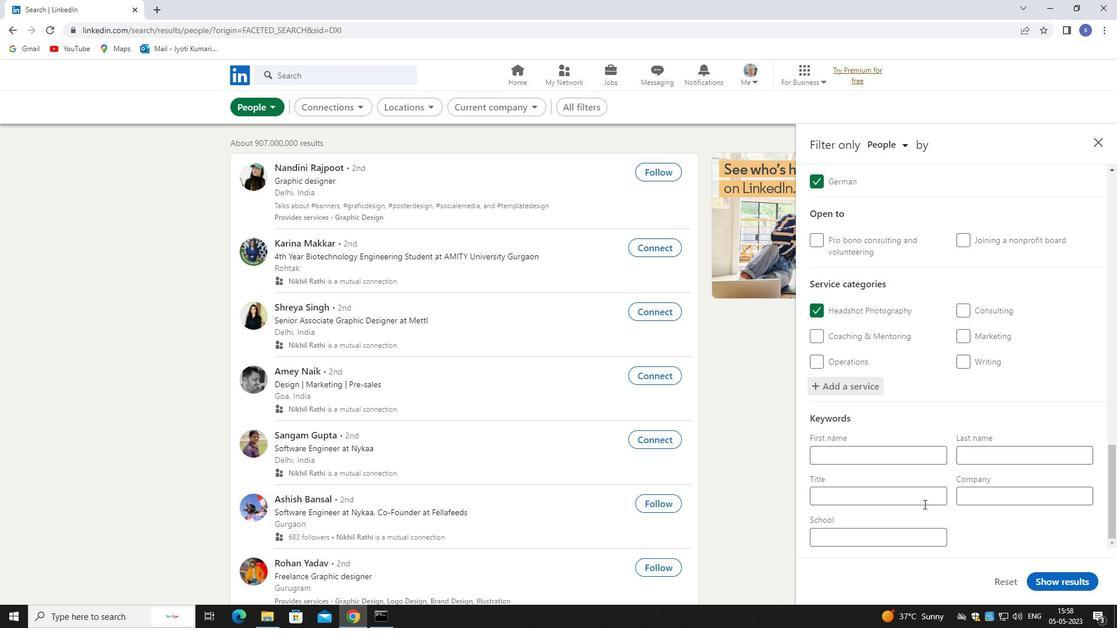 
Action: Mouse pressed left at (921, 496)
Screenshot: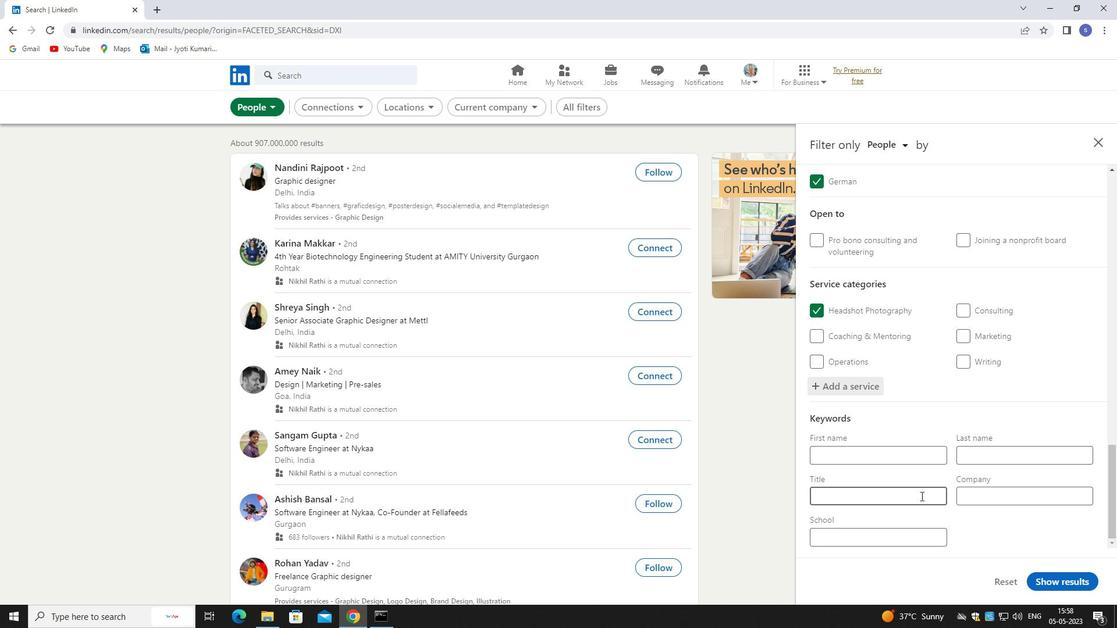 
Action: Mouse moved to (921, 495)
Screenshot: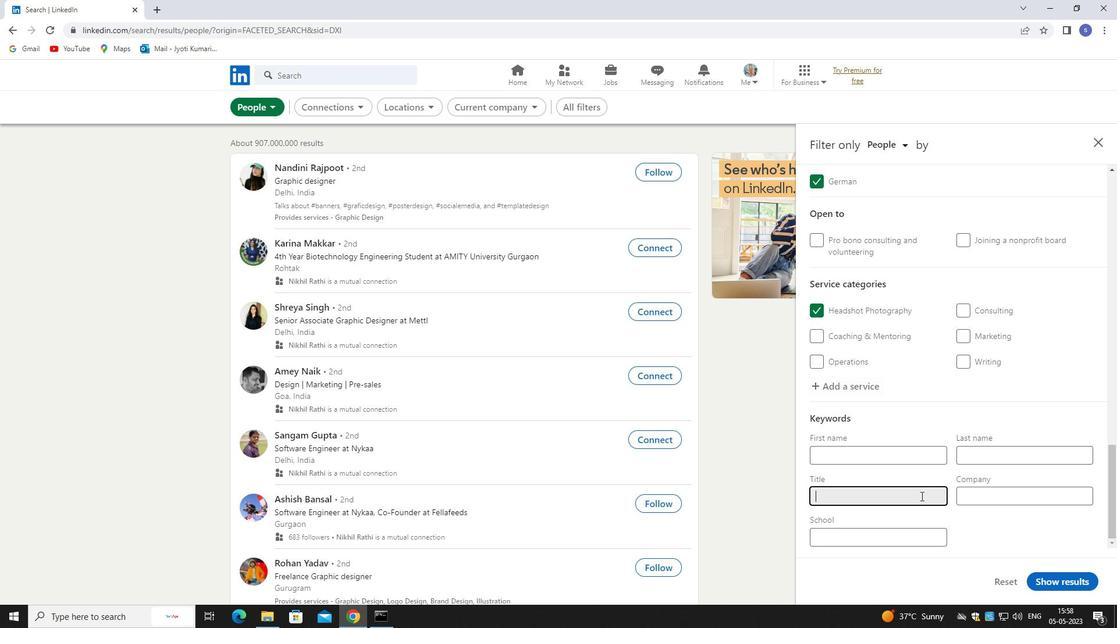 
Action: Key pressed <Key.shift>MANAGER
Screenshot: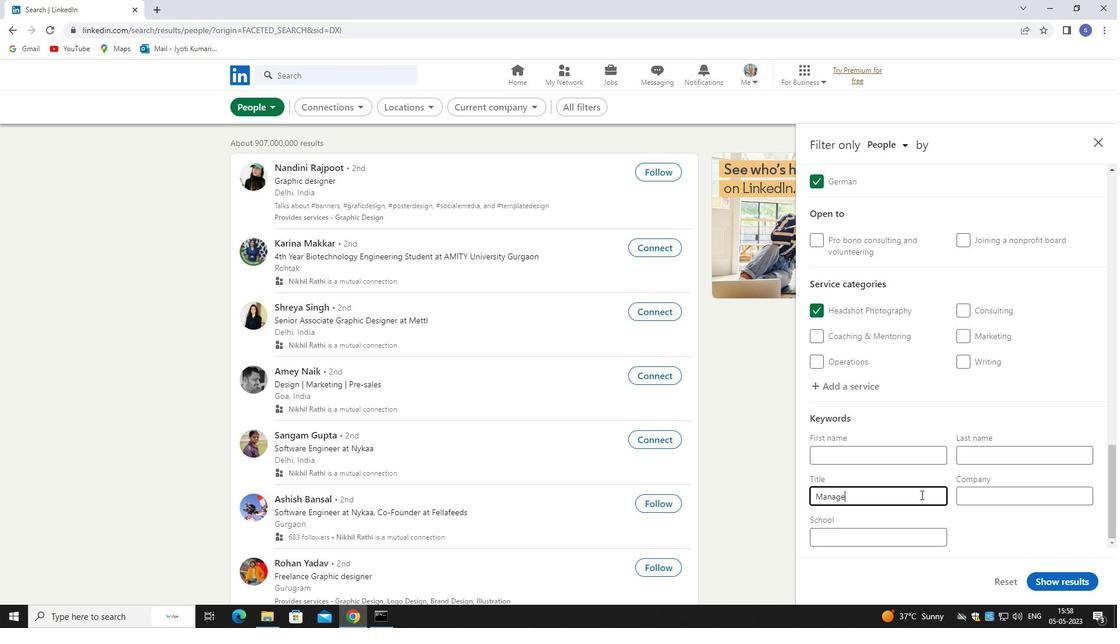 
Action: Mouse moved to (1046, 575)
Screenshot: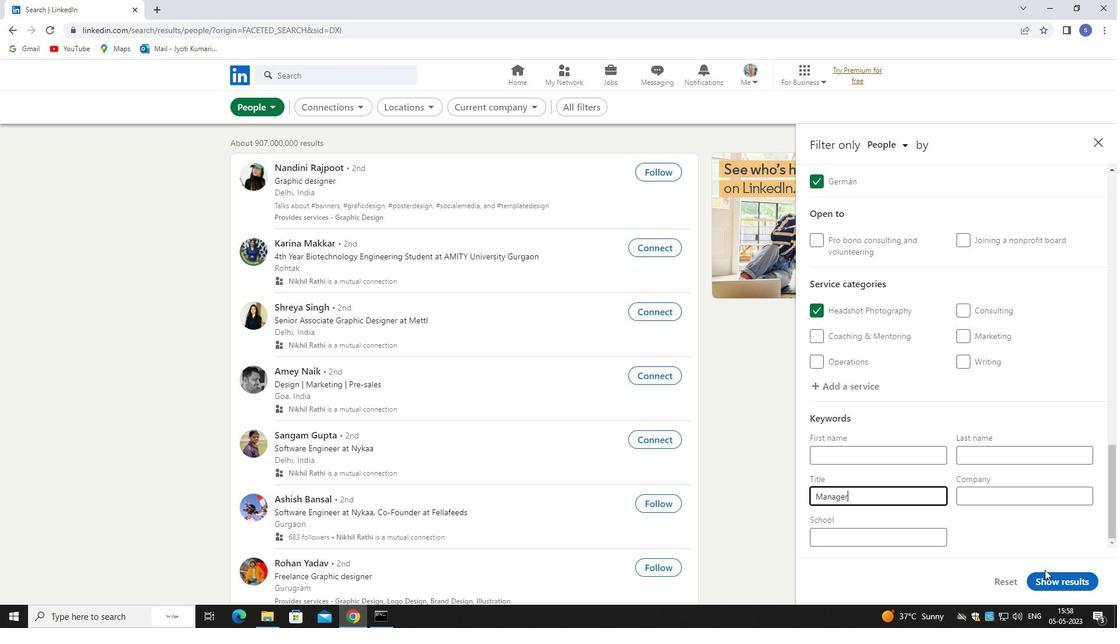 
Action: Mouse pressed left at (1046, 575)
Screenshot: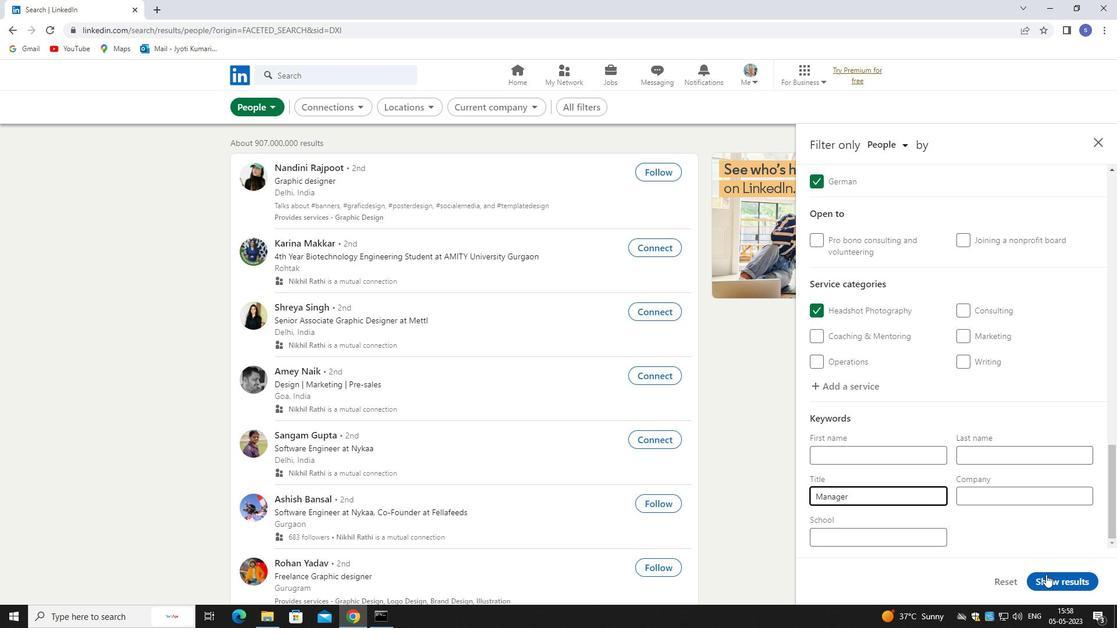 
Action: Mouse moved to (1046, 575)
Screenshot: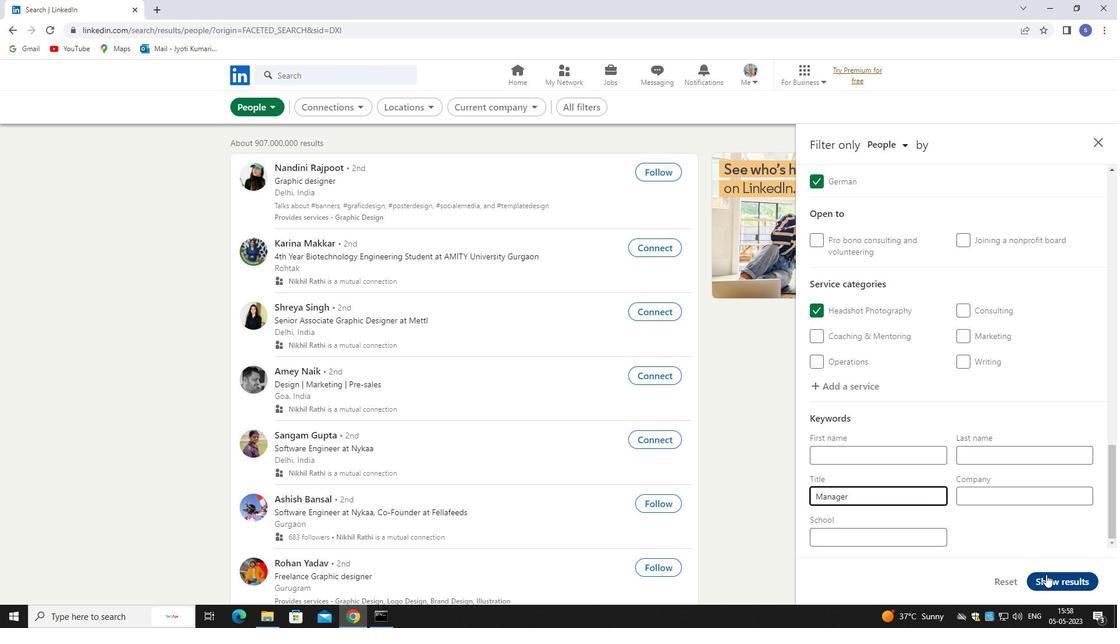 
